 Task: Select Fire TV from Amazon Fire TV. Add to cart Amazon Fire TV Recast 1TB-3. Place order for _x000D_
1100 E 2nd Ave #3_x000D_
Indianola, Iowa(IA), 50125, Cell Number (641) 942-6132
Action: Mouse moved to (166, 91)
Screenshot: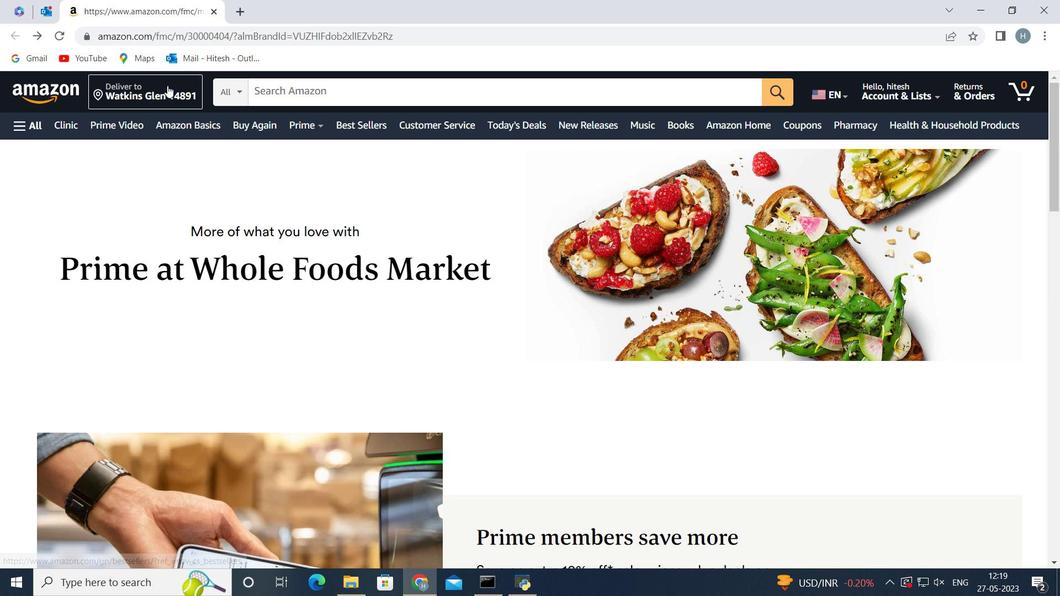 
Action: Mouse pressed left at (166, 91)
Screenshot: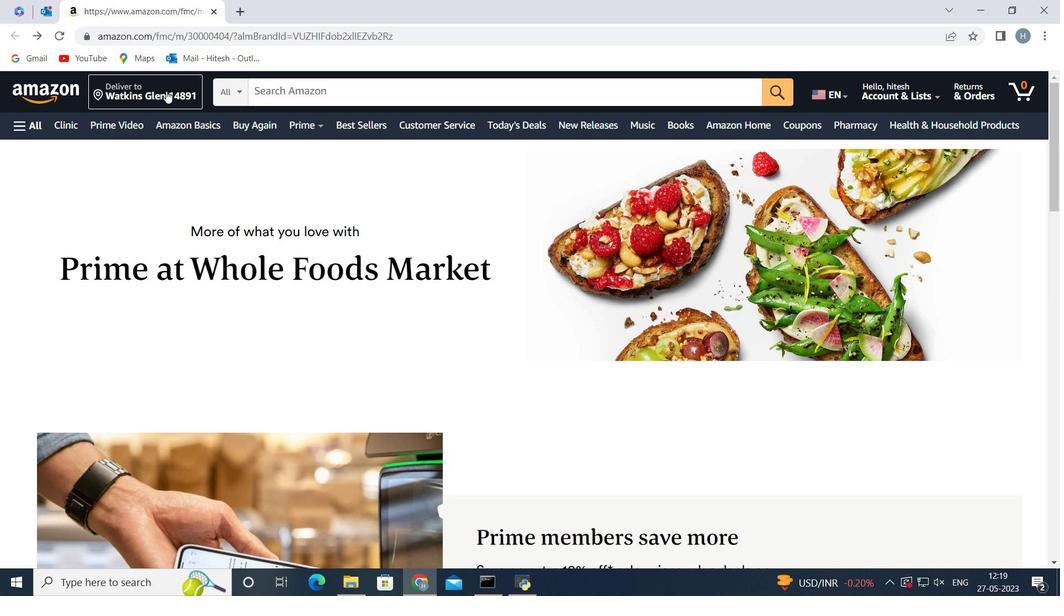 
Action: Mouse moved to (525, 416)
Screenshot: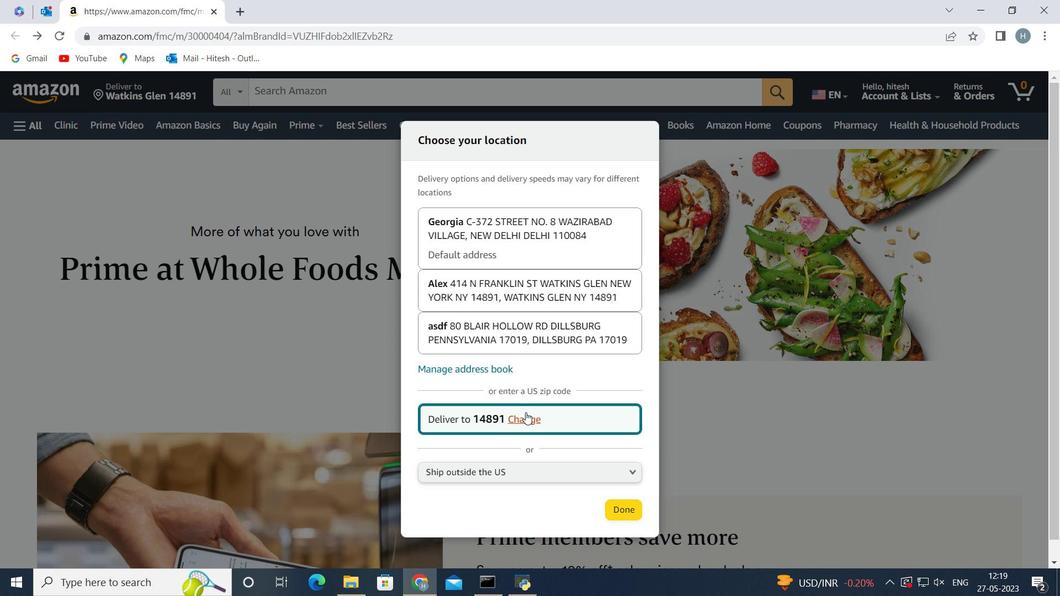 
Action: Mouse pressed left at (525, 416)
Screenshot: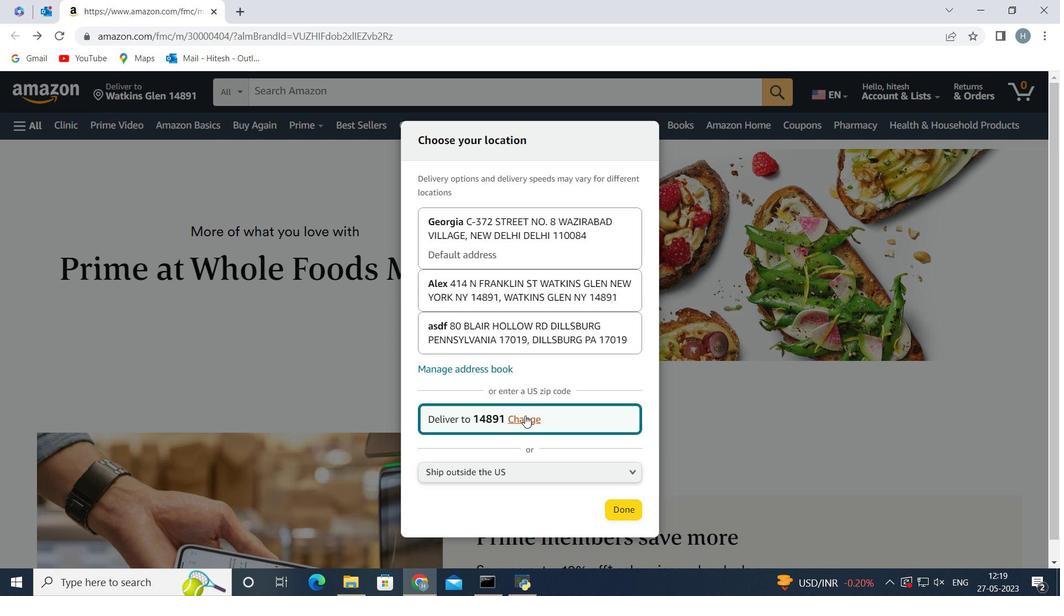 
Action: Mouse moved to (484, 413)
Screenshot: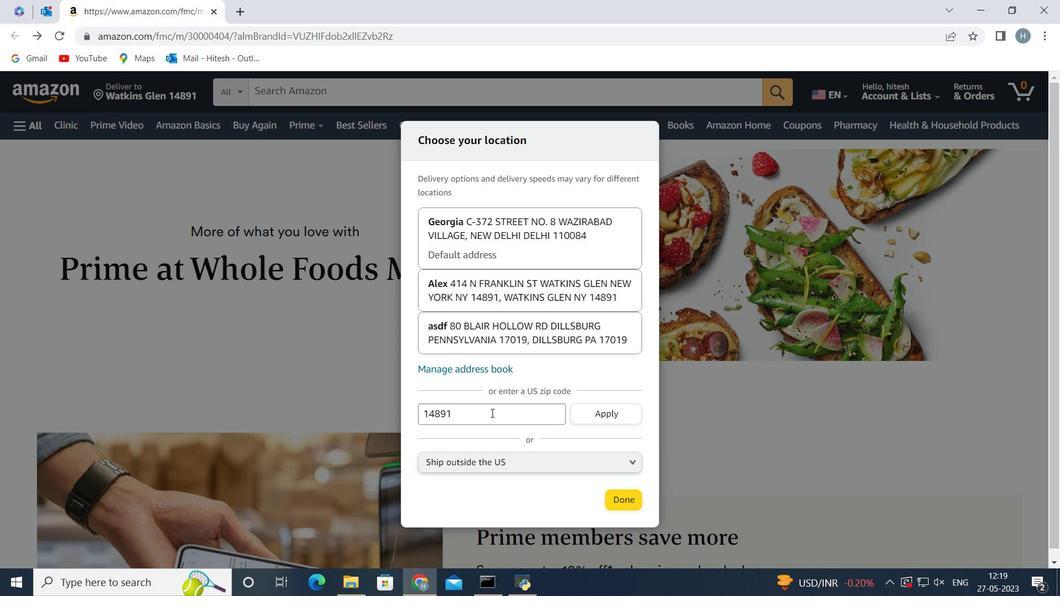 
Action: Mouse pressed left at (484, 413)
Screenshot: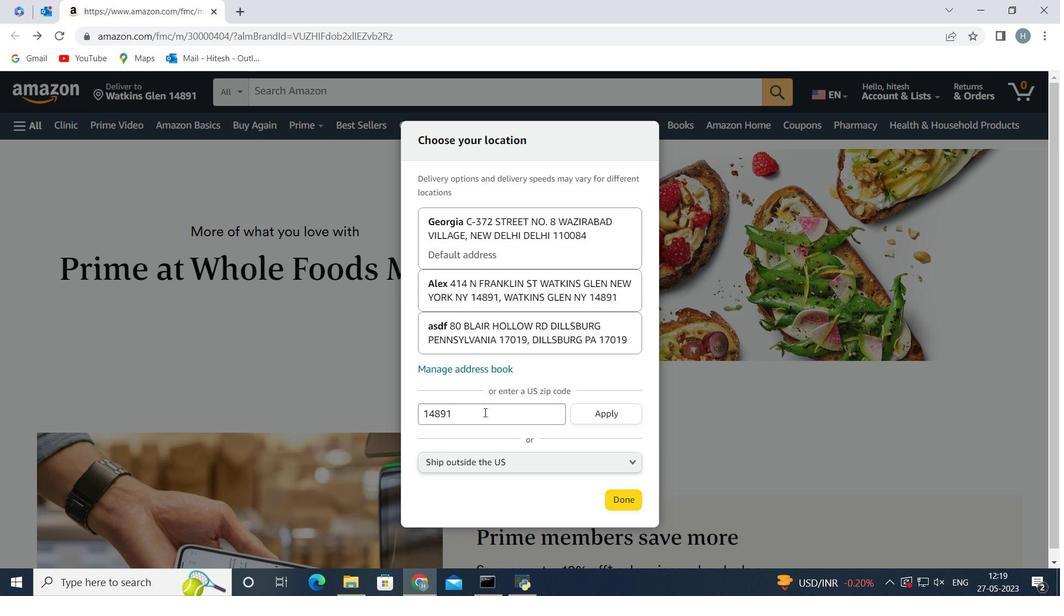 
Action: Key pressed <Key.backspace><Key.backspace><Key.backspace><Key.backspace><Key.backspace><Key.backspace><Key.backspace>50125
Screenshot: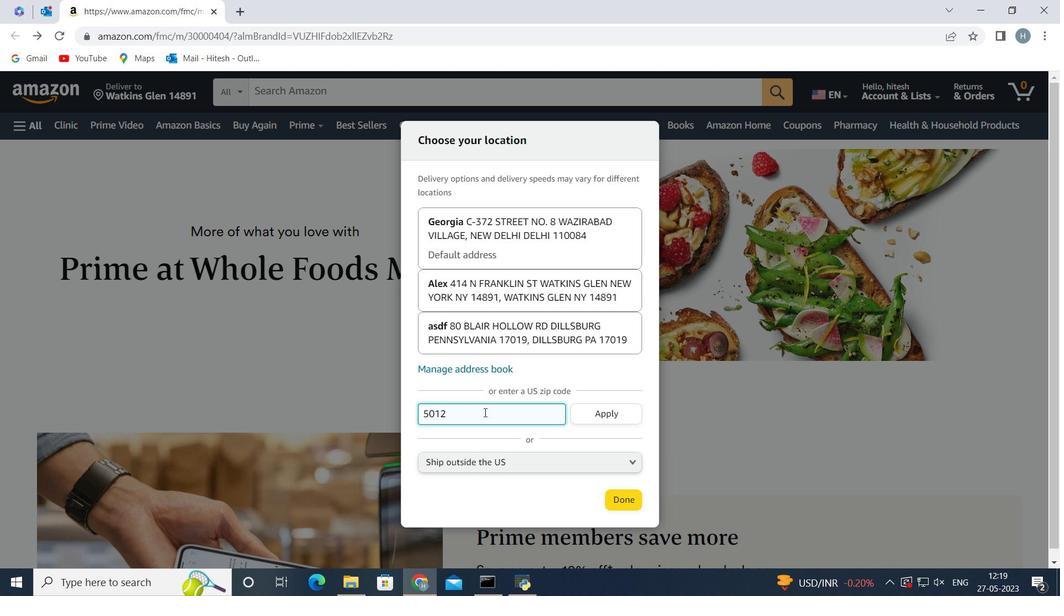 
Action: Mouse moved to (594, 415)
Screenshot: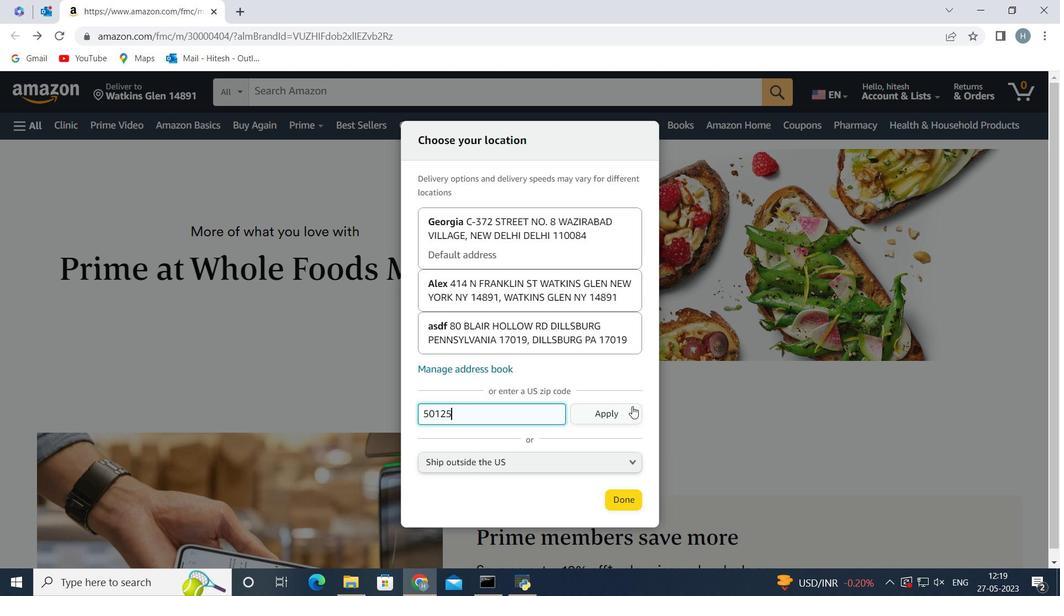 
Action: Mouse pressed left at (594, 415)
Screenshot: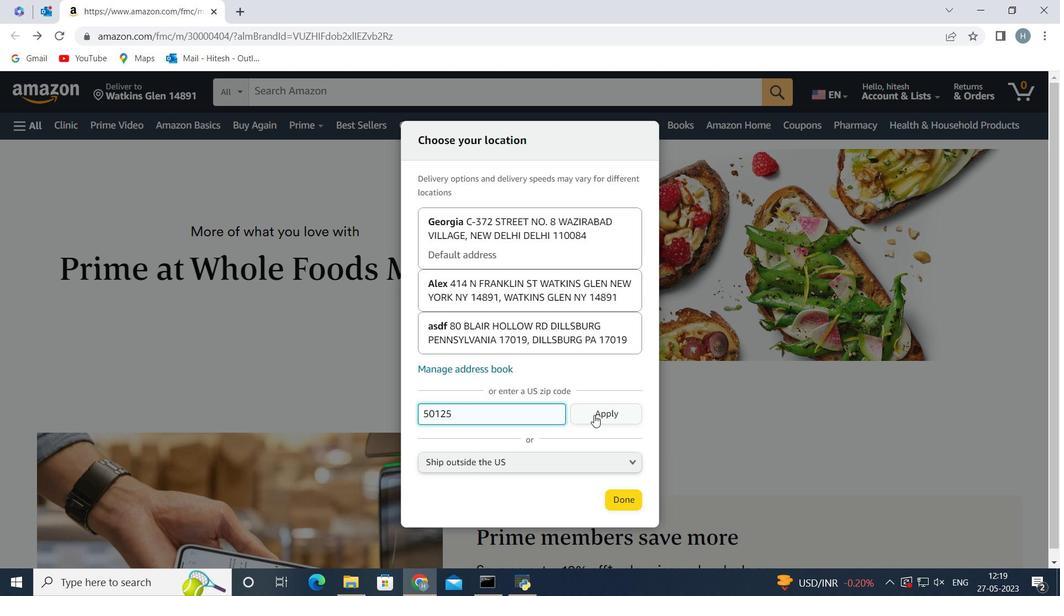 
Action: Mouse moved to (637, 508)
Screenshot: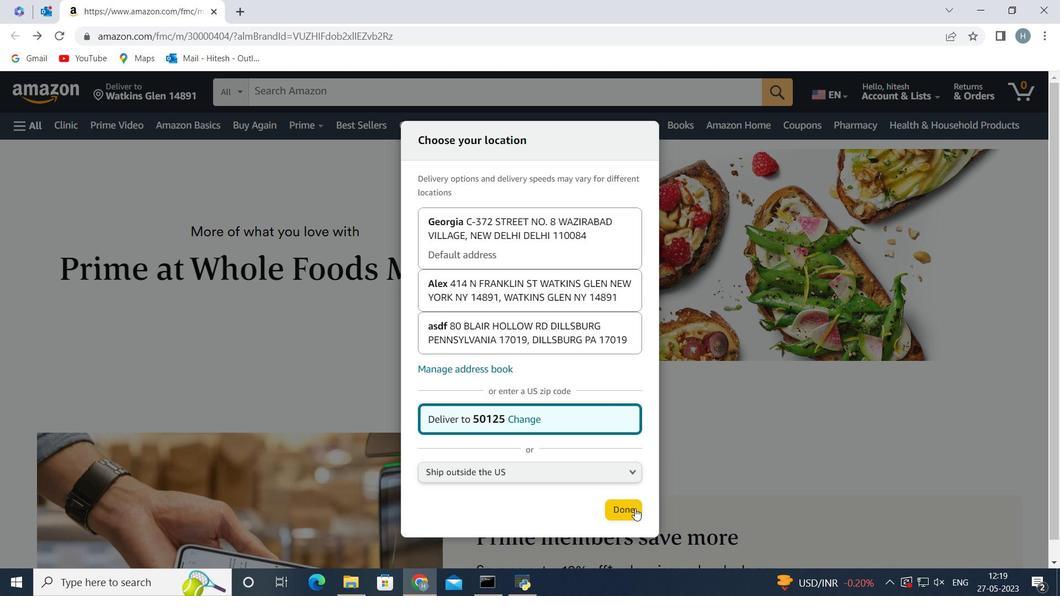 
Action: Mouse pressed left at (637, 508)
Screenshot: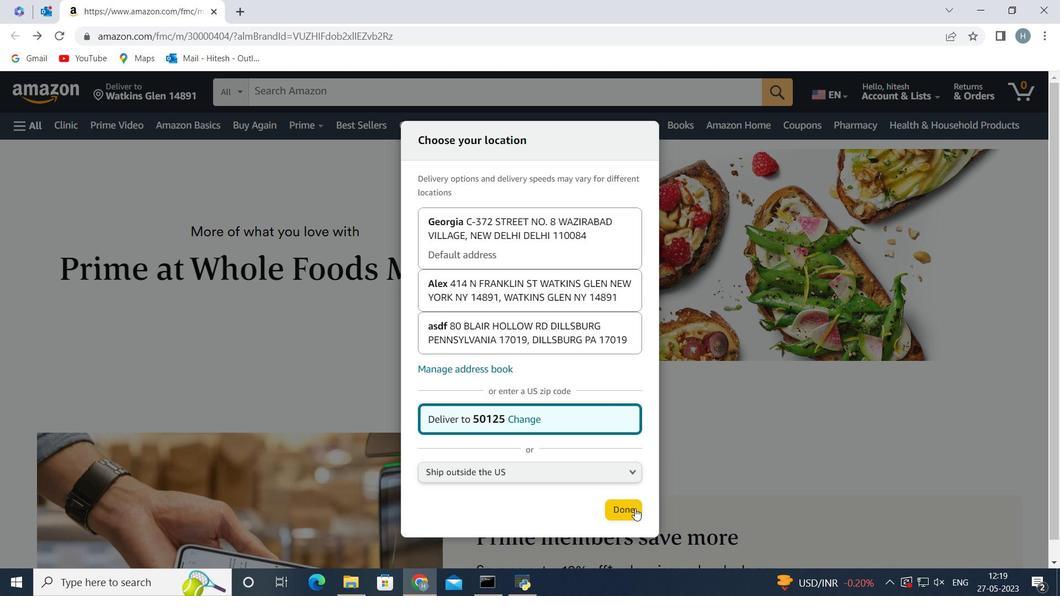 
Action: Mouse moved to (18, 125)
Screenshot: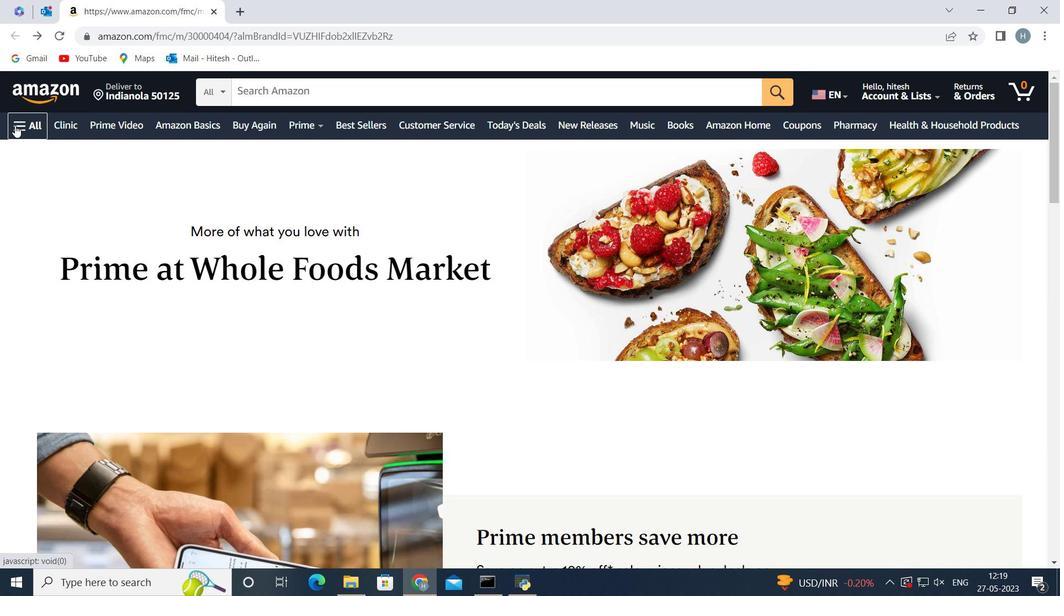 
Action: Mouse pressed left at (18, 125)
Screenshot: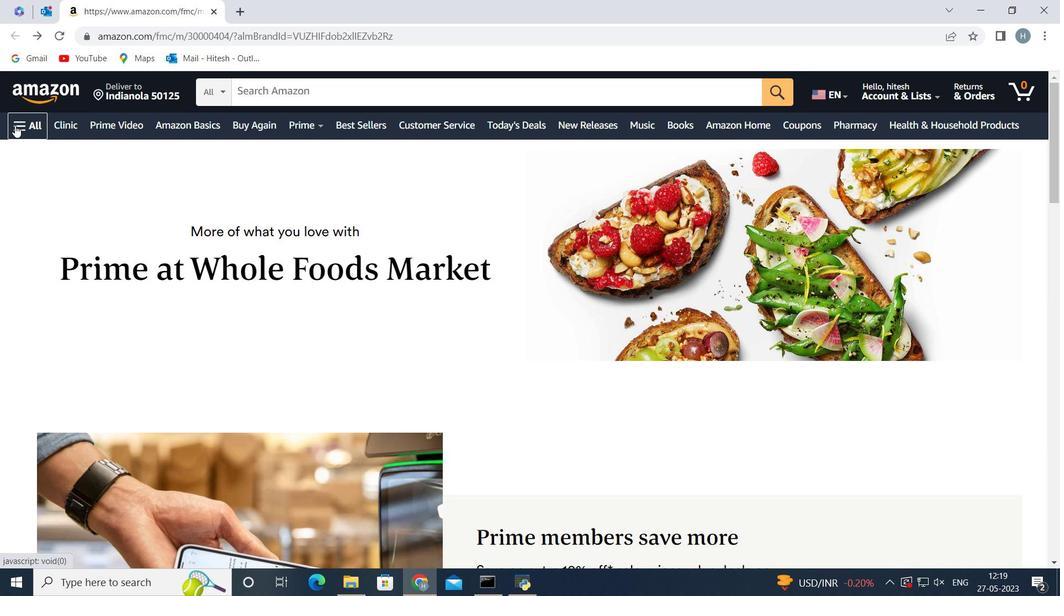 
Action: Mouse moved to (96, 399)
Screenshot: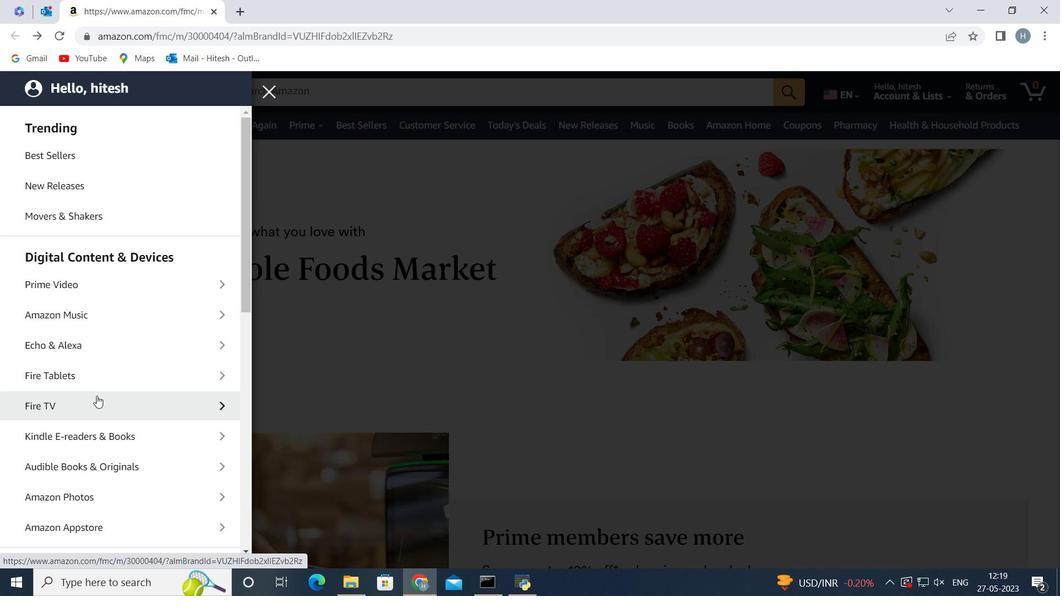 
Action: Mouse pressed left at (96, 399)
Screenshot: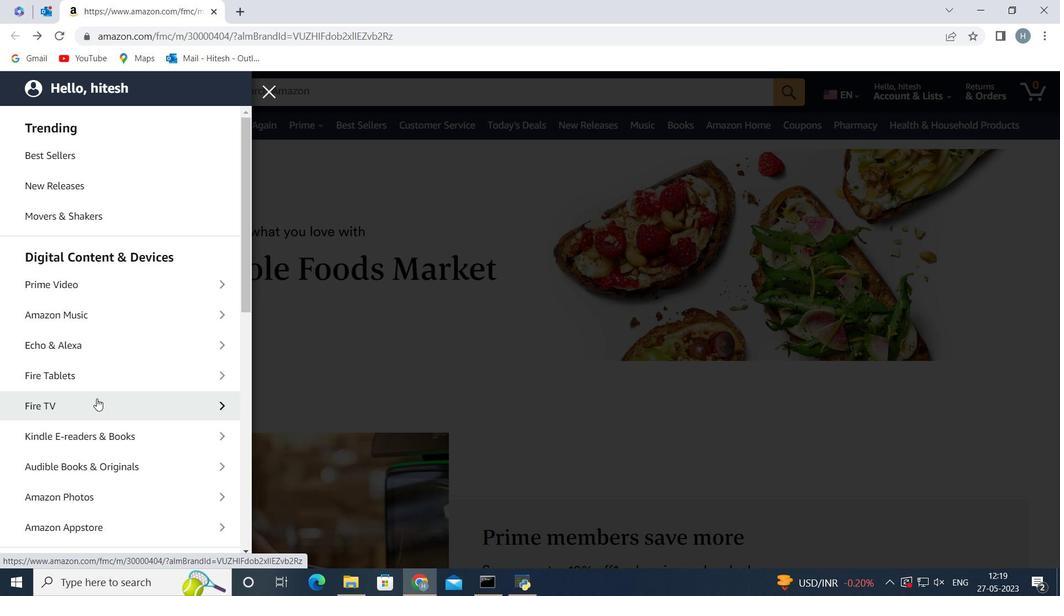 
Action: Mouse moved to (101, 184)
Screenshot: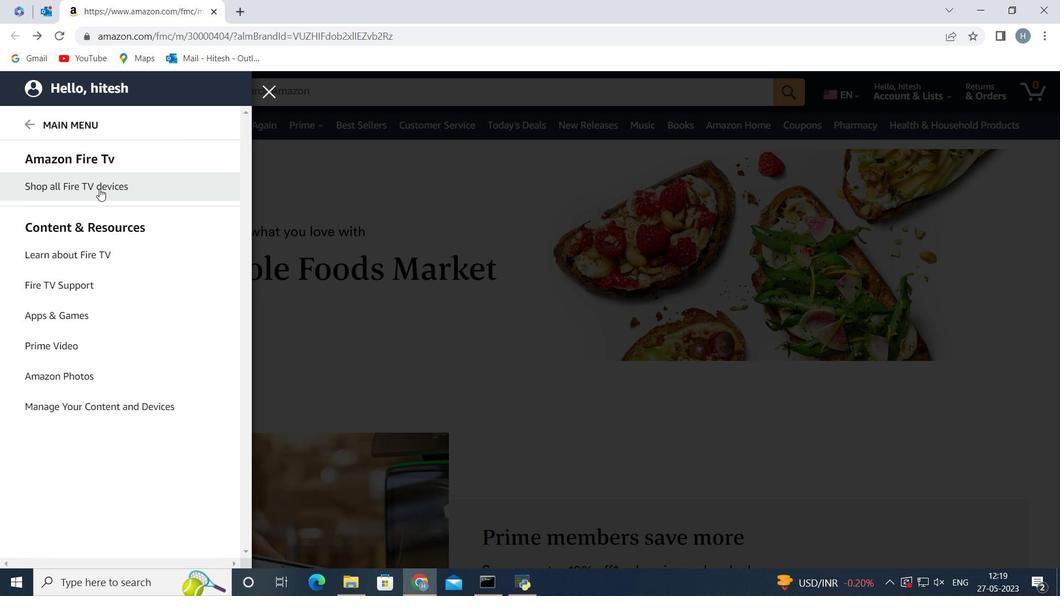 
Action: Mouse pressed left at (101, 184)
Screenshot: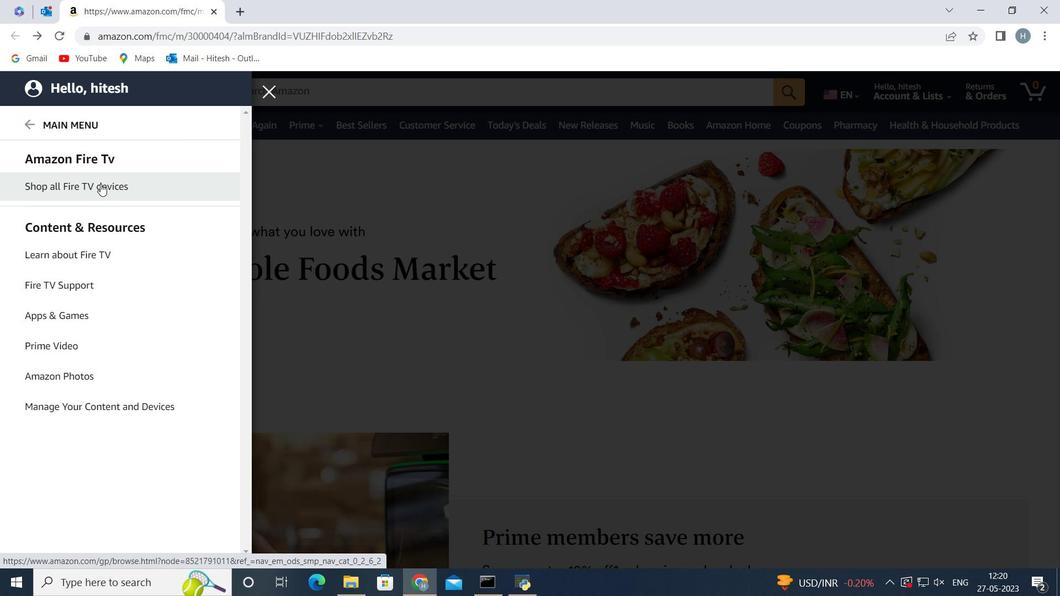 
Action: Mouse moved to (310, 87)
Screenshot: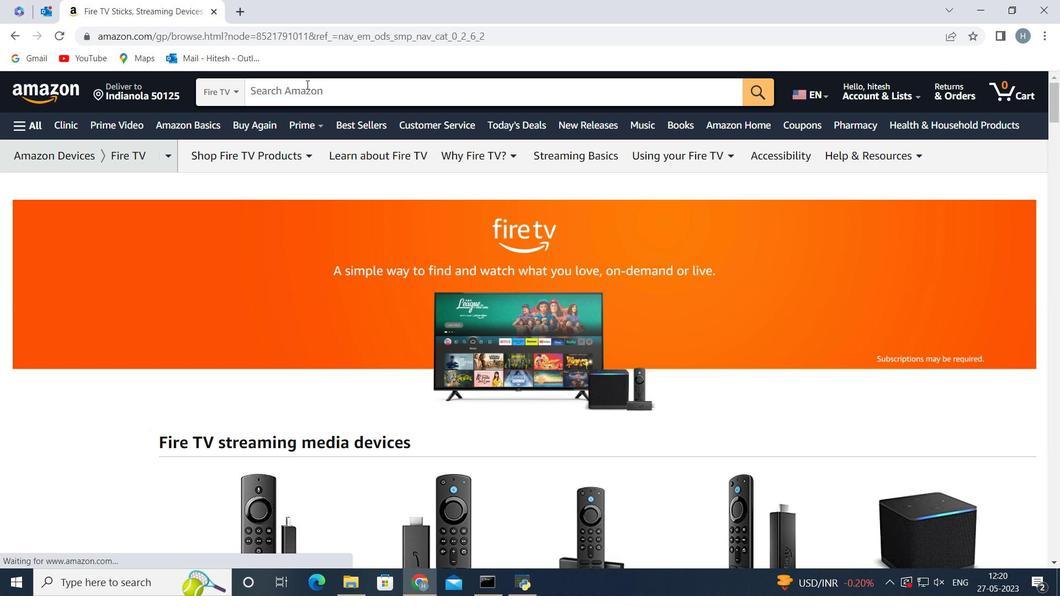 
Action: Mouse pressed left at (310, 87)
Screenshot: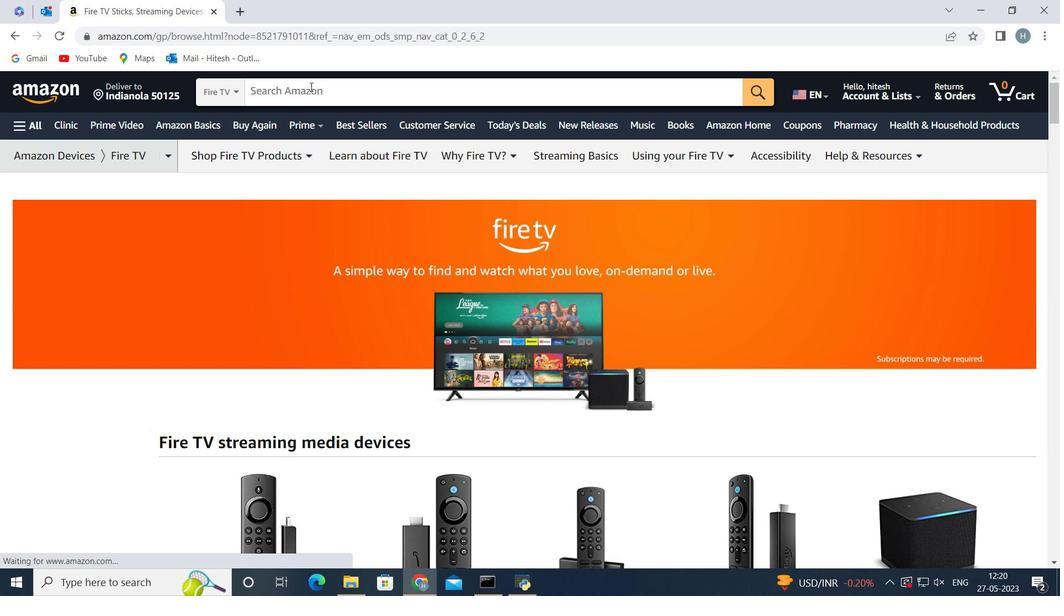 
Action: Key pressed <Key.shift>Amazon<Key.space><Key.shift>Fire<Key.space><Key.shift>TV<Key.space><Key.shift>REcast<Key.space>1<Key.shift>TB<Key.space><Key.enter>
Screenshot: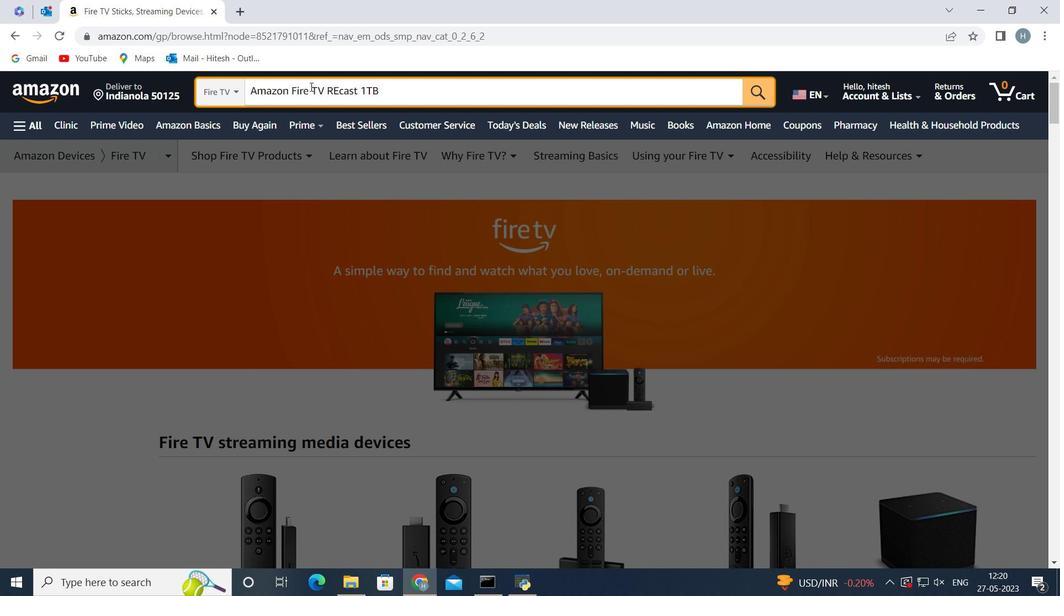 
Action: Mouse moved to (476, 248)
Screenshot: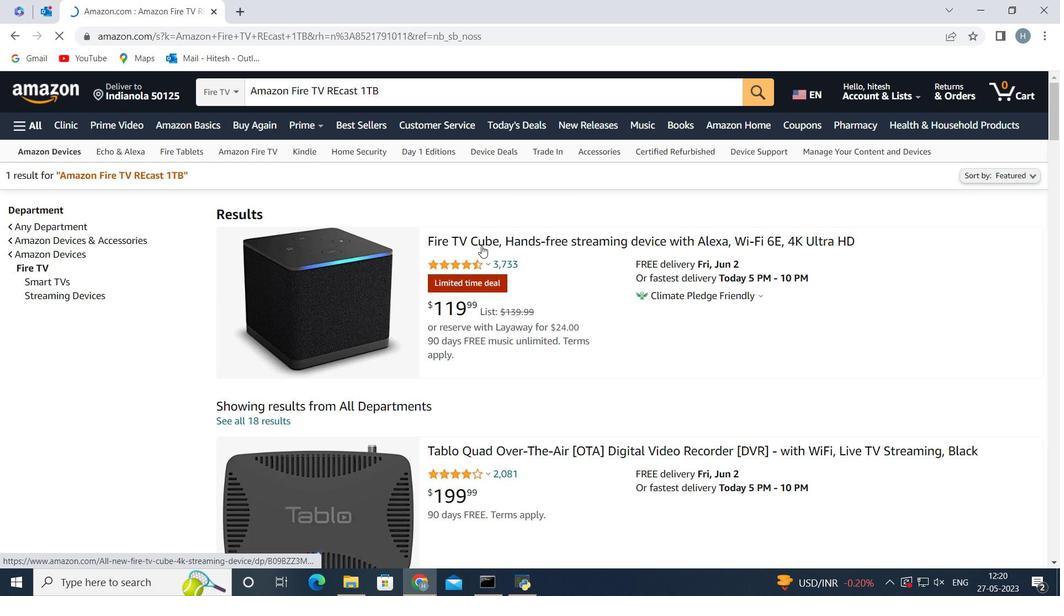 
Action: Mouse scrolled (476, 247) with delta (0, 0)
Screenshot: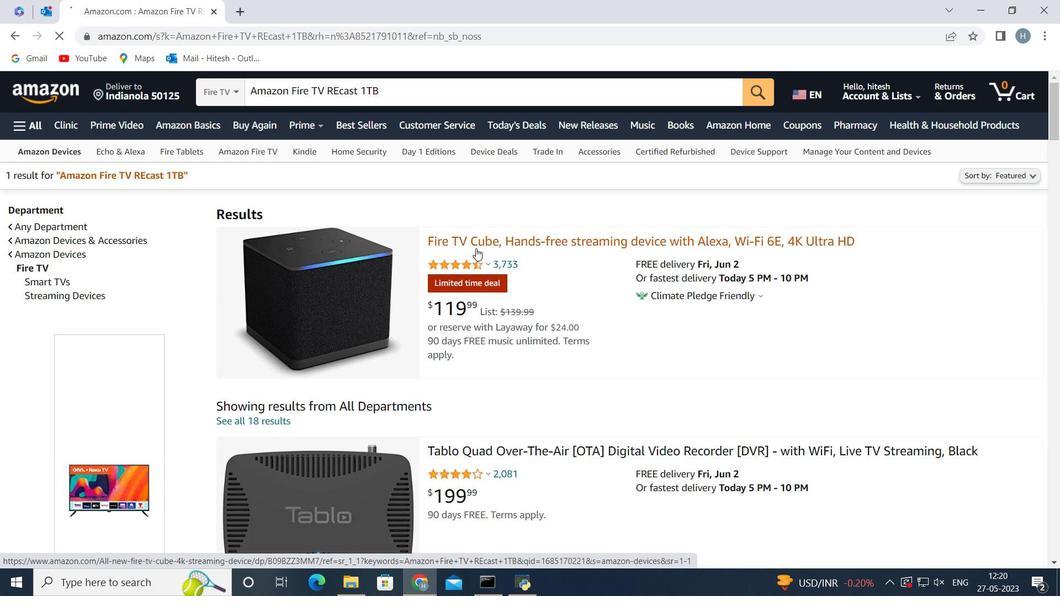 
Action: Mouse scrolled (476, 247) with delta (0, 0)
Screenshot: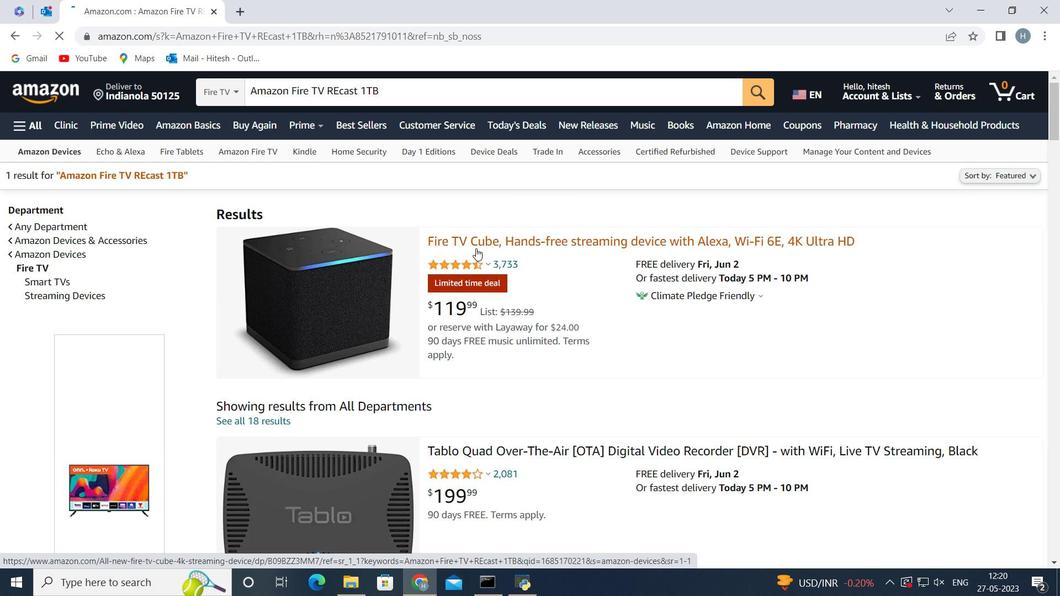 
Action: Mouse moved to (472, 249)
Screenshot: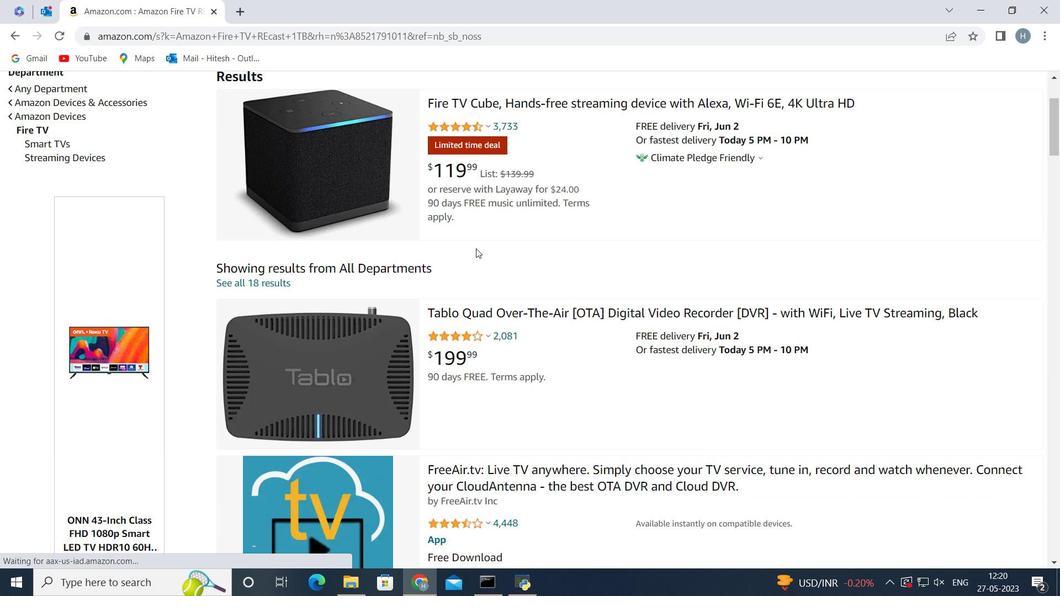 
Action: Mouse scrolled (472, 249) with delta (0, 0)
Screenshot: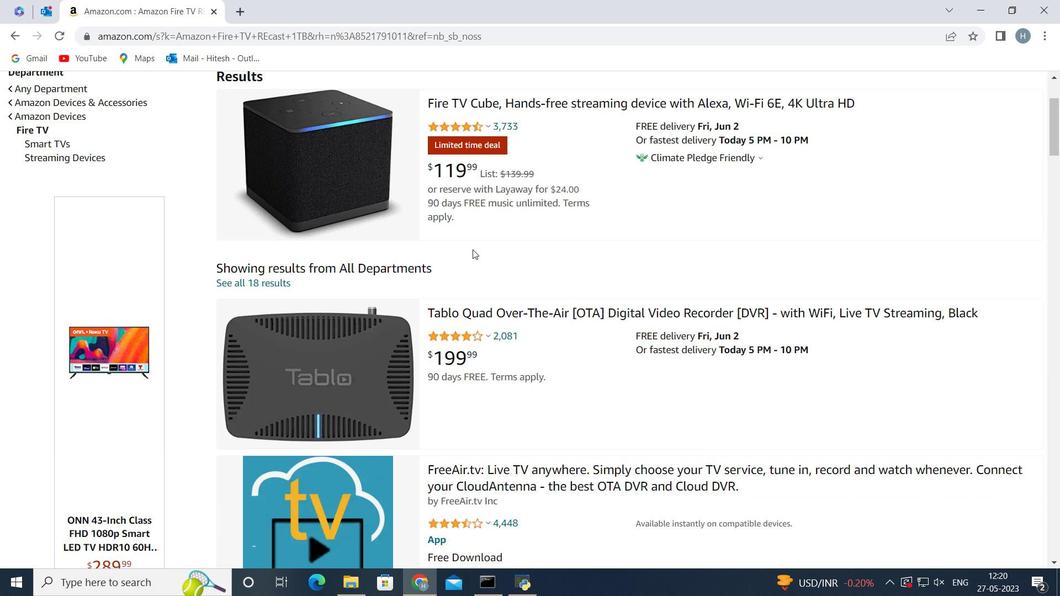 
Action: Mouse scrolled (472, 249) with delta (0, 0)
Screenshot: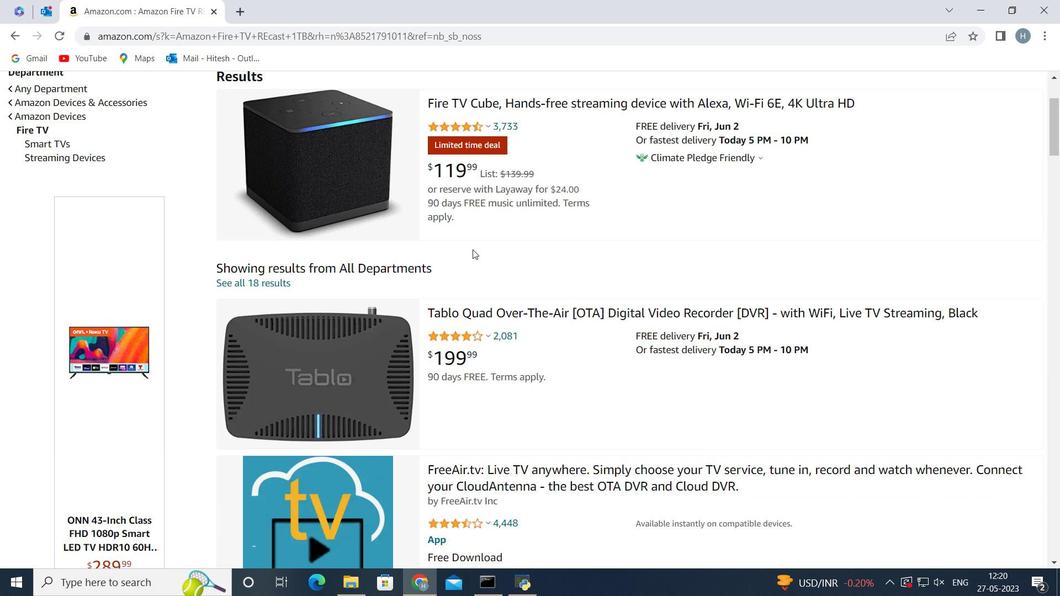 
Action: Mouse moved to (644, 187)
Screenshot: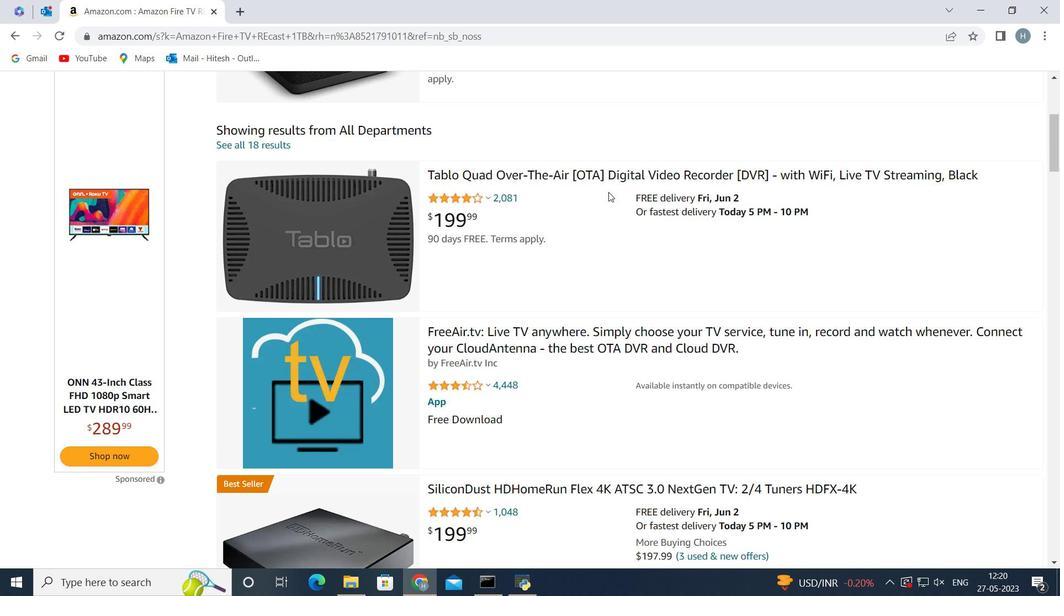 
Action: Mouse scrolled (644, 187) with delta (0, 0)
Screenshot: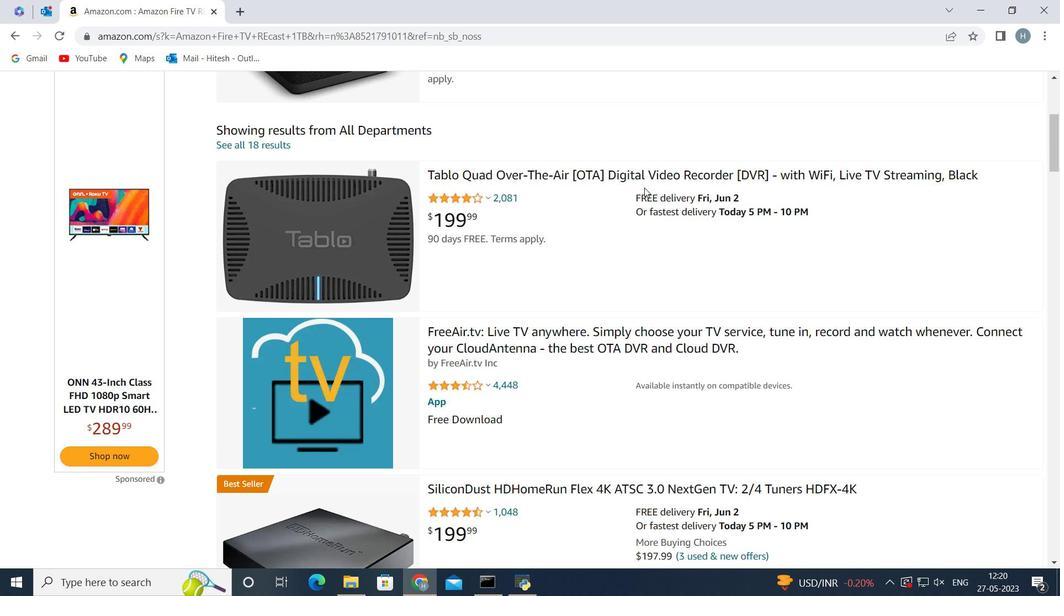 
Action: Mouse scrolled (644, 187) with delta (0, 0)
Screenshot: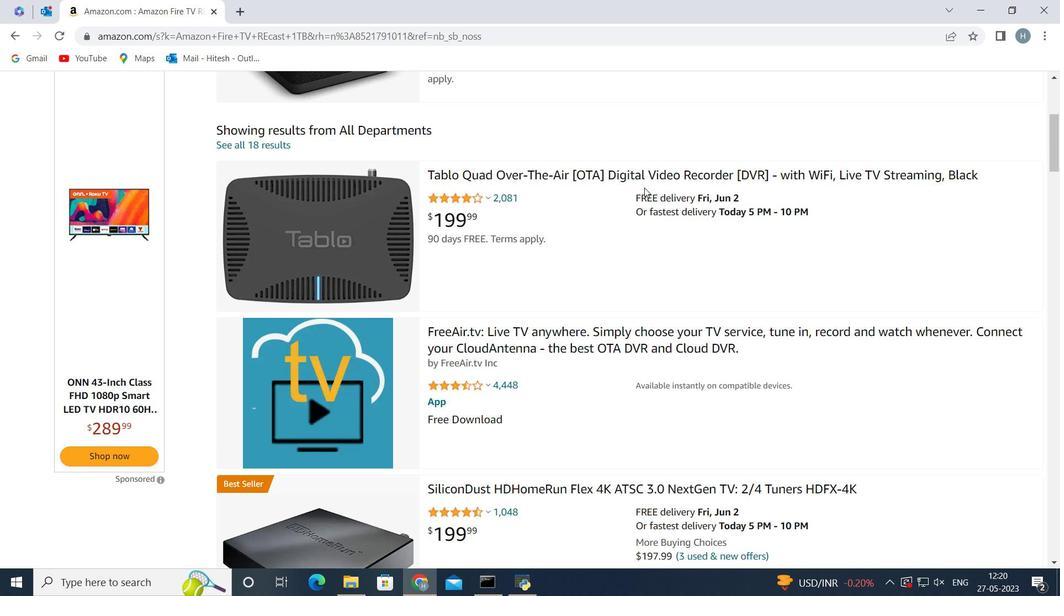 
Action: Mouse scrolled (644, 187) with delta (0, 0)
Screenshot: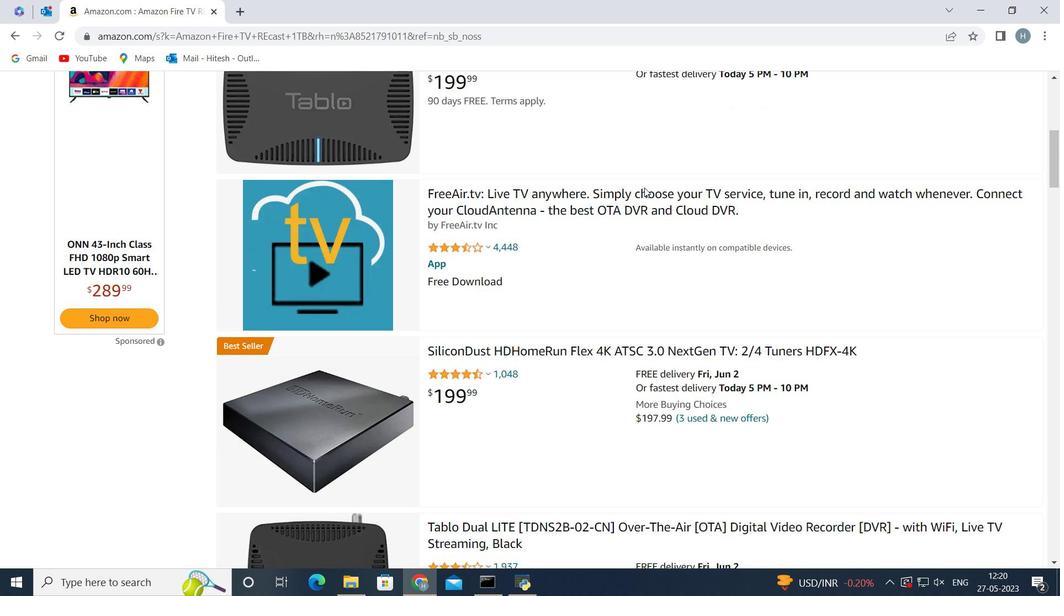 
Action: Mouse moved to (558, 215)
Screenshot: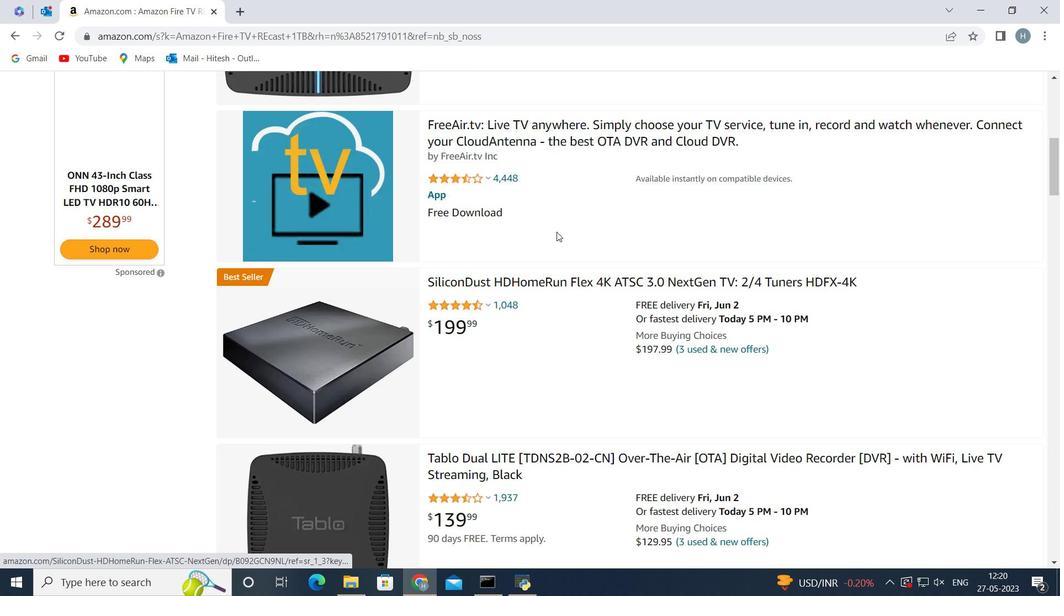 
Action: Mouse scrolled (558, 215) with delta (0, 0)
Screenshot: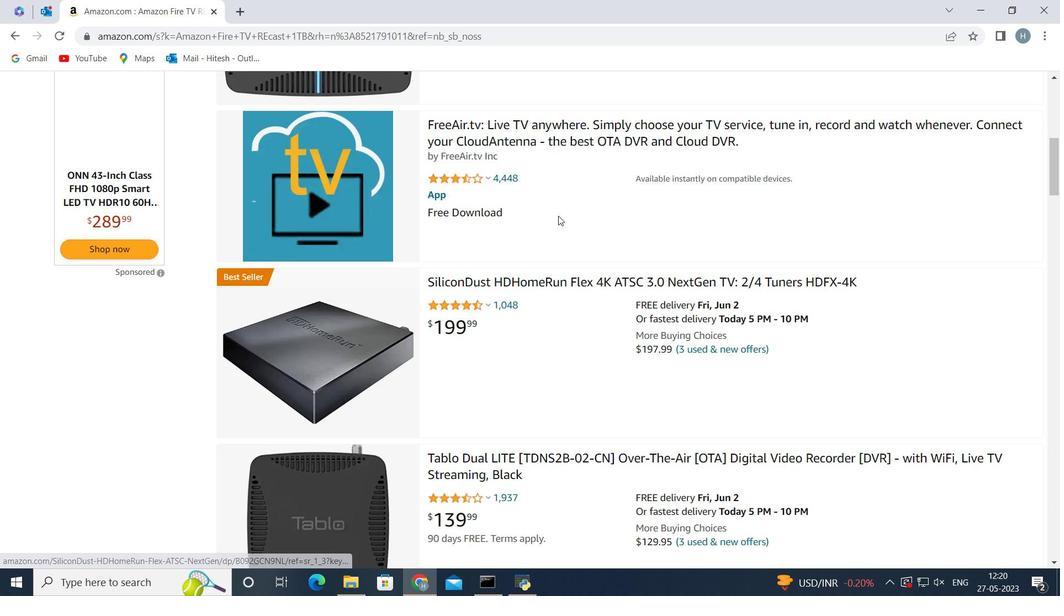 
Action: Mouse moved to (558, 215)
Screenshot: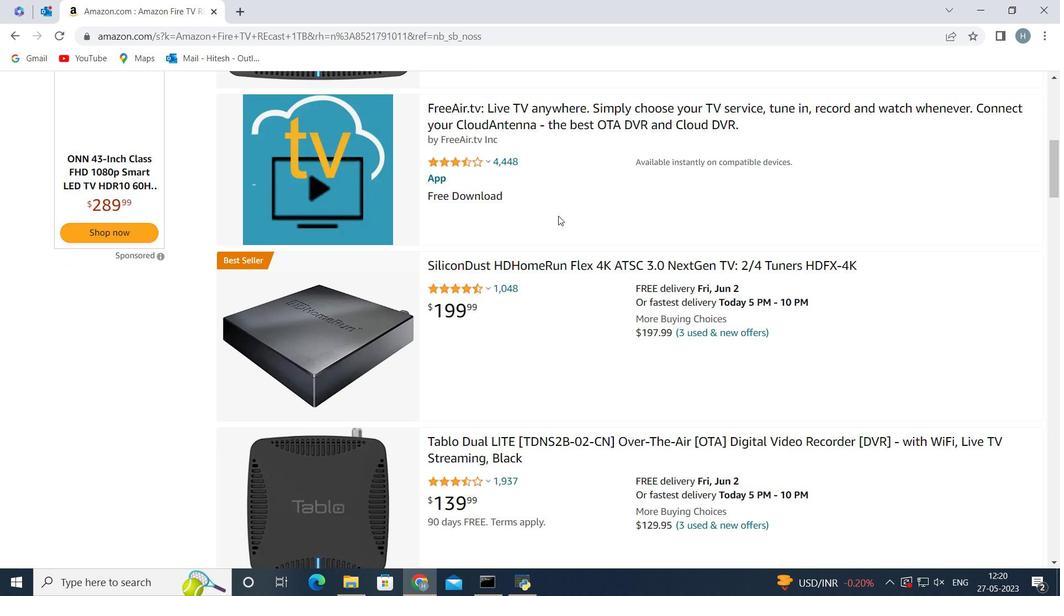 
Action: Mouse scrolled (558, 215) with delta (0, 0)
Screenshot: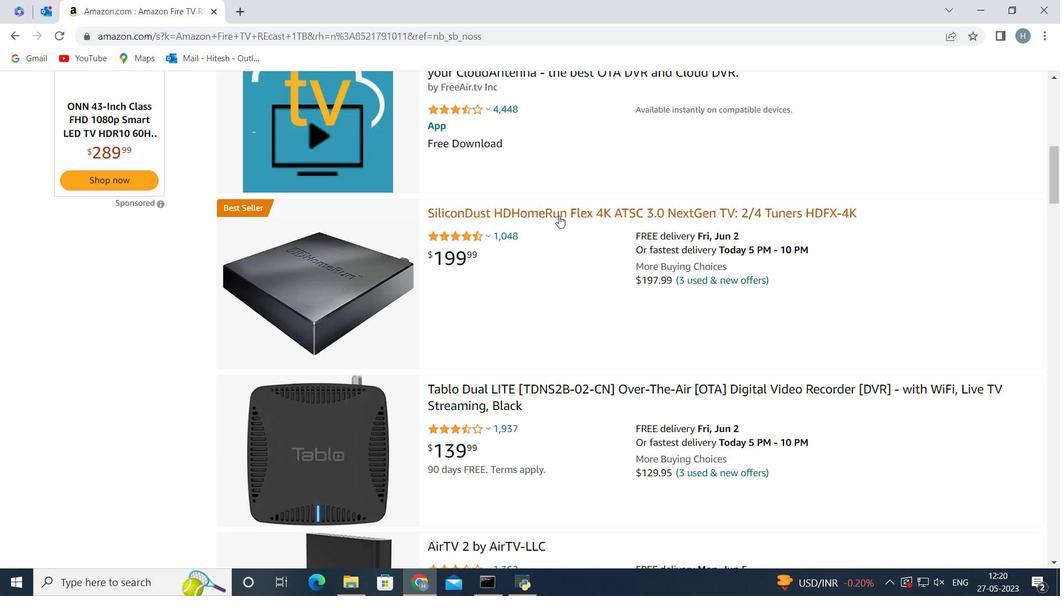 
Action: Mouse moved to (559, 215)
Screenshot: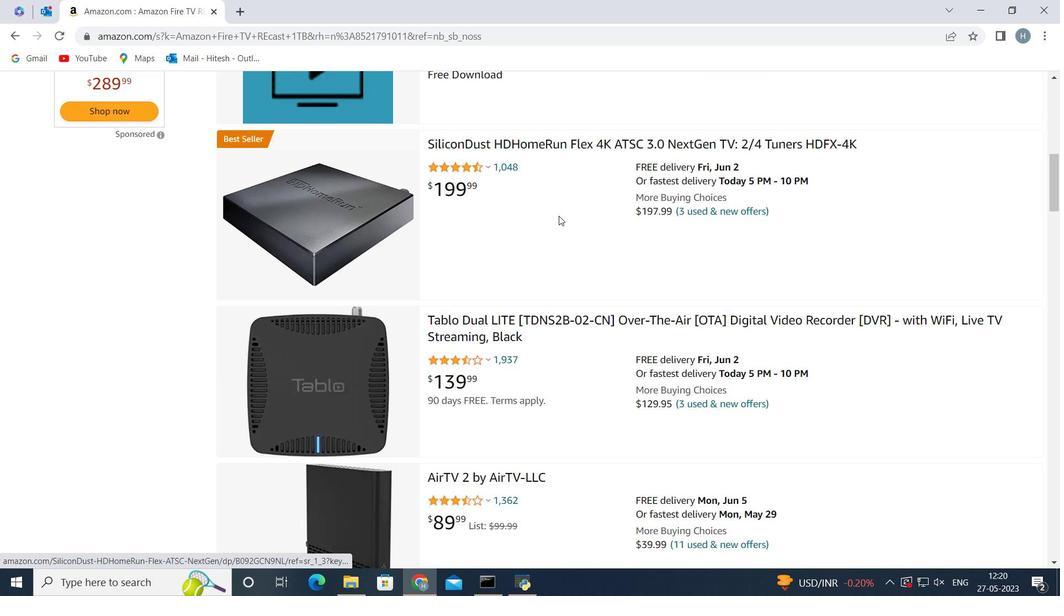 
Action: Mouse scrolled (559, 214) with delta (0, 0)
Screenshot: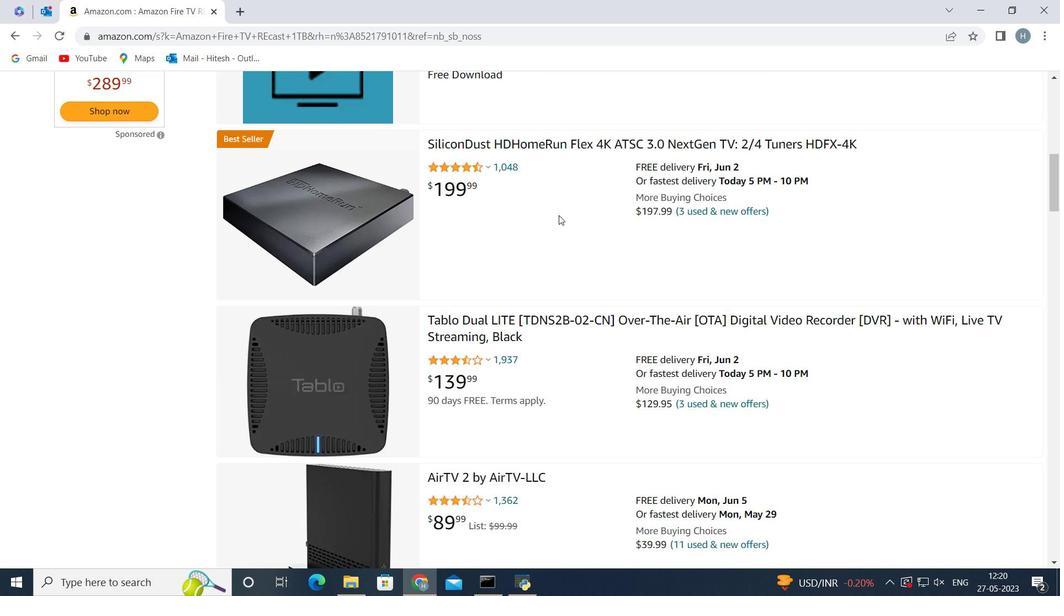 
Action: Mouse scrolled (559, 214) with delta (0, 0)
Screenshot: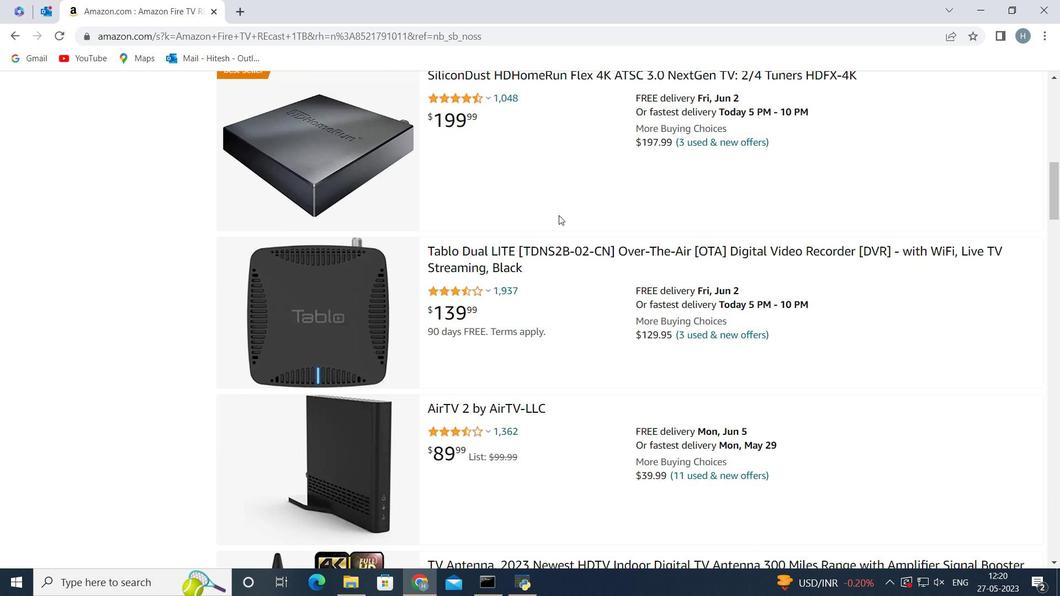 
Action: Mouse scrolled (559, 214) with delta (0, 0)
Screenshot: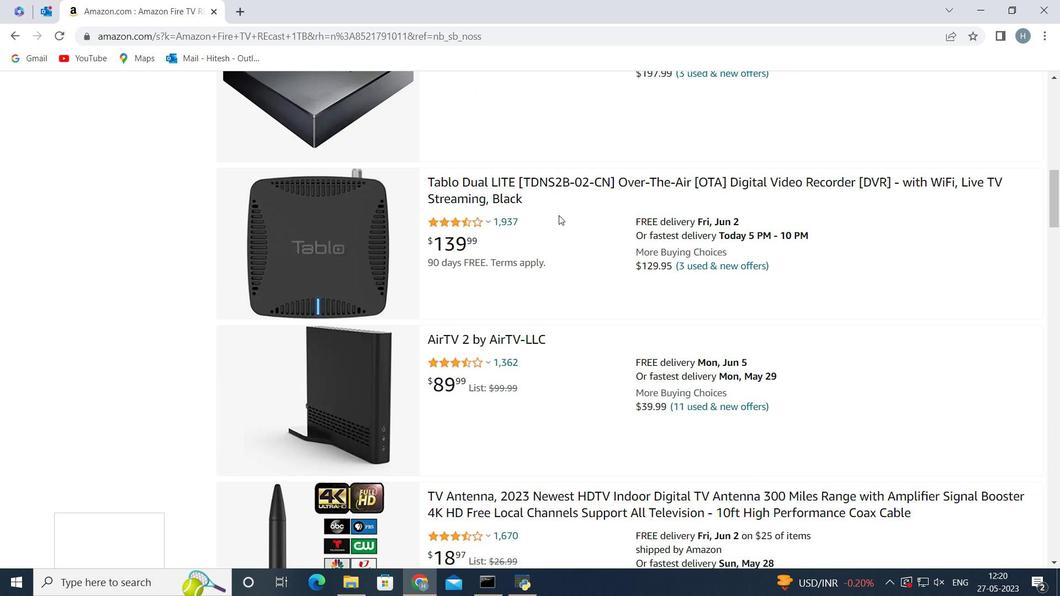 
Action: Mouse scrolled (559, 214) with delta (0, 0)
Screenshot: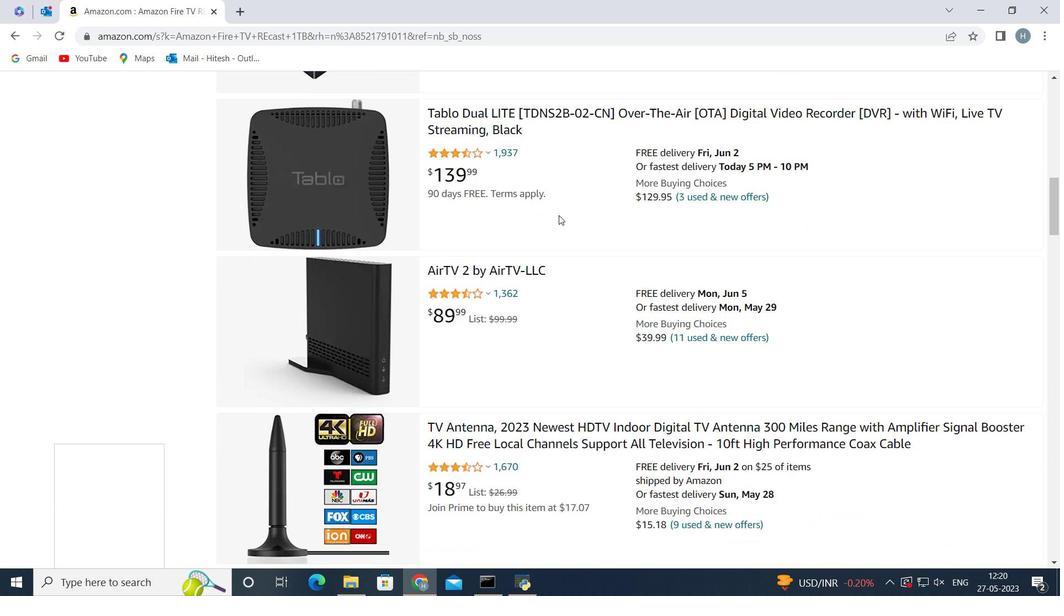 
Action: Mouse scrolled (559, 214) with delta (0, 0)
Screenshot: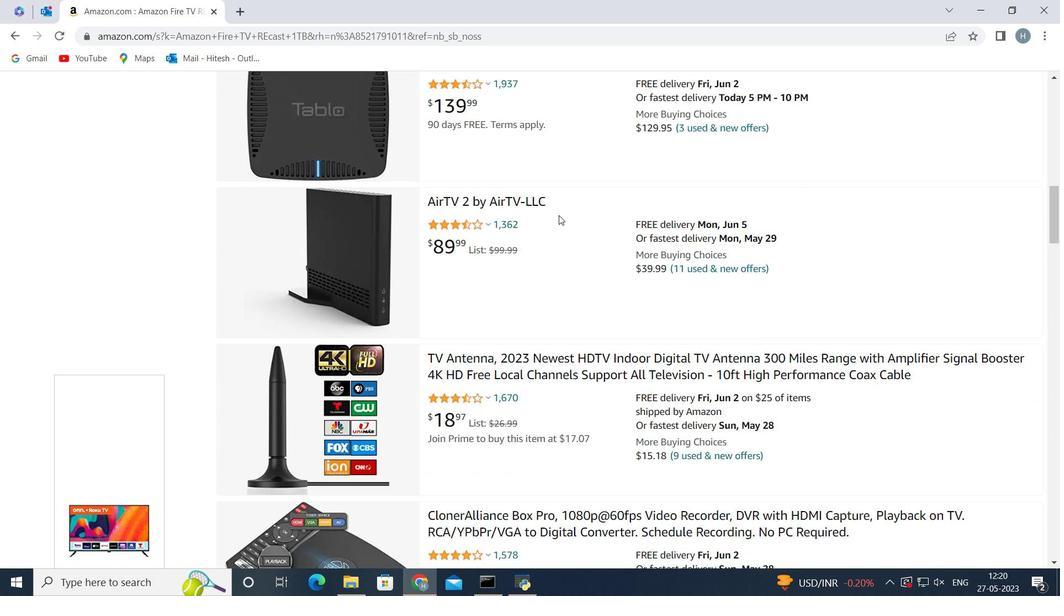 
Action: Mouse scrolled (559, 214) with delta (0, 0)
Screenshot: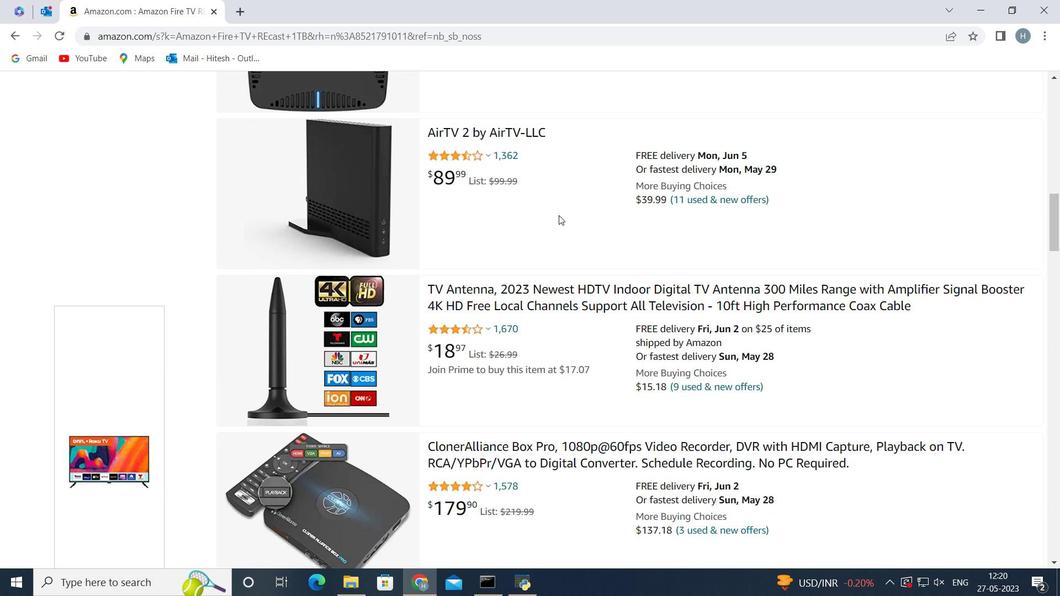 
Action: Mouse scrolled (559, 214) with delta (0, 0)
Screenshot: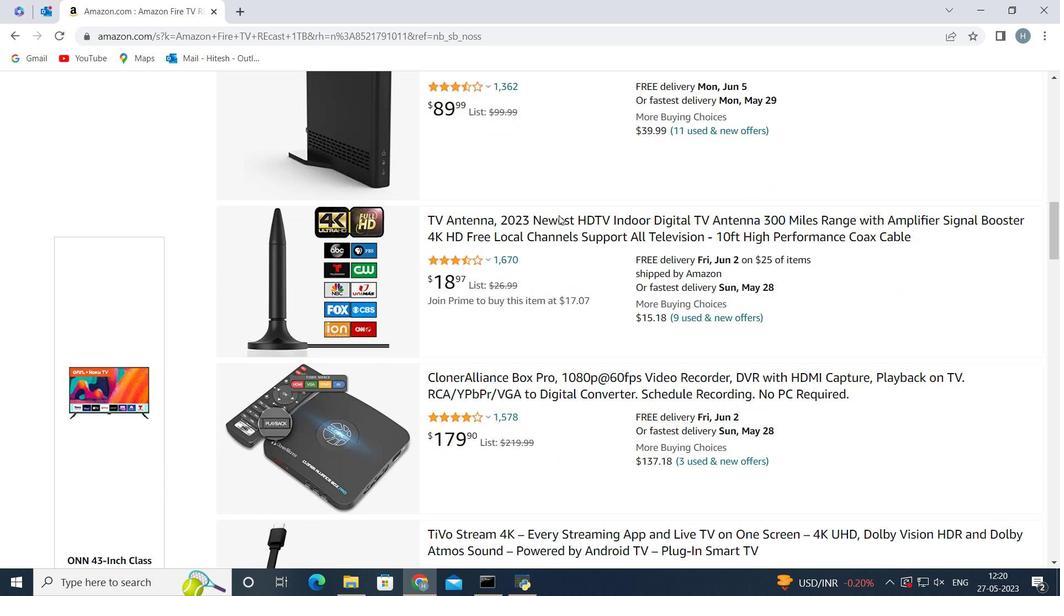 
Action: Mouse scrolled (559, 214) with delta (0, 0)
Screenshot: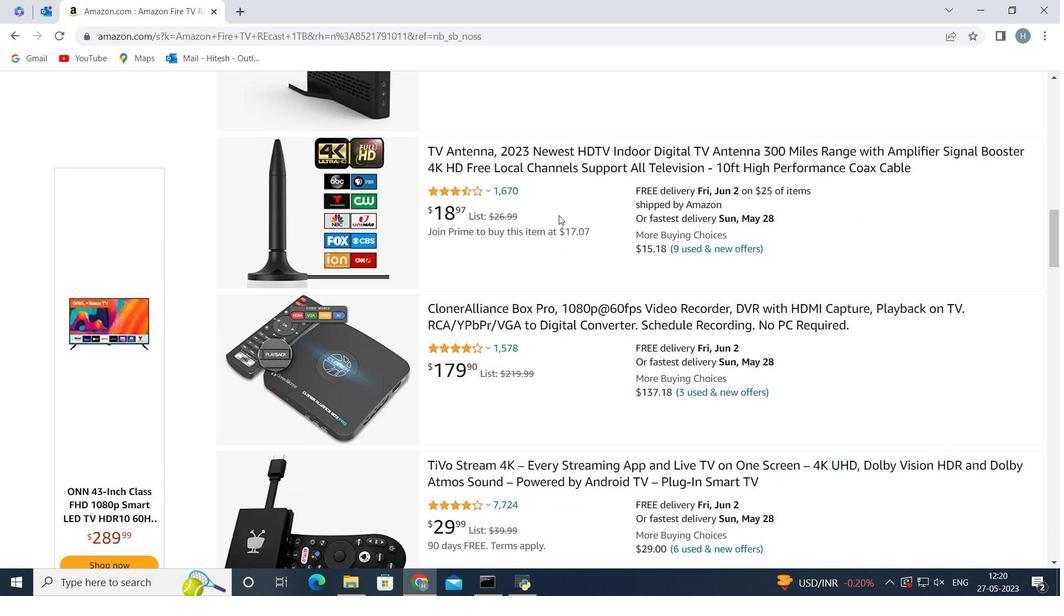 
Action: Mouse scrolled (559, 214) with delta (0, 0)
Screenshot: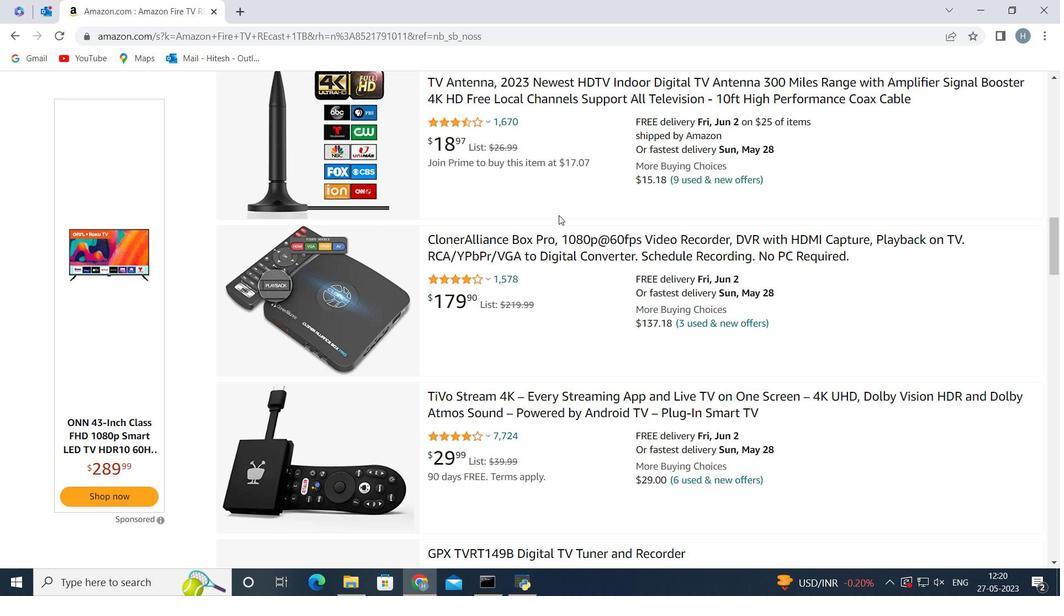 
Action: Mouse scrolled (559, 214) with delta (0, 0)
Screenshot: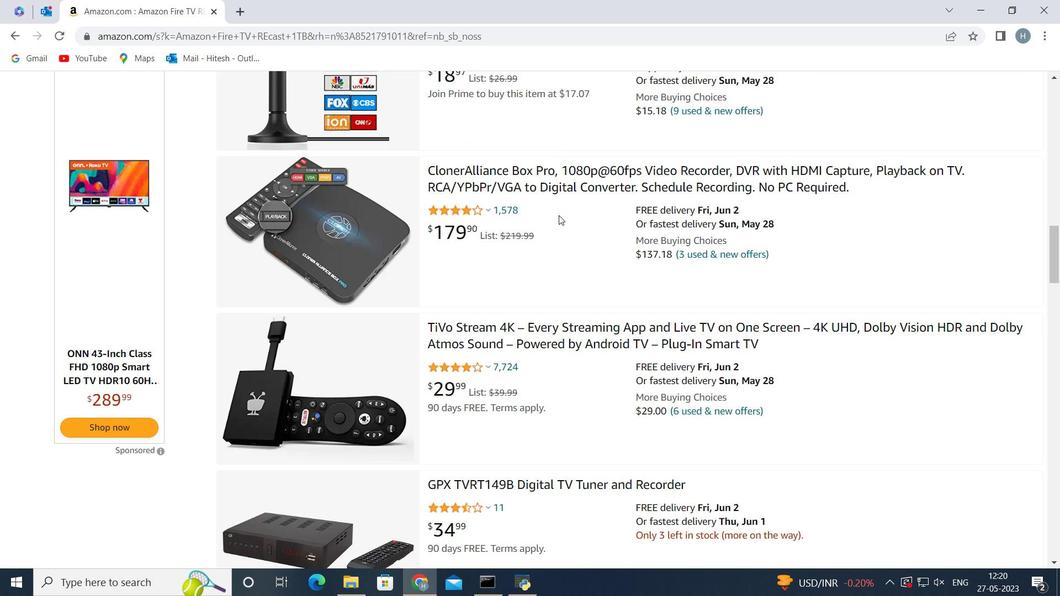 
Action: Mouse scrolled (559, 214) with delta (0, 0)
Screenshot: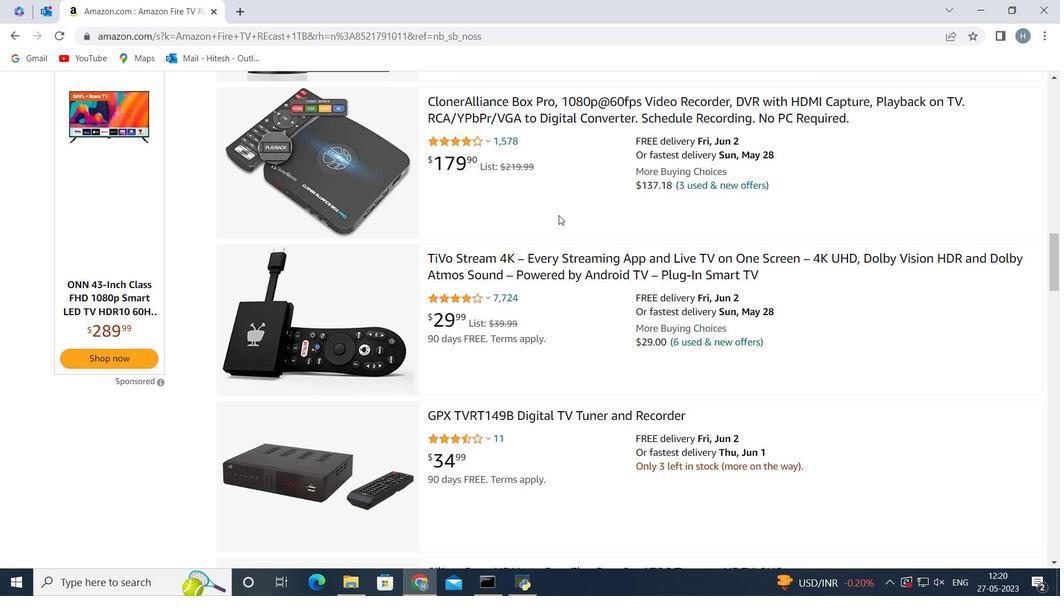 
Action: Mouse scrolled (559, 214) with delta (0, 0)
Screenshot: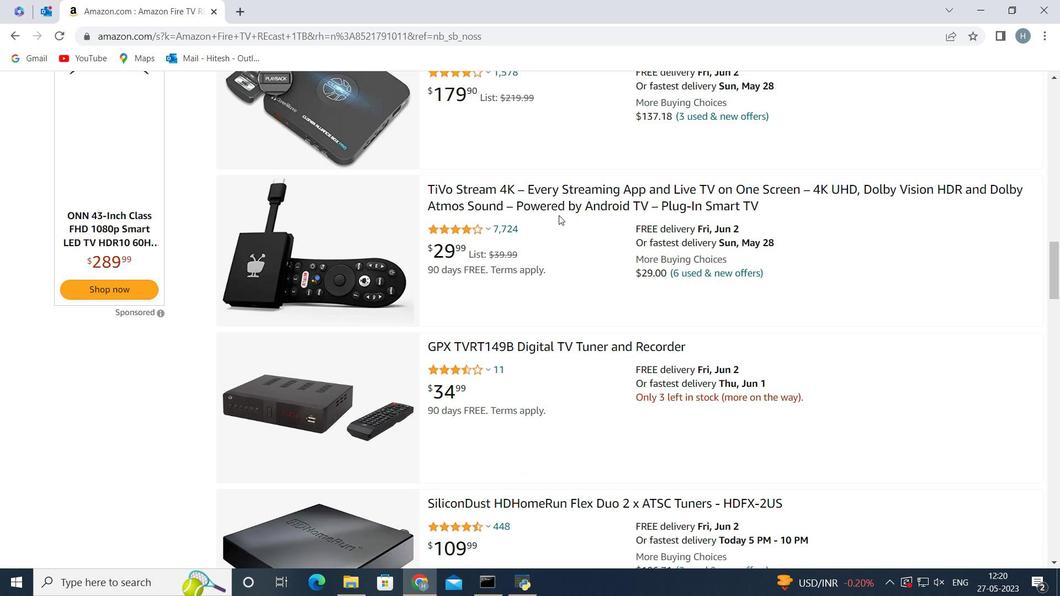 
Action: Mouse moved to (585, 274)
Screenshot: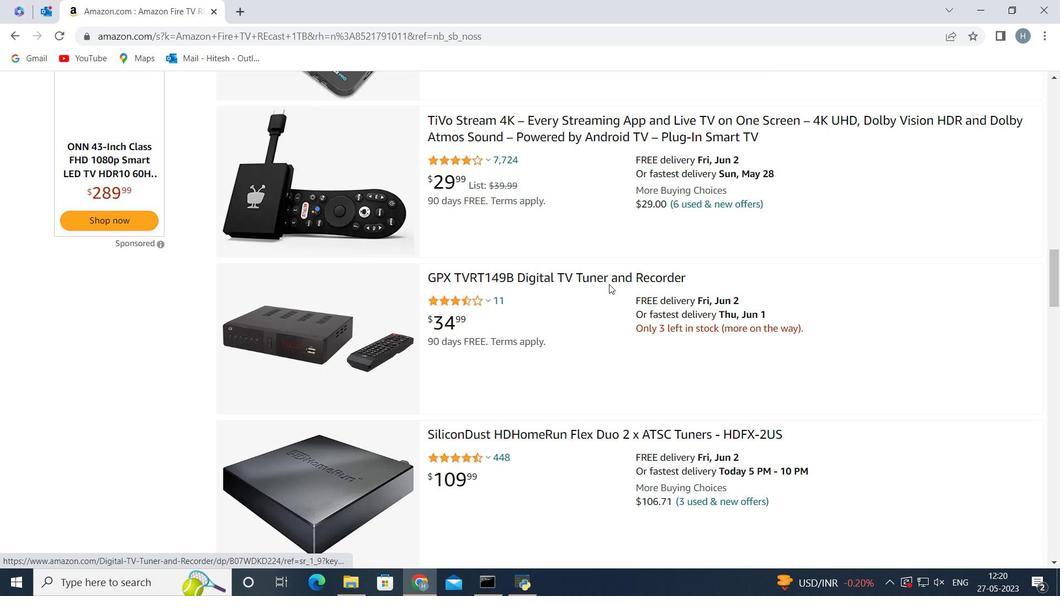 
Action: Mouse scrolled (585, 273) with delta (0, 0)
Screenshot: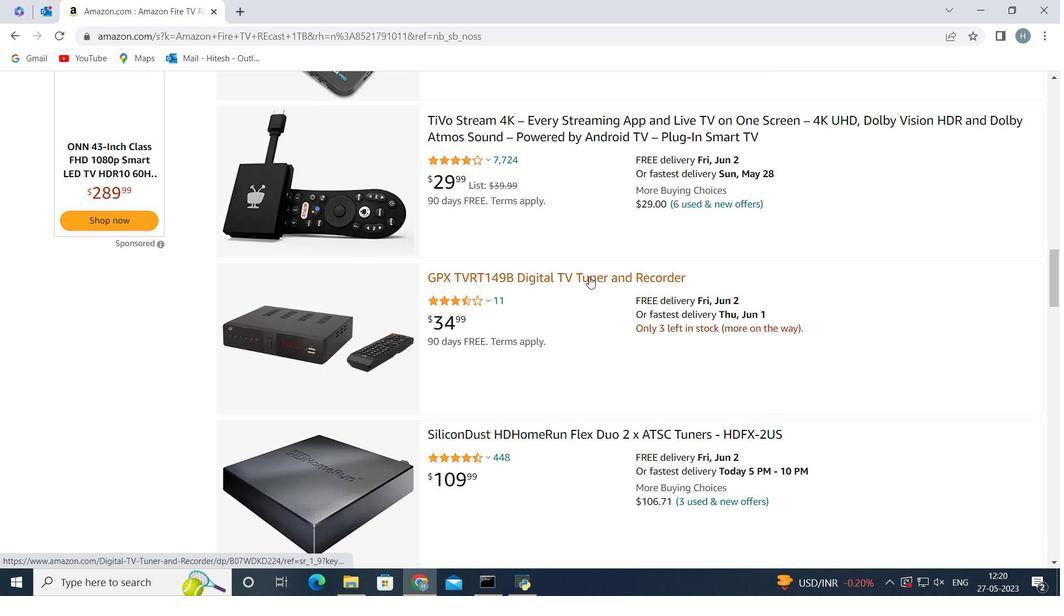 
Action: Mouse moved to (568, 288)
Screenshot: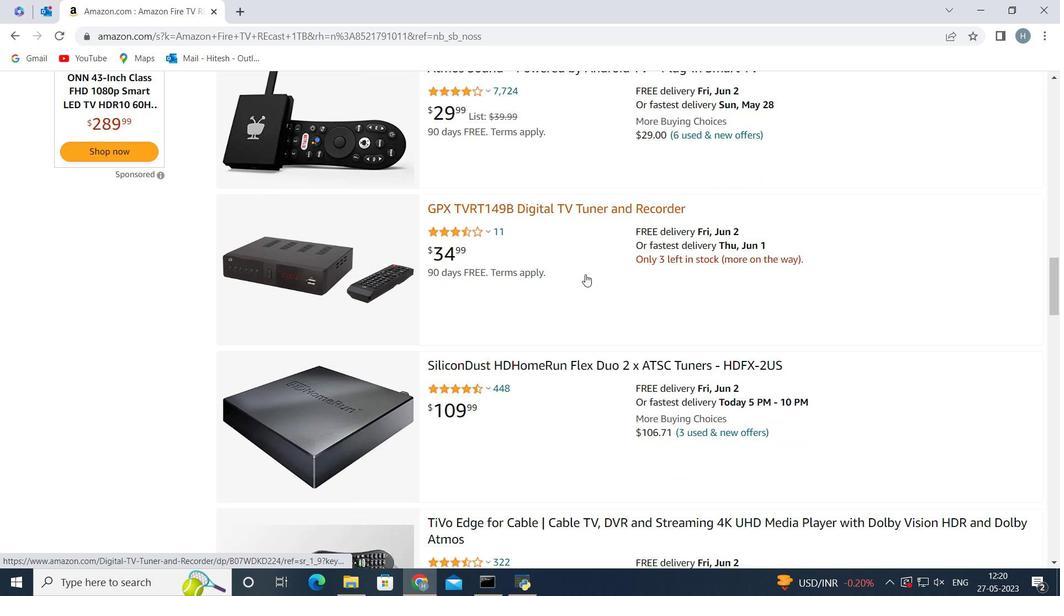 
Action: Mouse scrolled (568, 287) with delta (0, 0)
Screenshot: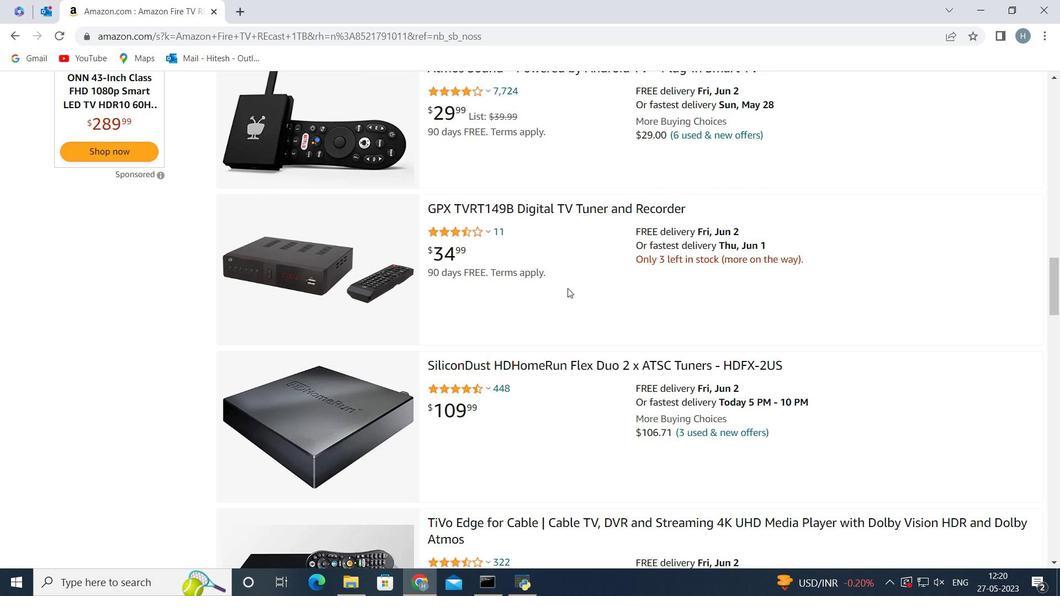 
Action: Mouse scrolled (568, 287) with delta (0, 0)
Screenshot: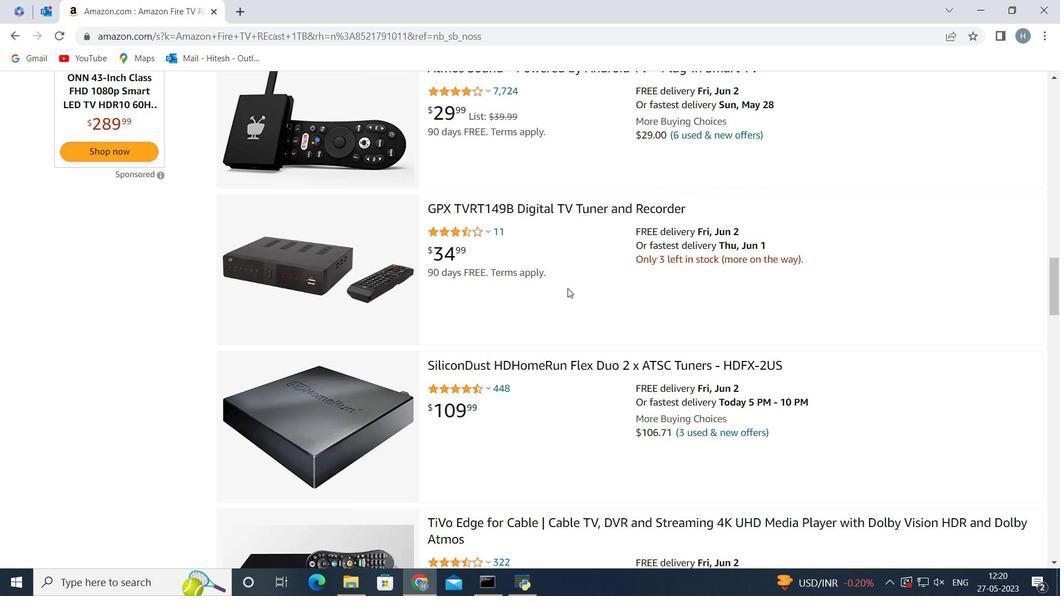 
Action: Mouse scrolled (568, 287) with delta (0, 0)
Screenshot: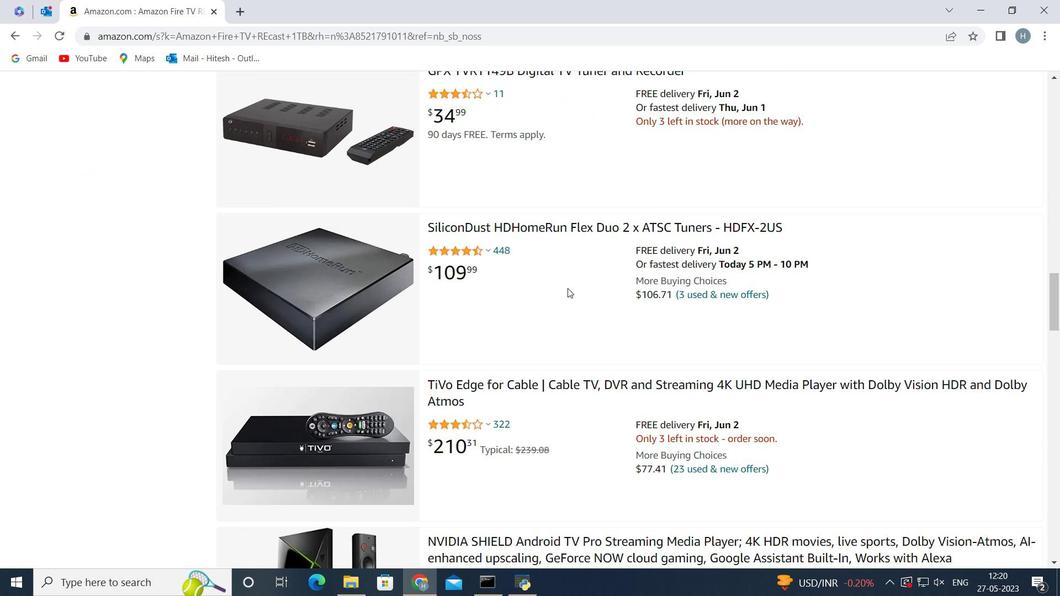 
Action: Mouse scrolled (568, 287) with delta (0, 0)
Screenshot: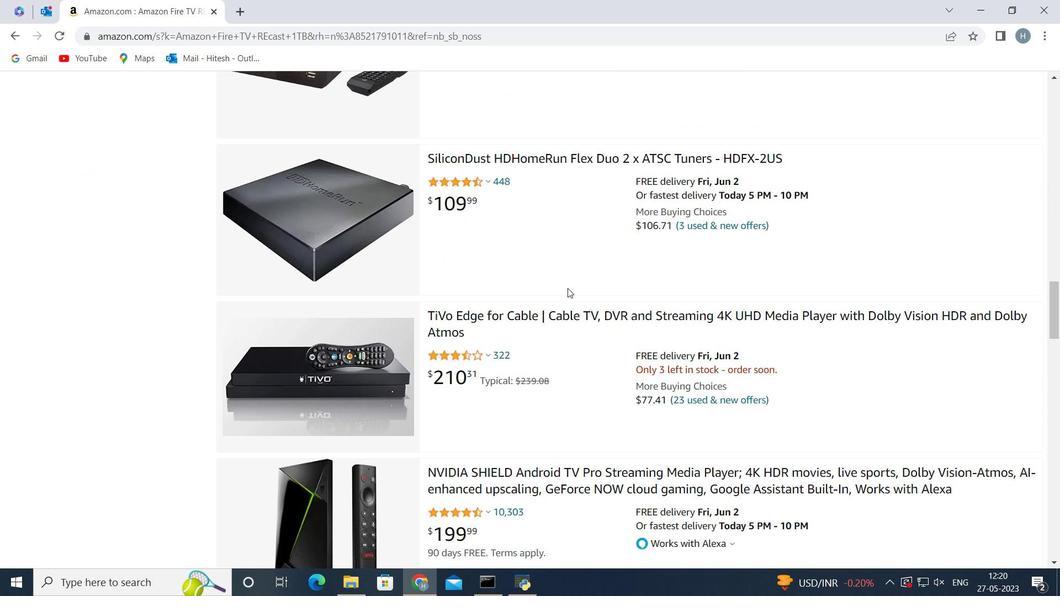 
Action: Mouse scrolled (568, 287) with delta (0, 0)
Screenshot: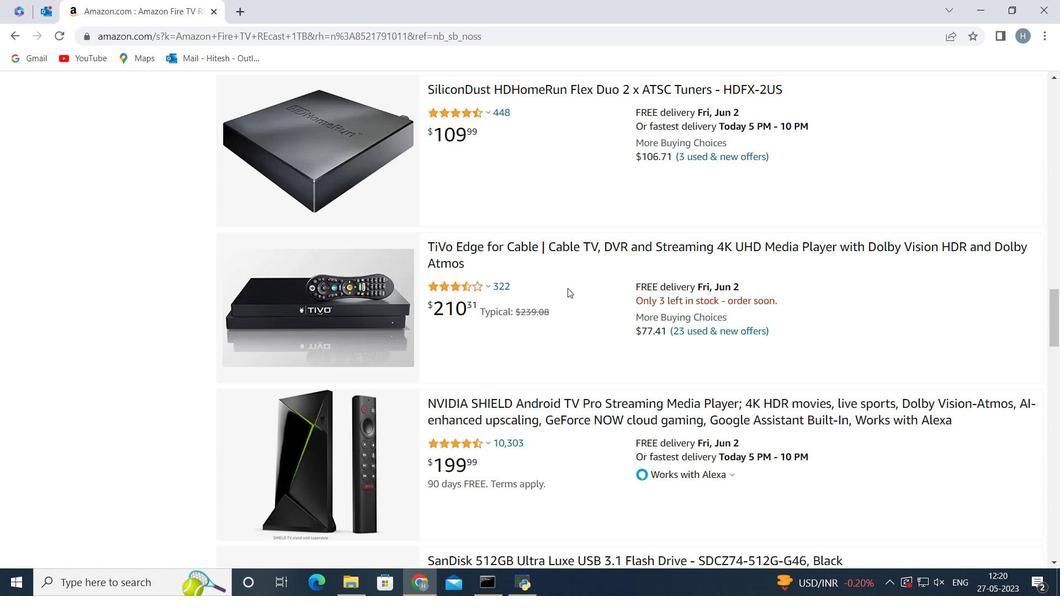 
Action: Mouse scrolled (568, 287) with delta (0, 0)
Screenshot: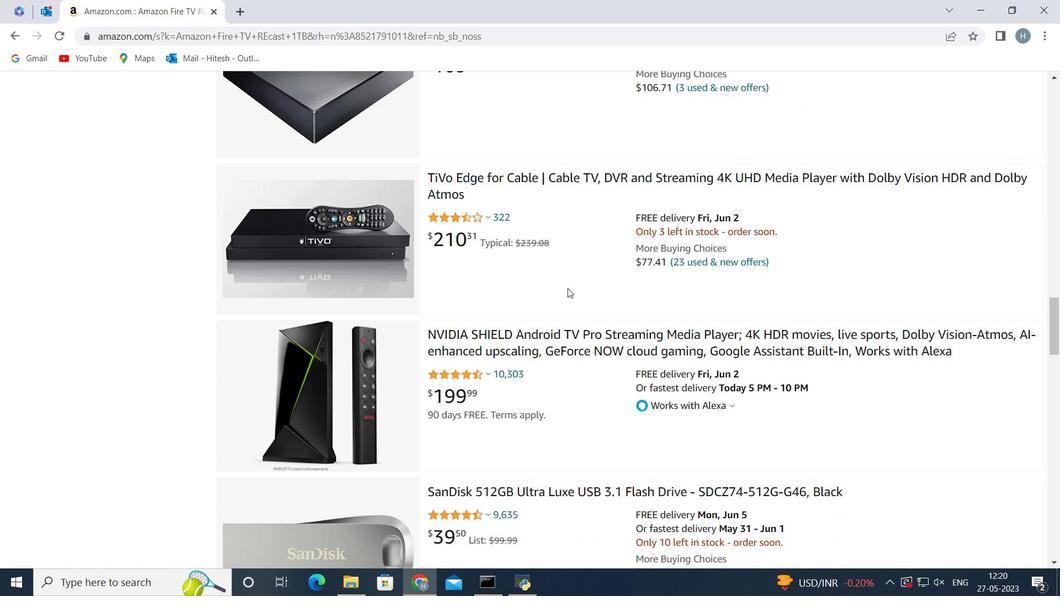 
Action: Mouse scrolled (568, 287) with delta (0, 0)
Screenshot: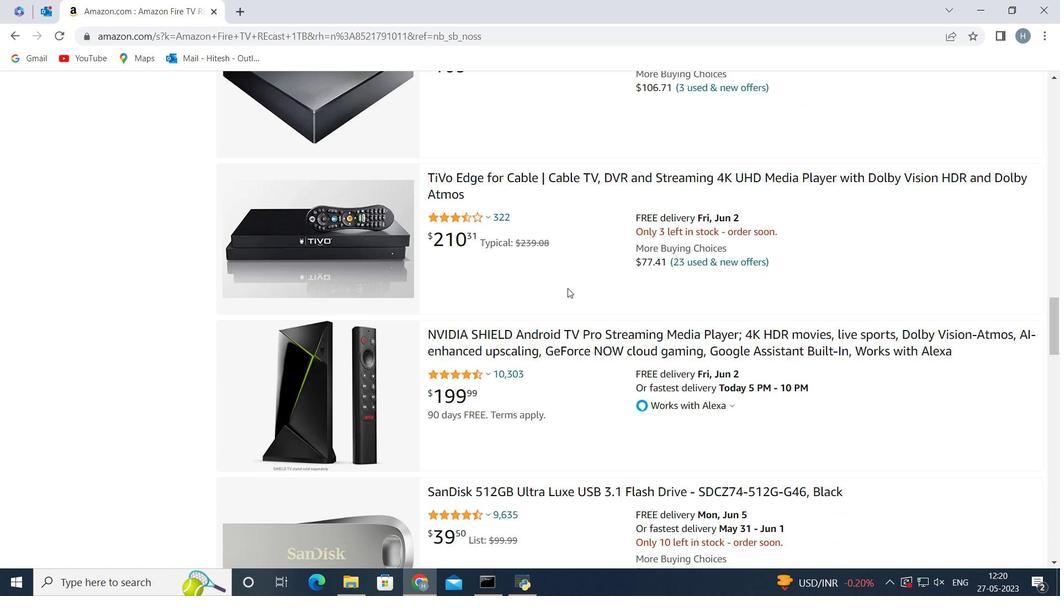 
Action: Mouse scrolled (568, 287) with delta (0, 0)
Screenshot: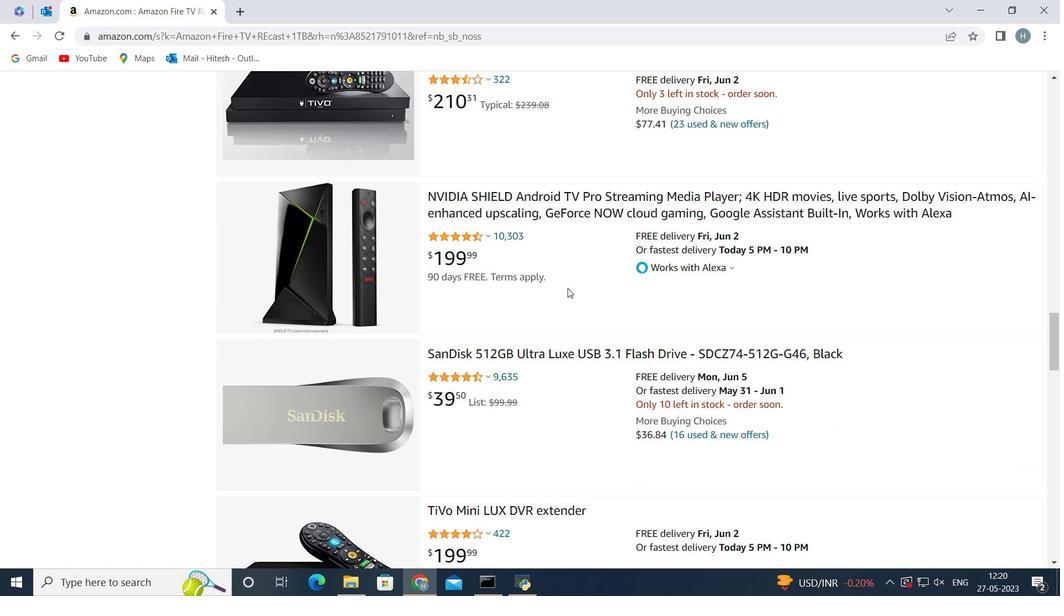 
Action: Mouse scrolled (568, 287) with delta (0, 0)
Screenshot: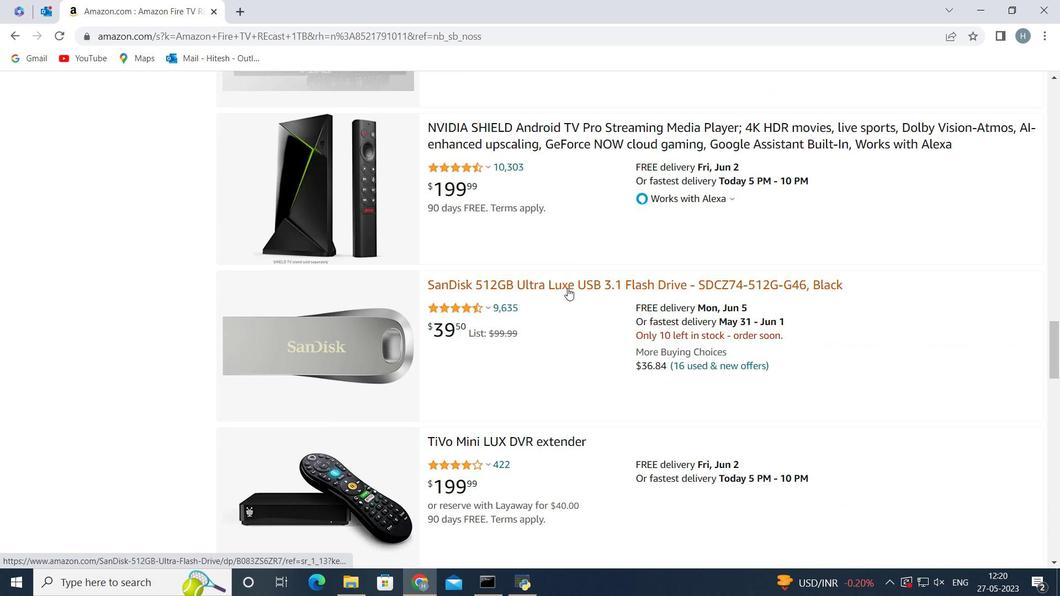 
Action: Mouse scrolled (568, 287) with delta (0, 0)
Screenshot: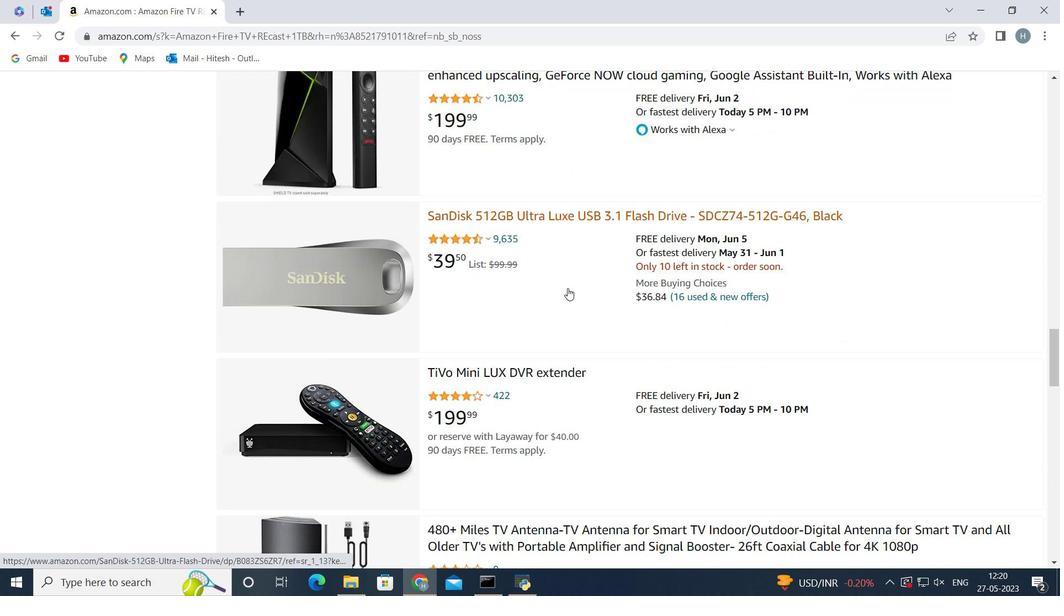 
Action: Mouse scrolled (568, 287) with delta (0, 0)
Screenshot: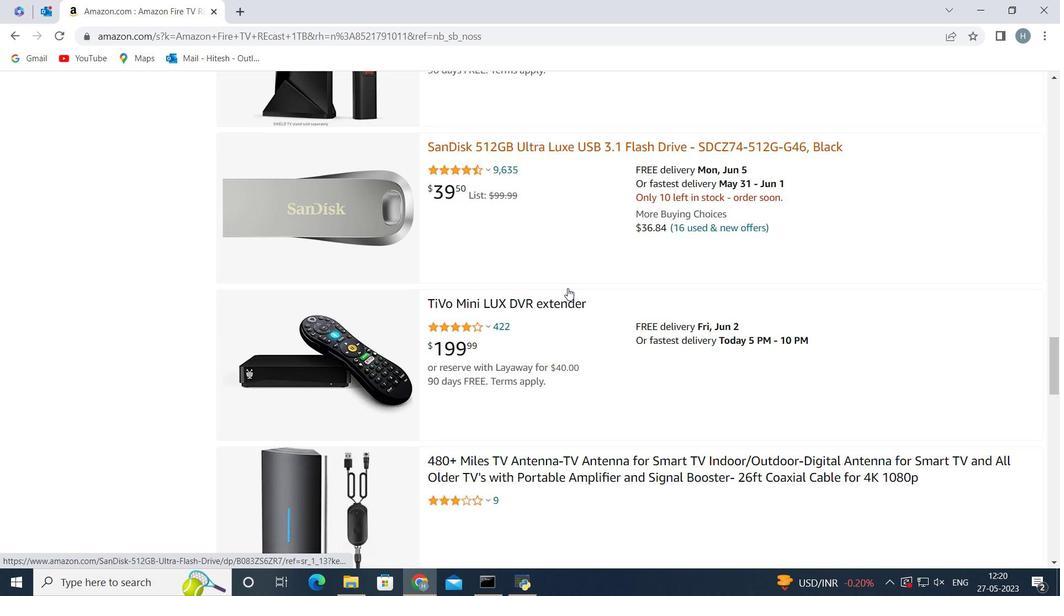 
Action: Mouse scrolled (568, 287) with delta (0, 0)
Screenshot: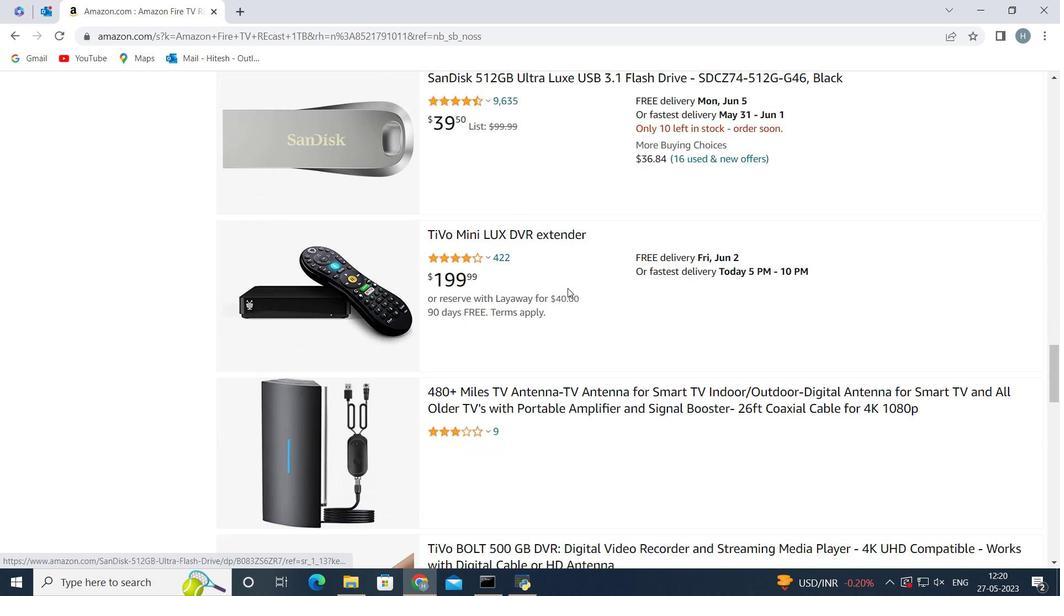 
Action: Mouse scrolled (568, 287) with delta (0, 0)
Screenshot: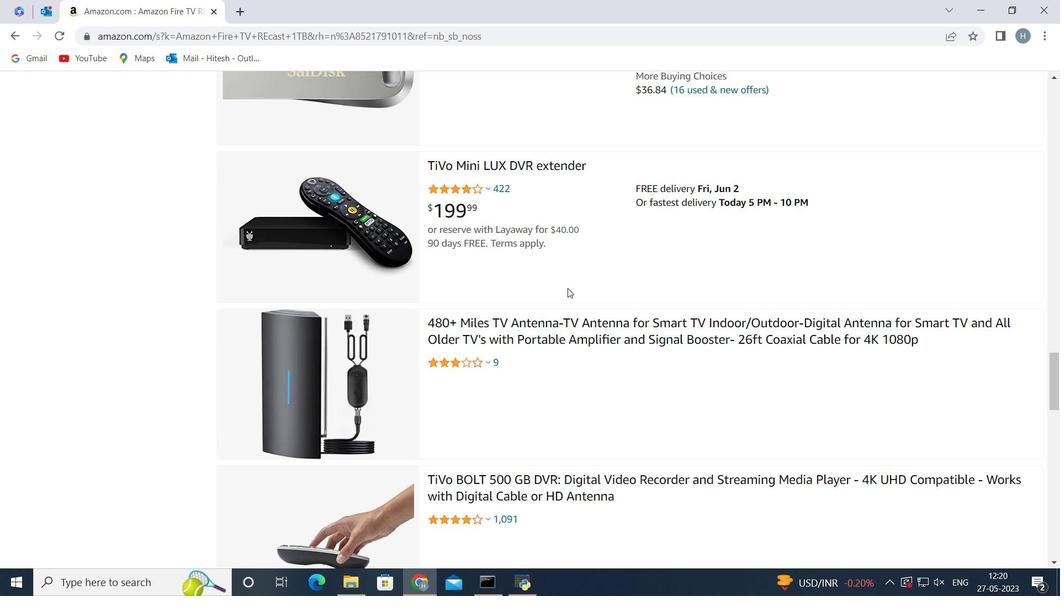 
Action: Mouse scrolled (568, 287) with delta (0, 0)
Screenshot: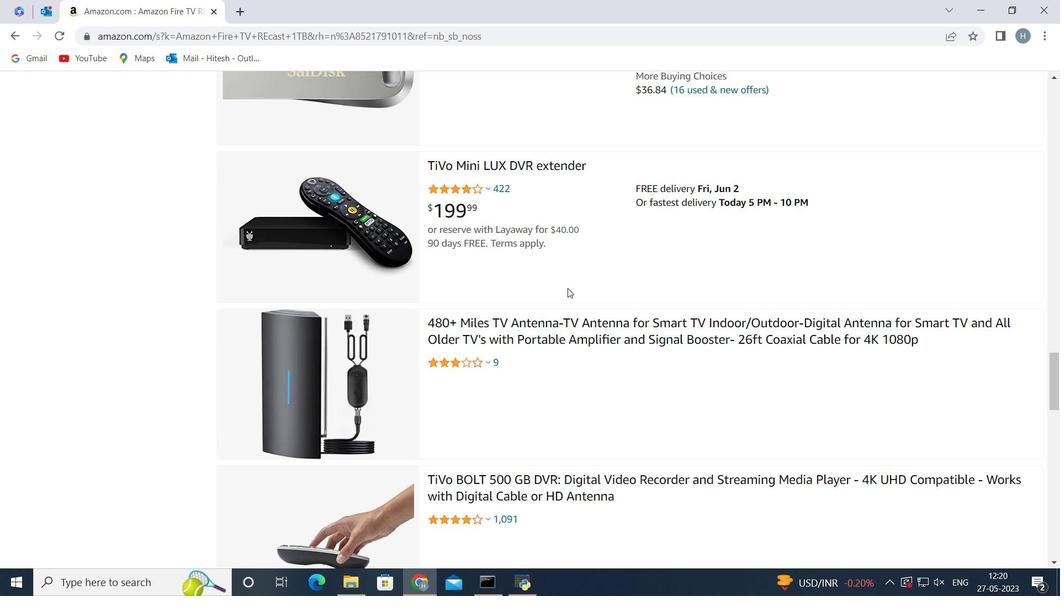 
Action: Mouse moved to (568, 288)
Screenshot: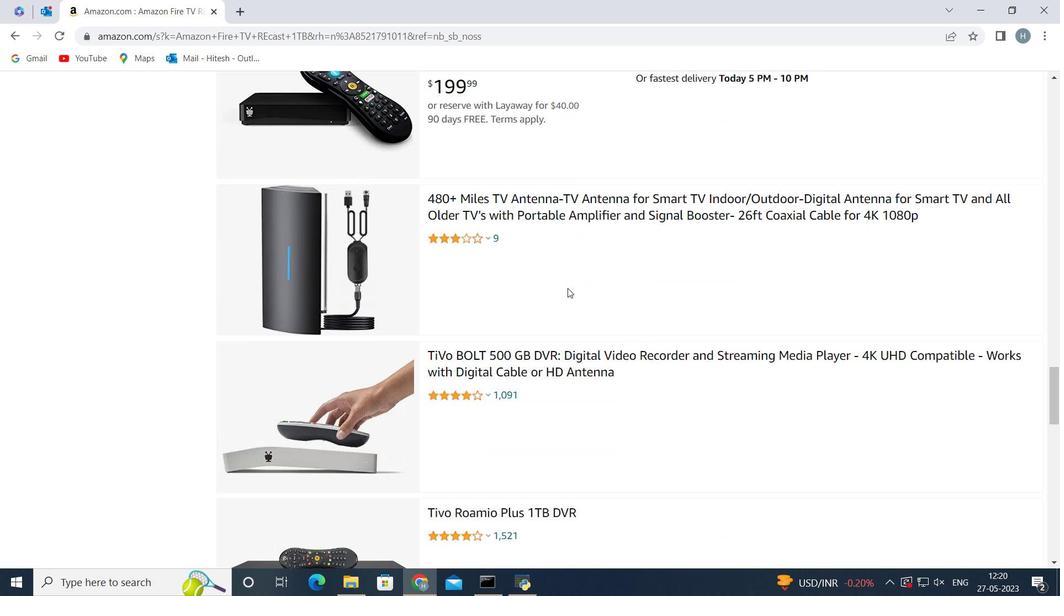 
Action: Mouse scrolled (568, 287) with delta (0, 0)
Screenshot: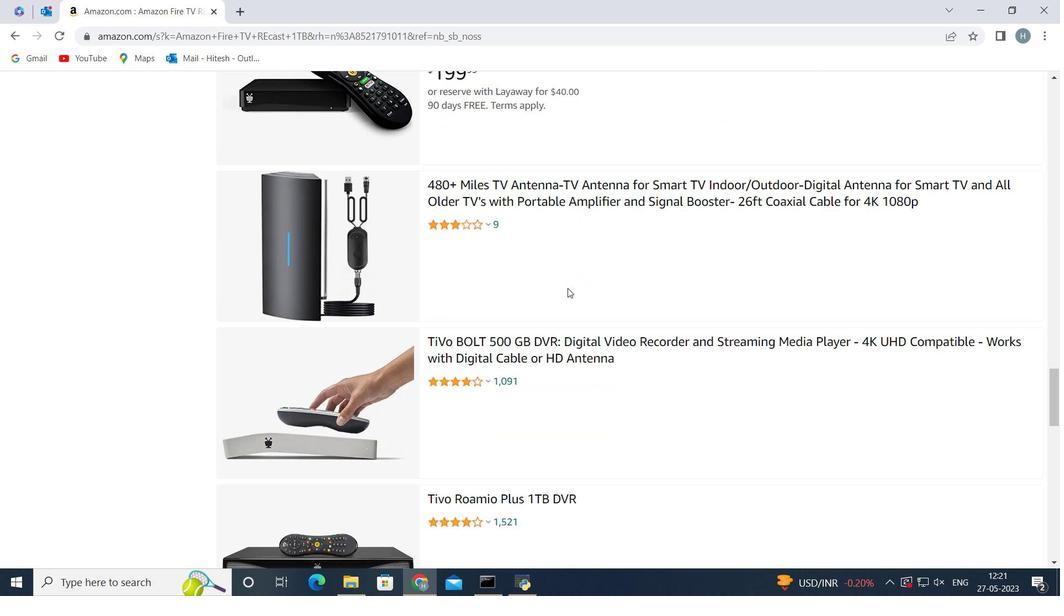 
Action: Mouse moved to (568, 283)
Screenshot: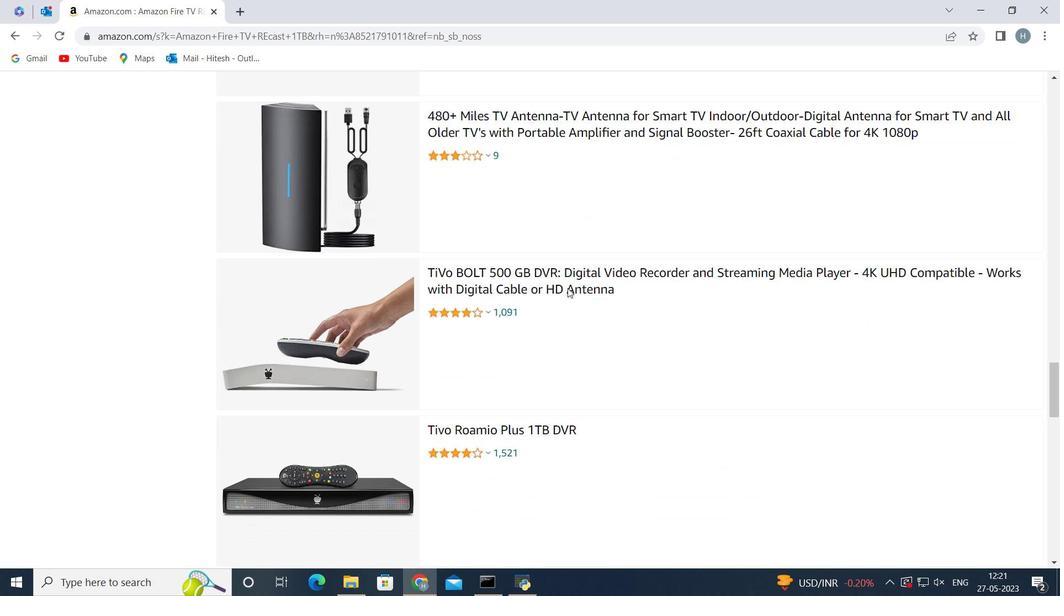 
Action: Mouse scrolled (568, 282) with delta (0, 0)
Screenshot: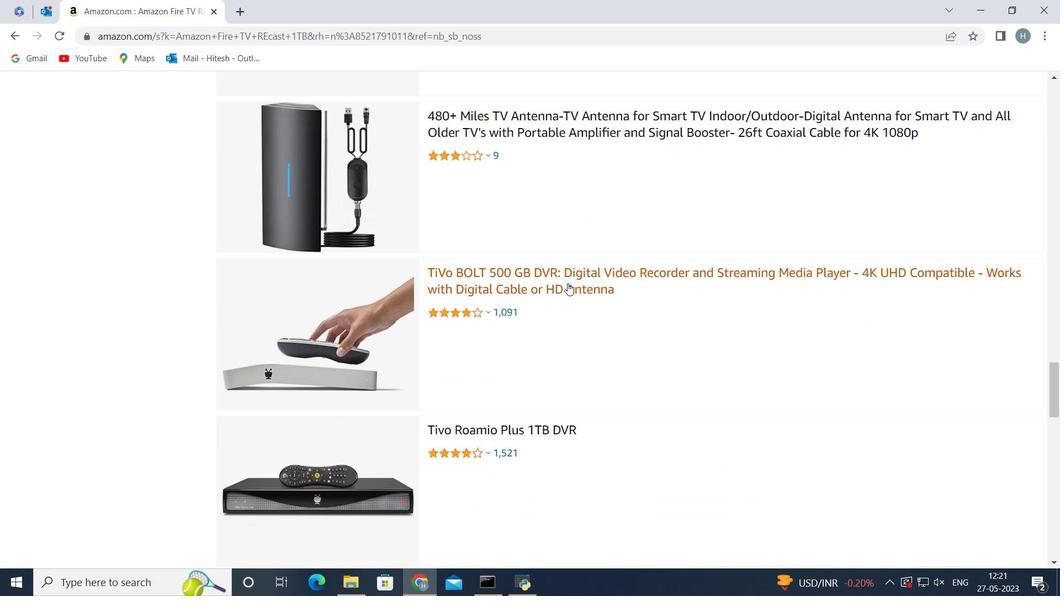 
Action: Mouse moved to (572, 250)
Screenshot: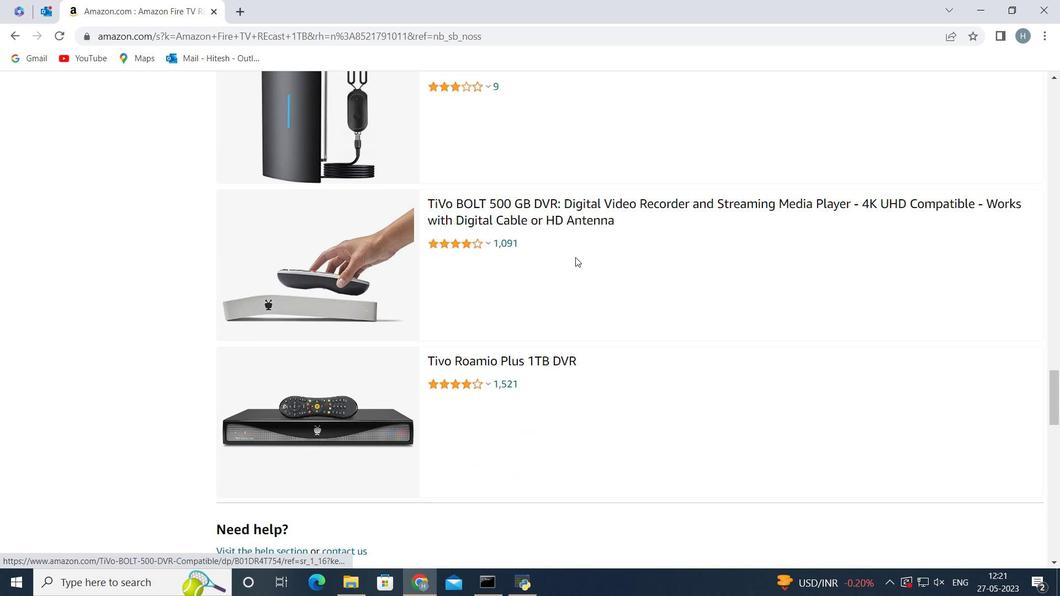 
Action: Mouse scrolled (572, 249) with delta (0, 0)
Screenshot: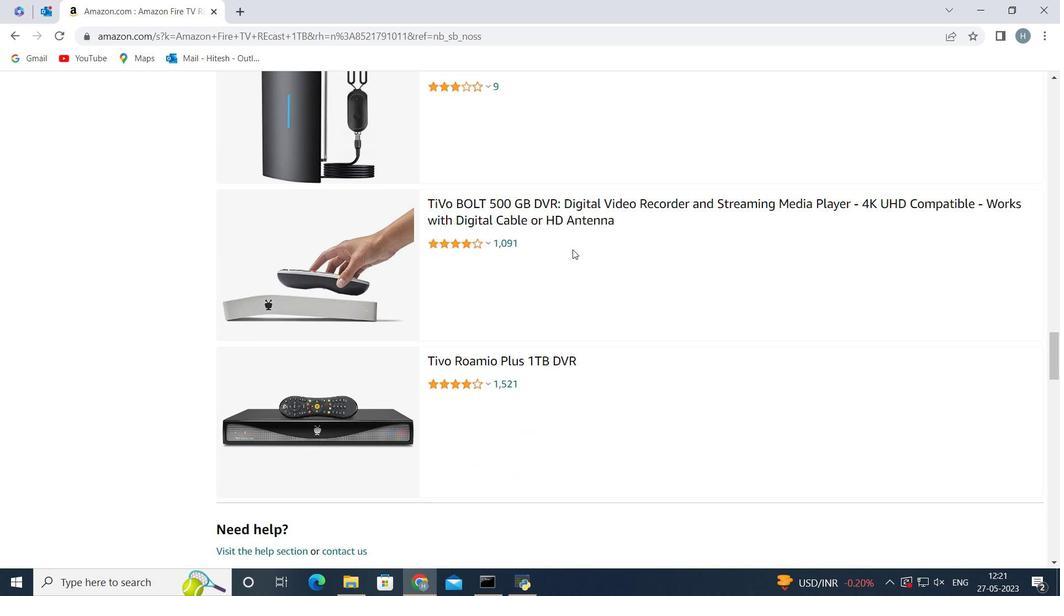 
Action: Mouse moved to (571, 248)
Screenshot: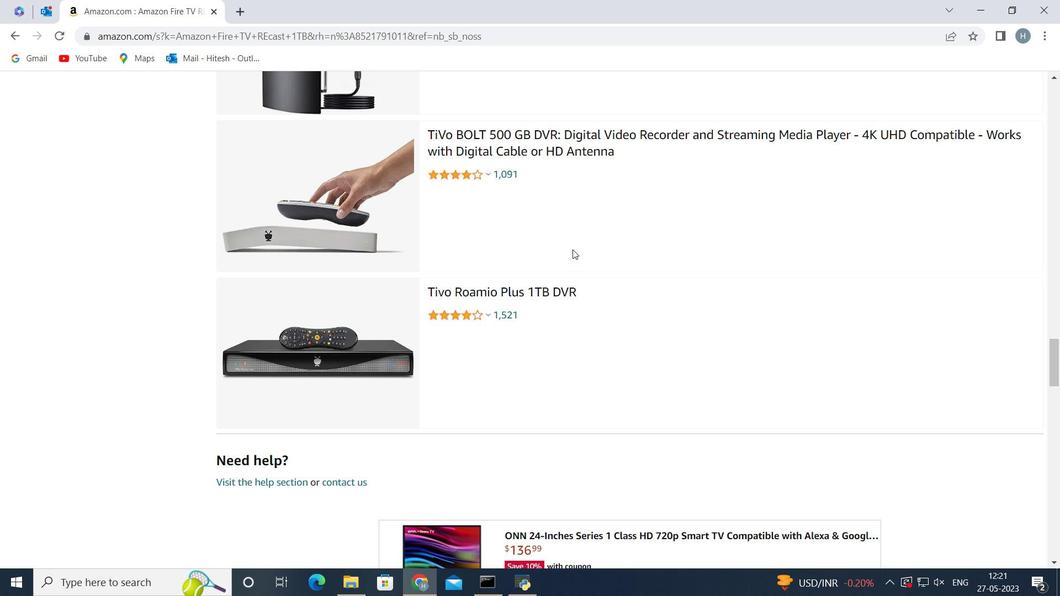 
Action: Mouse scrolled (571, 247) with delta (0, 0)
Screenshot: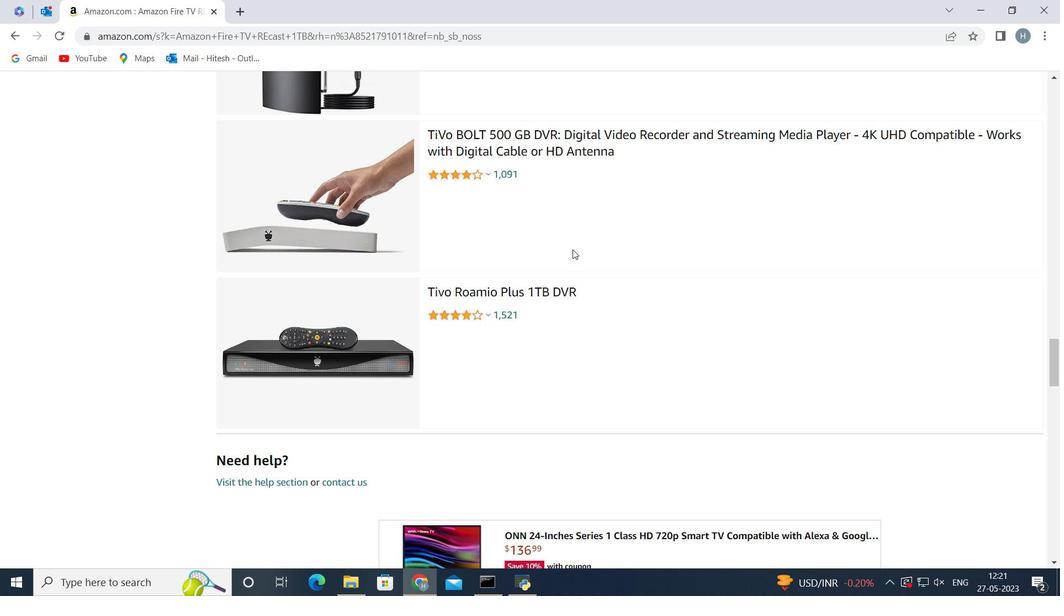 
Action: Mouse scrolled (571, 247) with delta (0, 0)
Screenshot: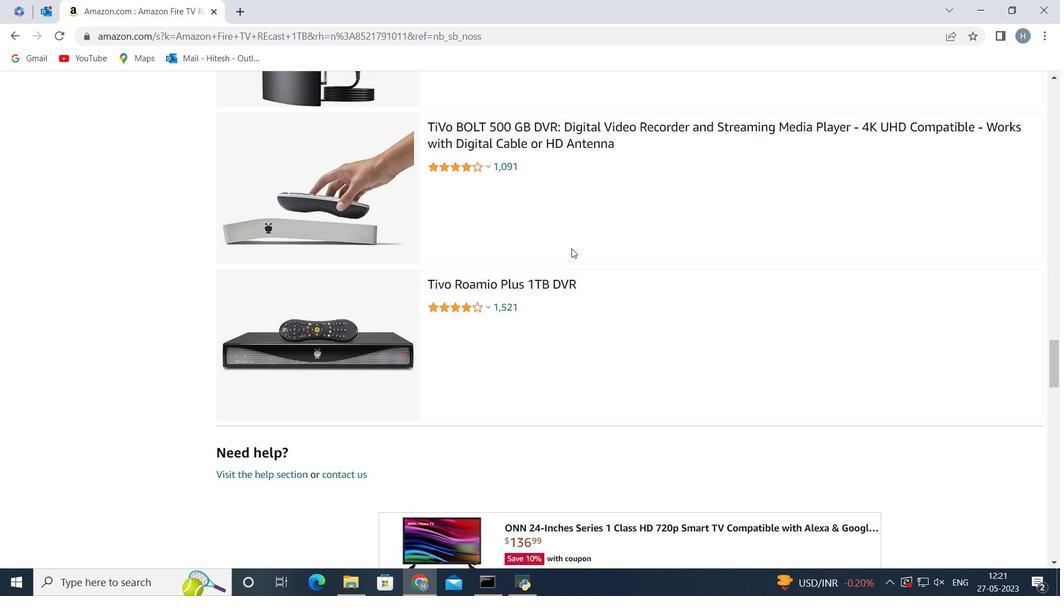 
Action: Mouse scrolled (571, 247) with delta (0, 0)
Screenshot: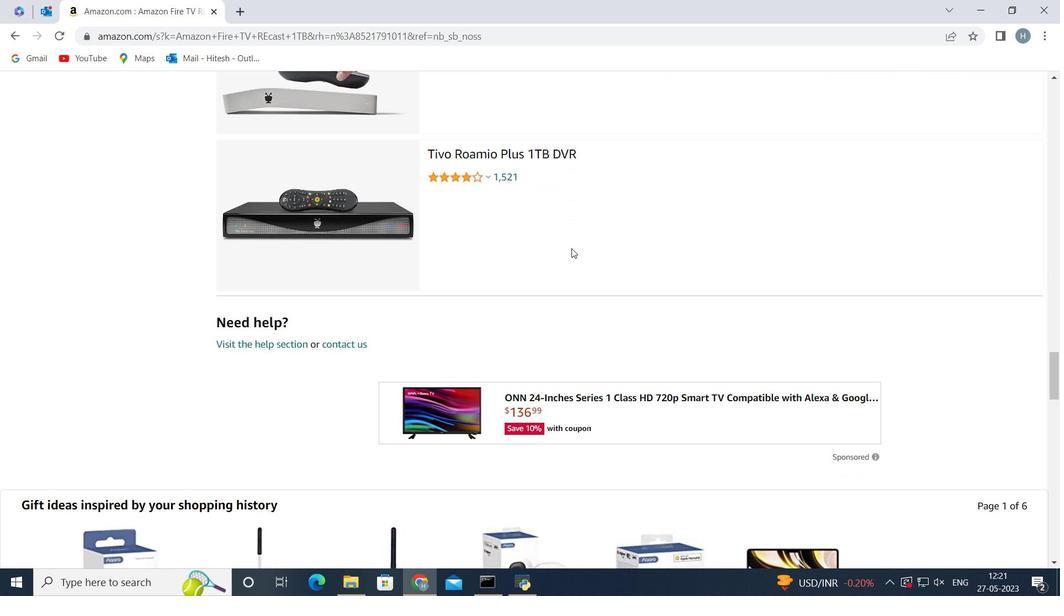
Action: Mouse scrolled (571, 247) with delta (0, 0)
Screenshot: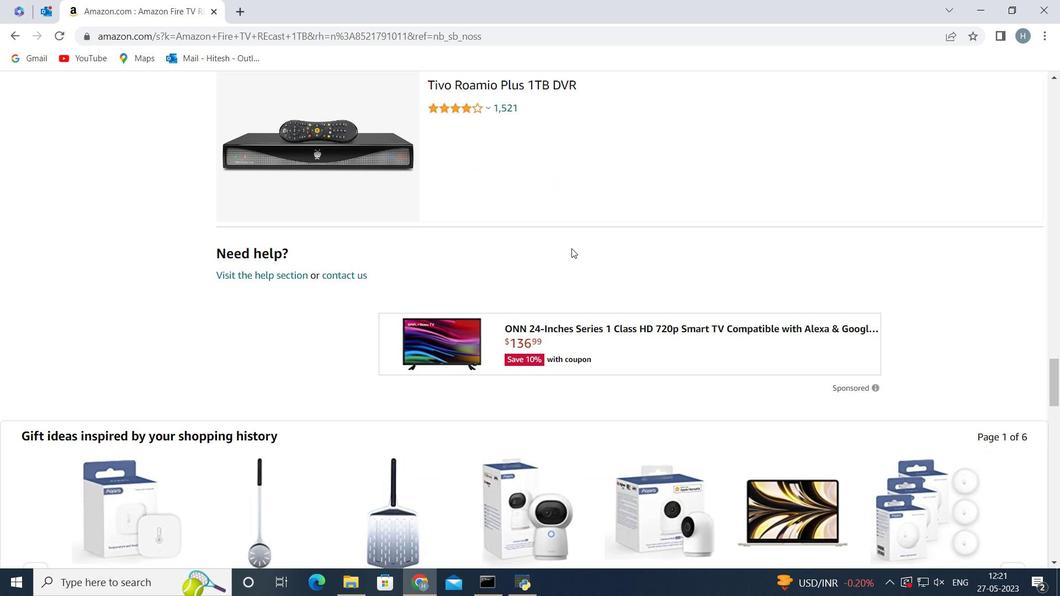 
Action: Mouse scrolled (571, 247) with delta (0, 0)
Screenshot: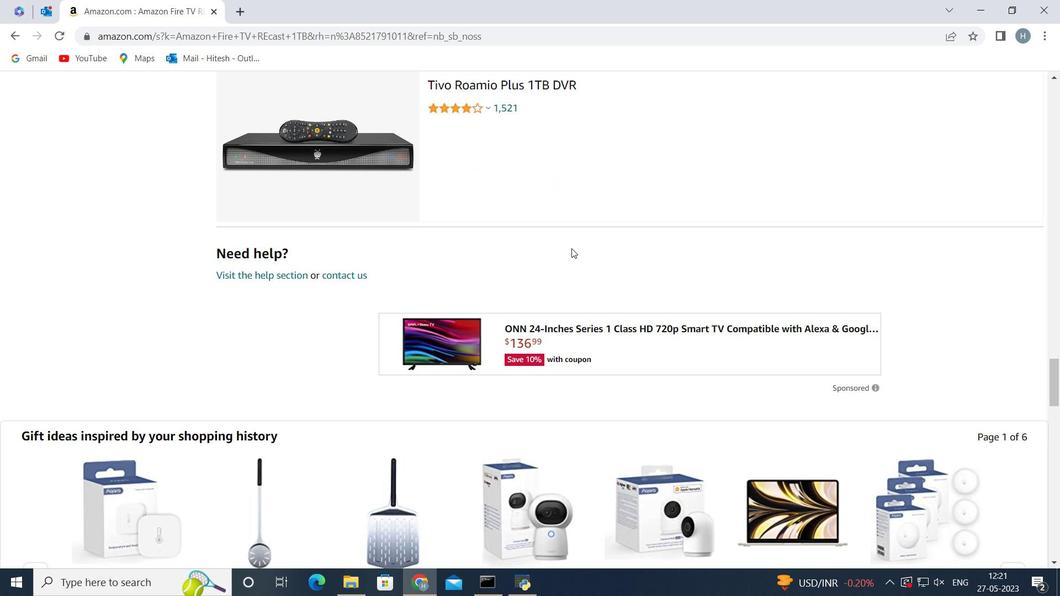 
Action: Mouse scrolled (571, 247) with delta (0, 0)
Screenshot: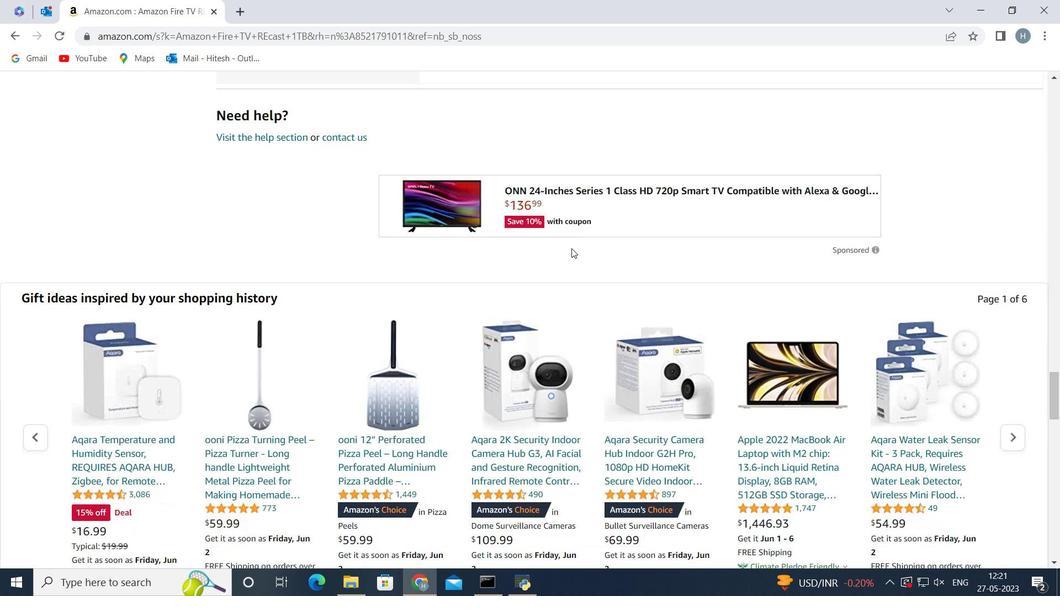 
Action: Mouse moved to (570, 246)
Screenshot: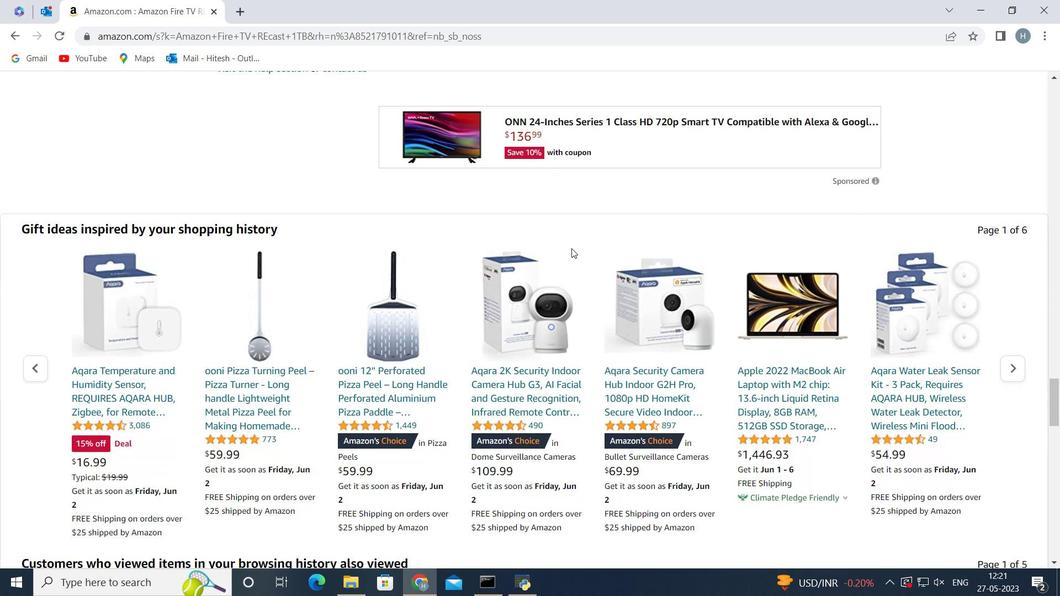 
Action: Mouse scrolled (570, 246) with delta (0, 0)
Screenshot: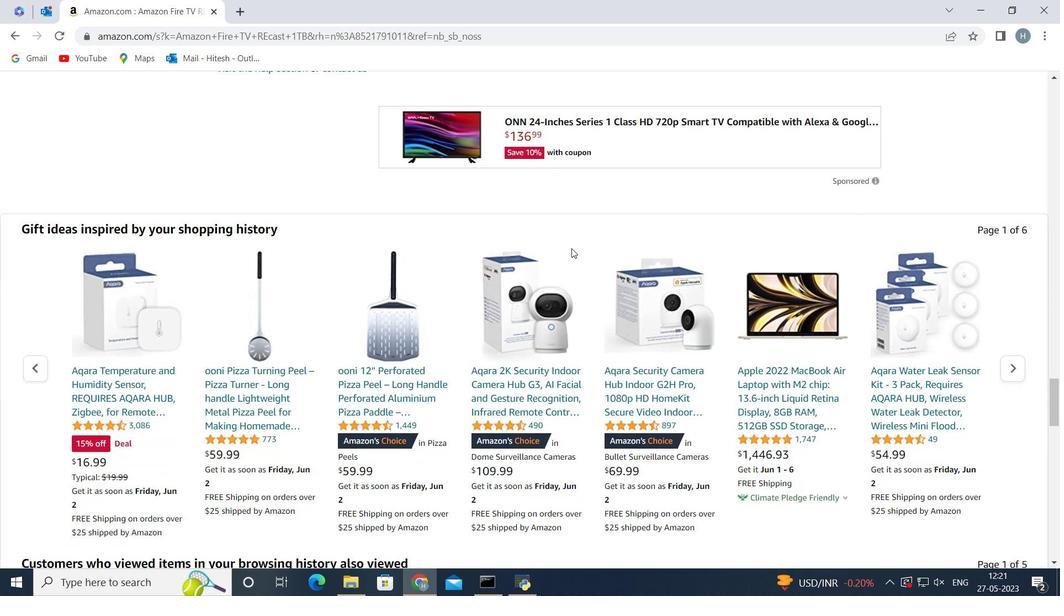 
Action: Mouse scrolled (570, 246) with delta (0, 0)
Screenshot: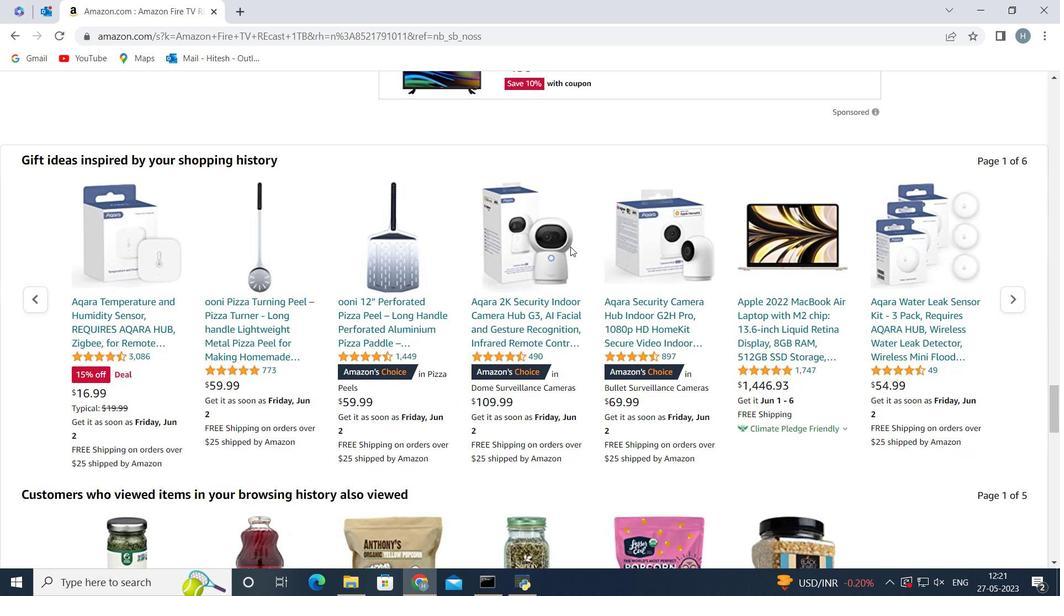
Action: Mouse scrolled (570, 246) with delta (0, 0)
Screenshot: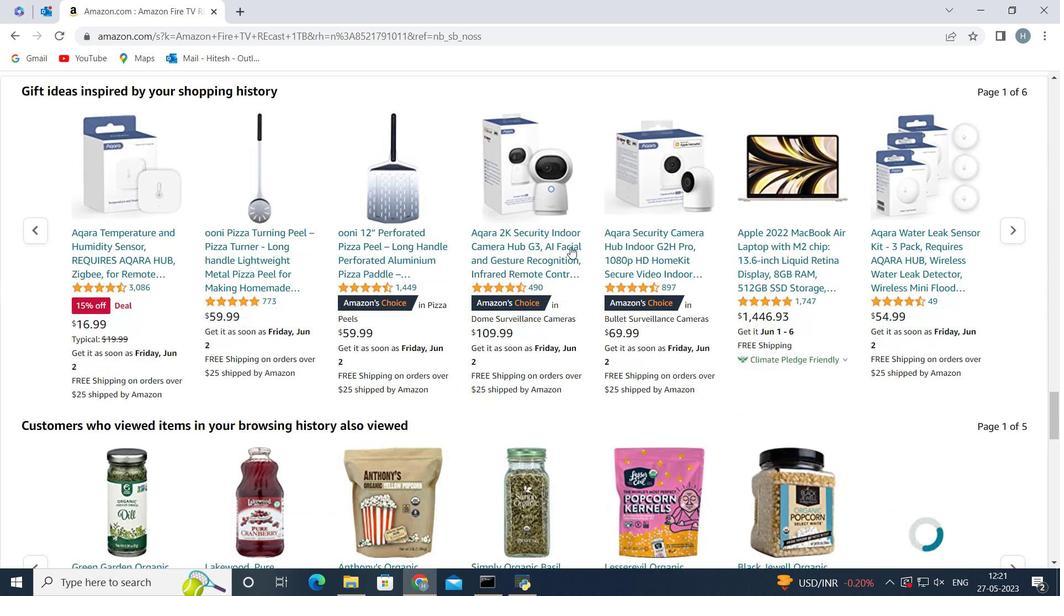 
Action: Mouse scrolled (570, 246) with delta (0, 0)
Screenshot: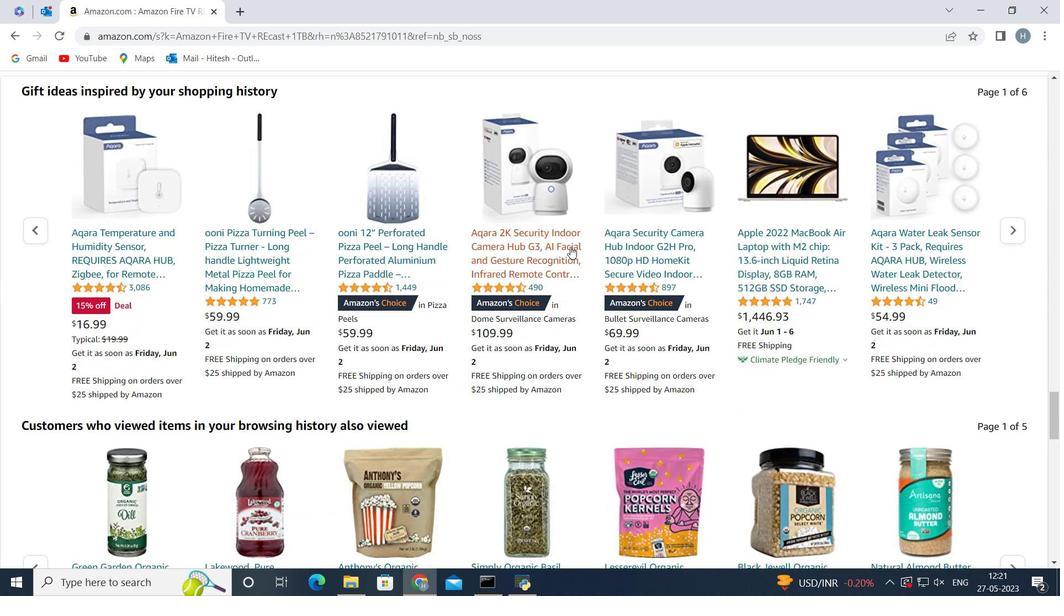 
Action: Mouse scrolled (570, 246) with delta (0, 0)
Screenshot: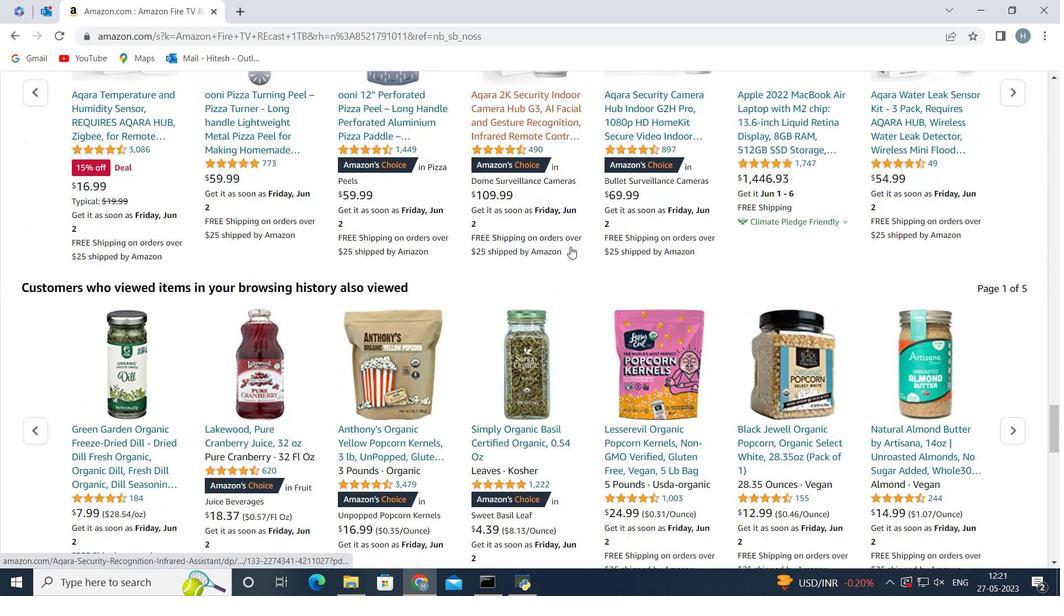 
Action: Mouse scrolled (570, 246) with delta (0, 0)
Screenshot: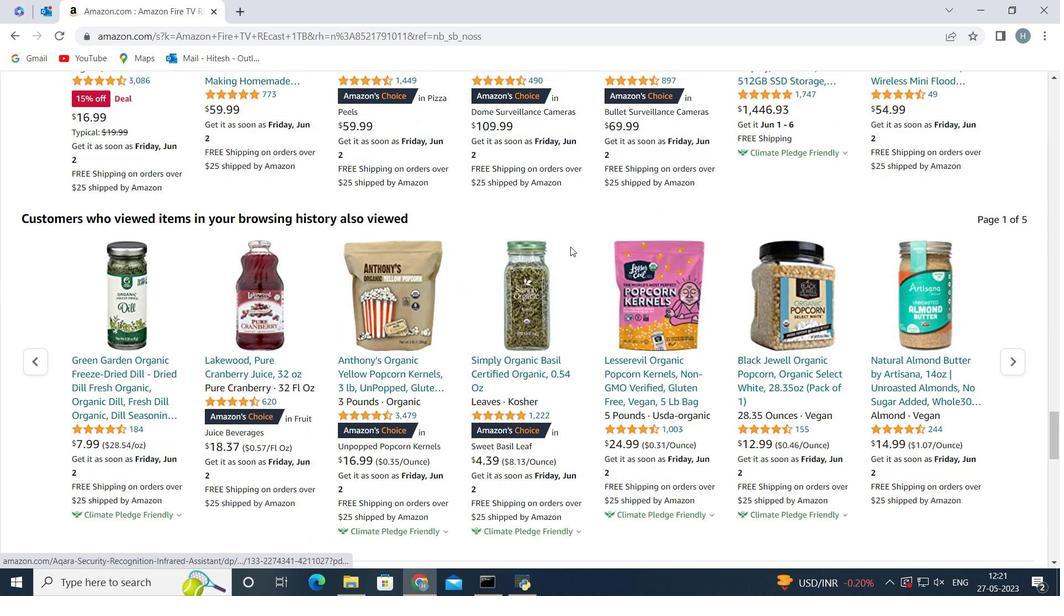 
Action: Mouse scrolled (570, 246) with delta (0, 0)
Screenshot: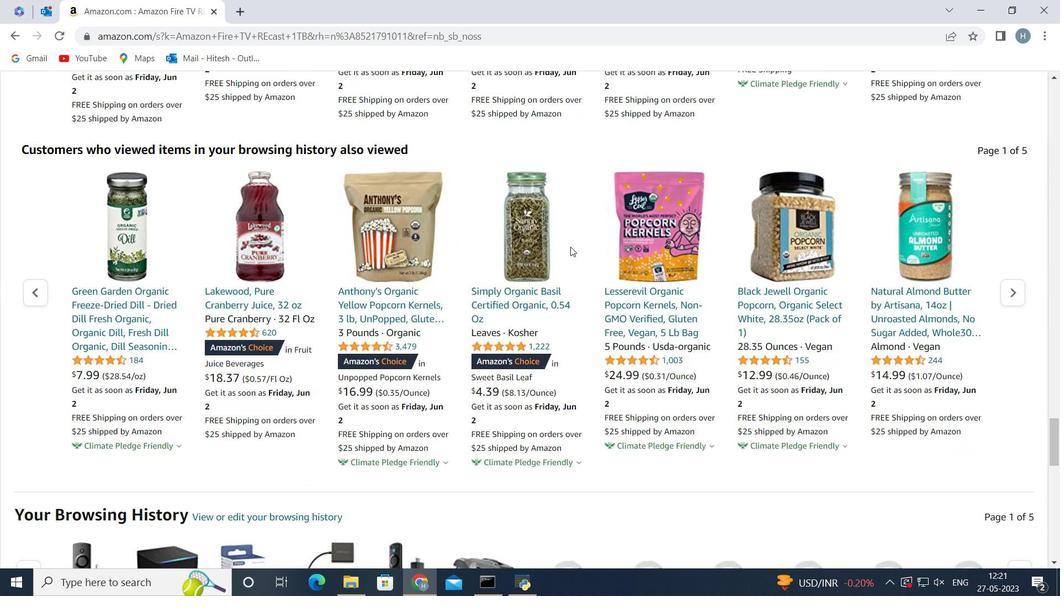 
Action: Mouse scrolled (570, 246) with delta (0, 0)
Screenshot: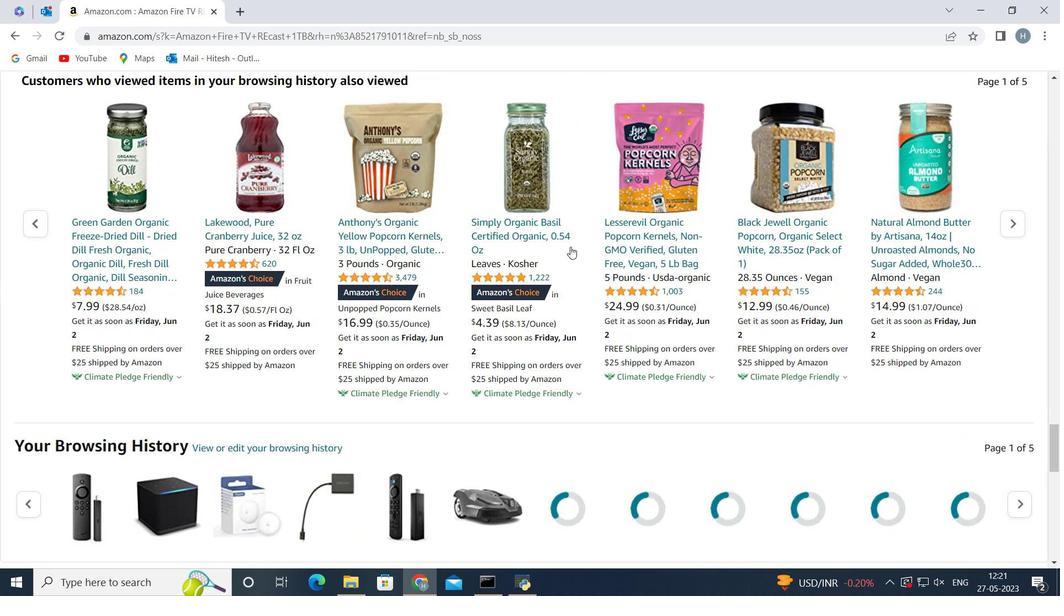 
Action: Mouse scrolled (570, 246) with delta (0, 0)
Screenshot: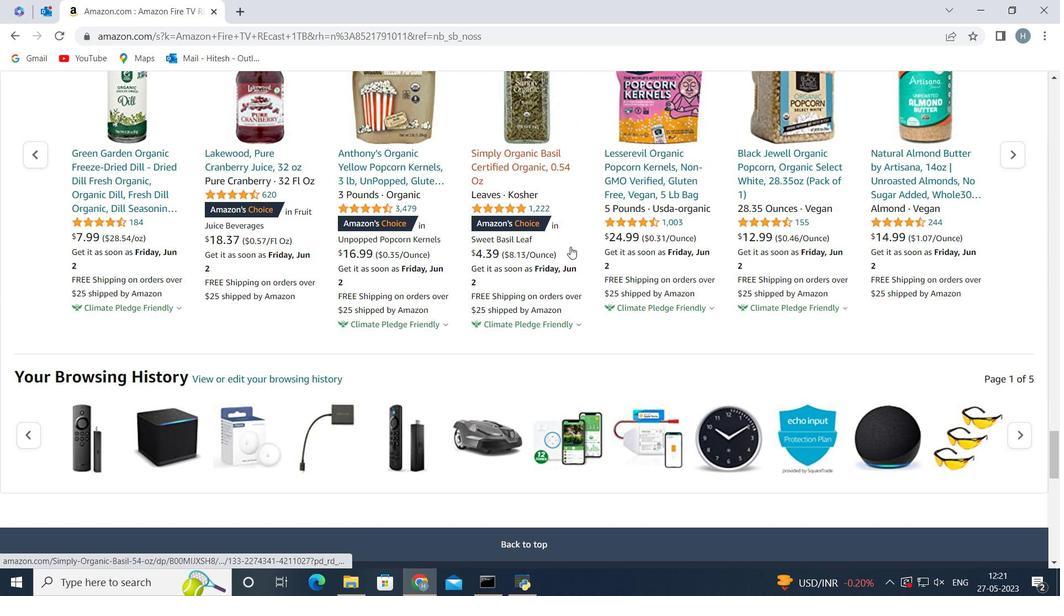 
Action: Mouse scrolled (570, 246) with delta (0, 0)
Screenshot: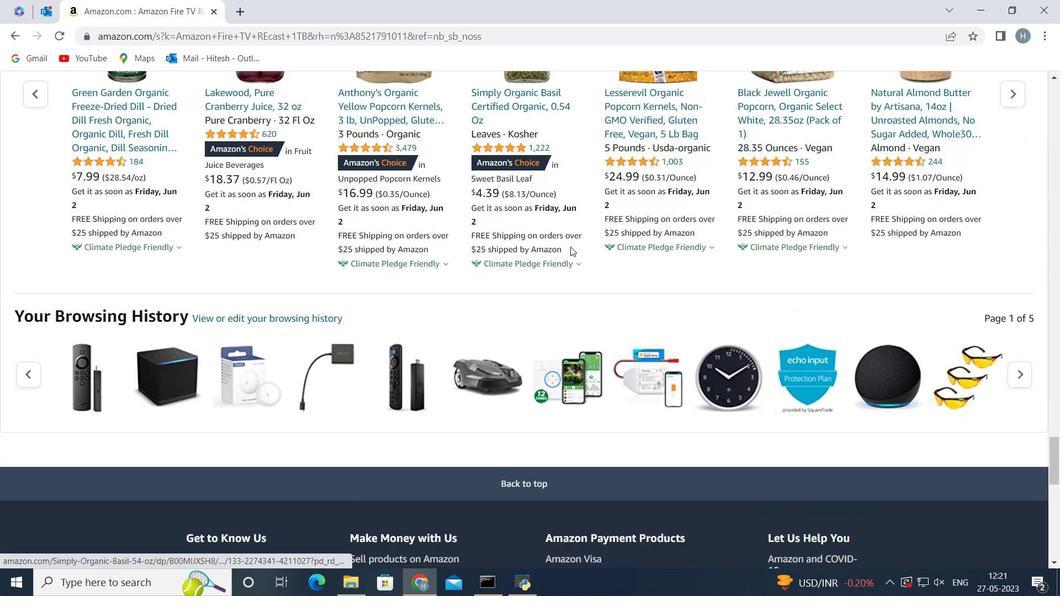 
Action: Mouse scrolled (570, 246) with delta (0, 0)
Screenshot: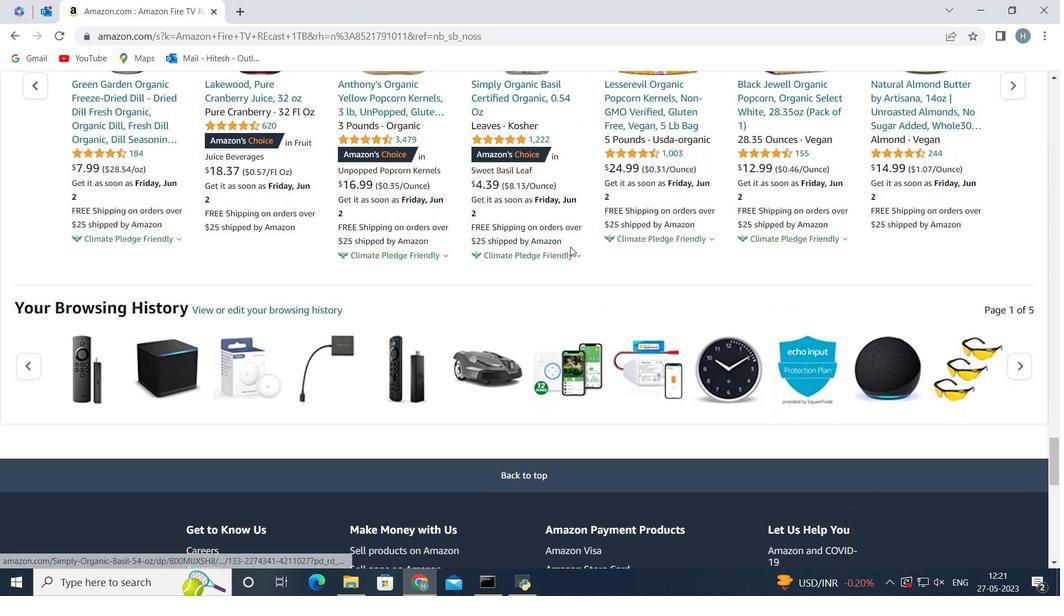 
Action: Mouse moved to (581, 292)
Screenshot: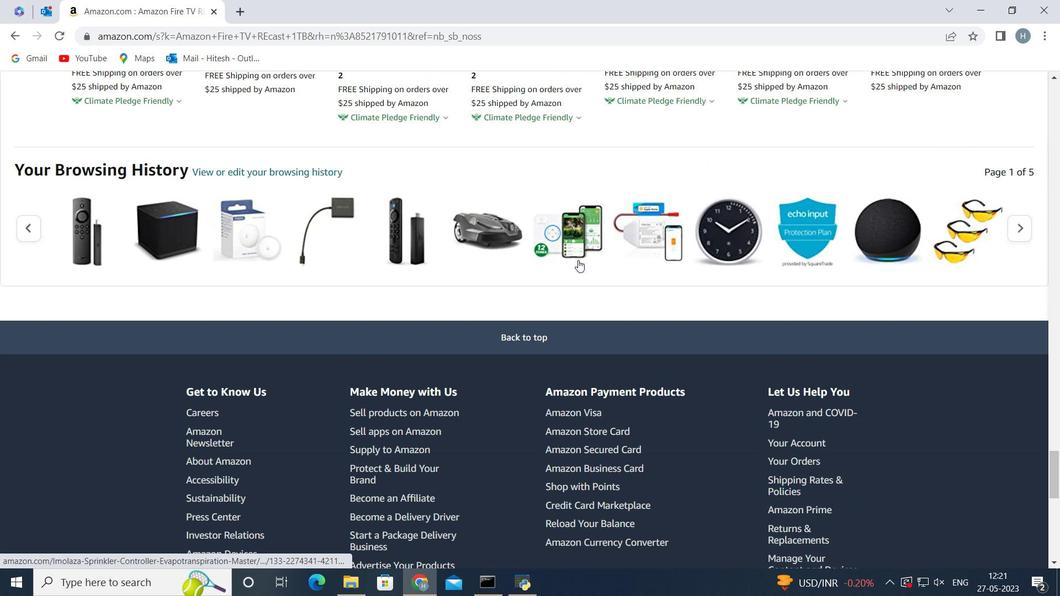 
Action: Mouse scrolled (581, 293) with delta (0, 0)
Screenshot: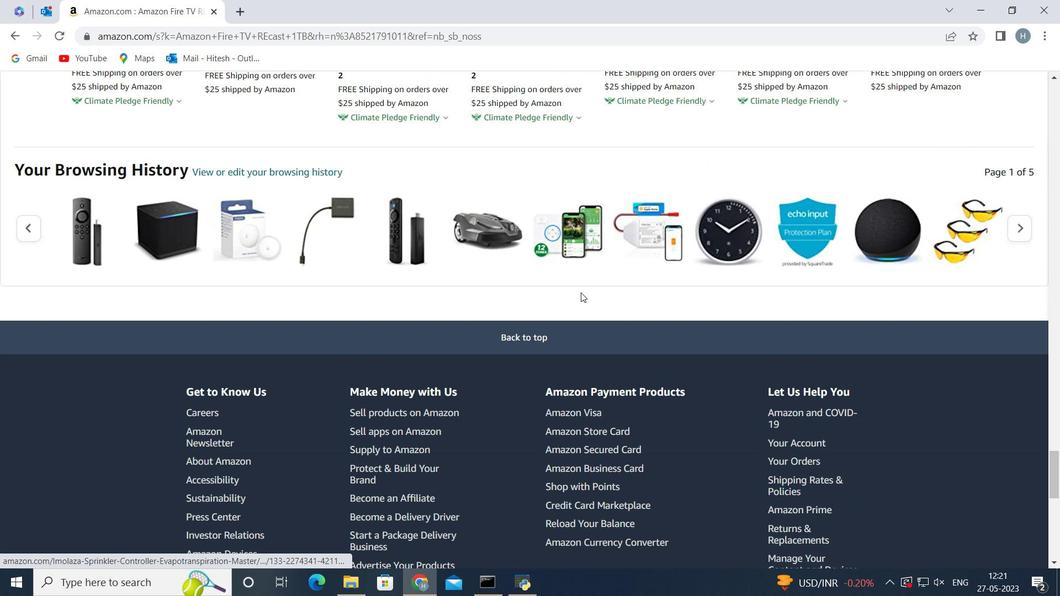
Action: Mouse moved to (581, 293)
Screenshot: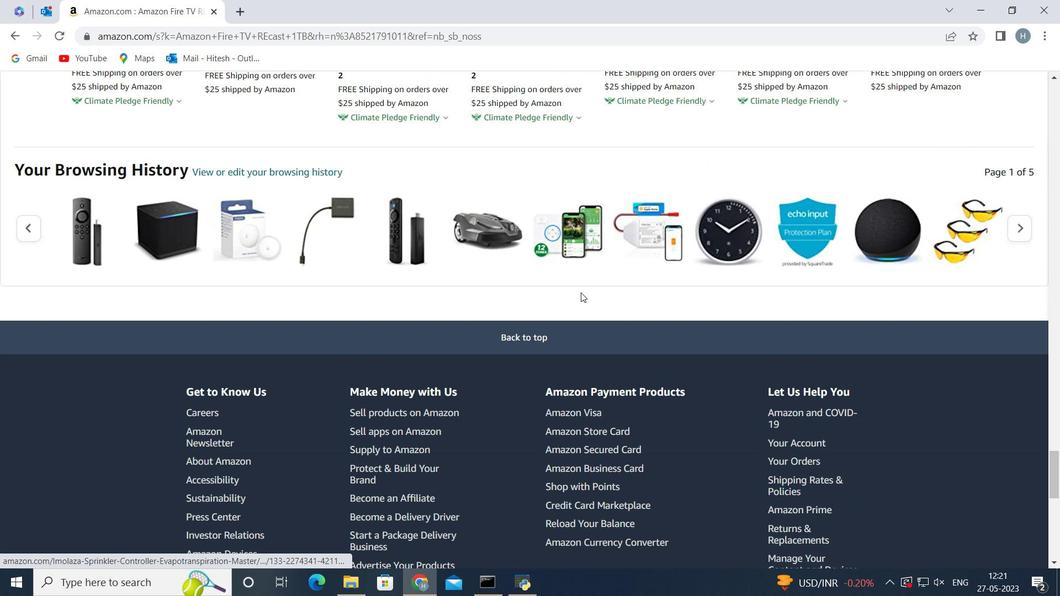 
Action: Mouse scrolled (581, 293) with delta (0, 0)
Screenshot: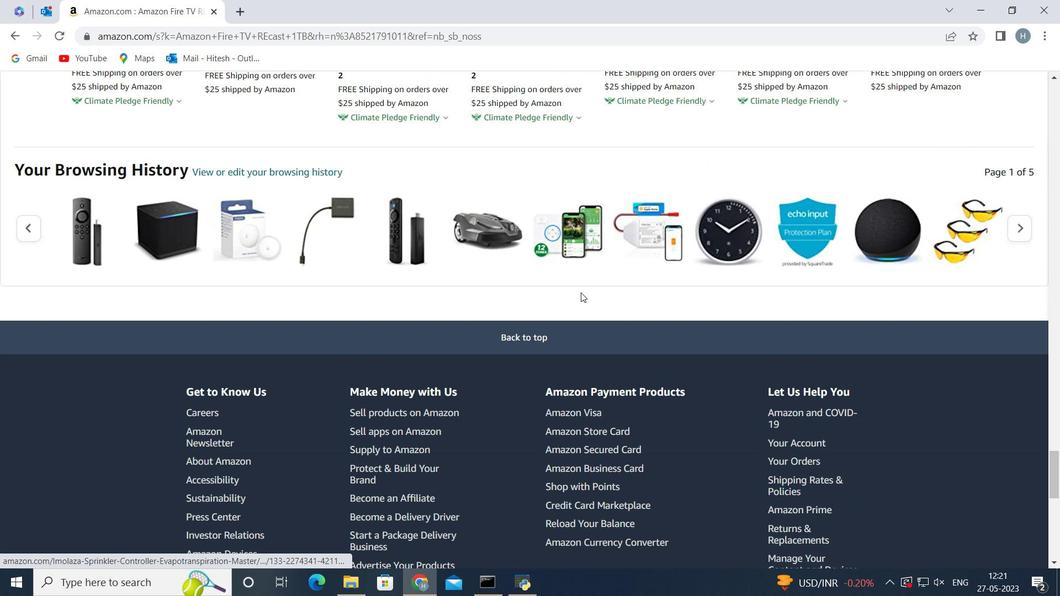 
Action: Mouse moved to (575, 293)
Screenshot: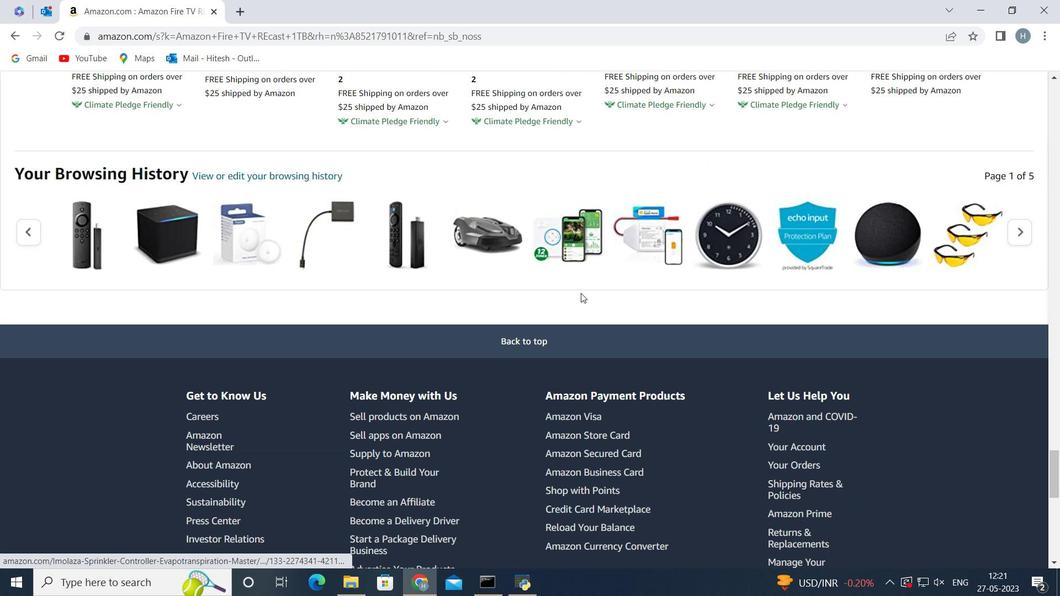 
Action: Mouse scrolled (575, 294) with delta (0, 0)
Screenshot: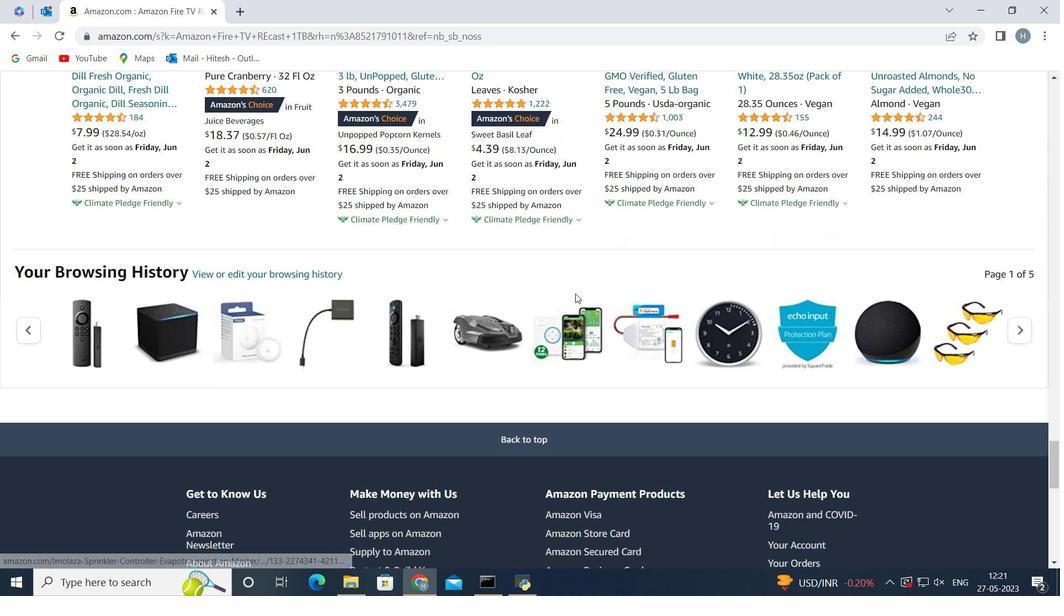 
Action: Mouse scrolled (575, 294) with delta (0, 0)
Screenshot: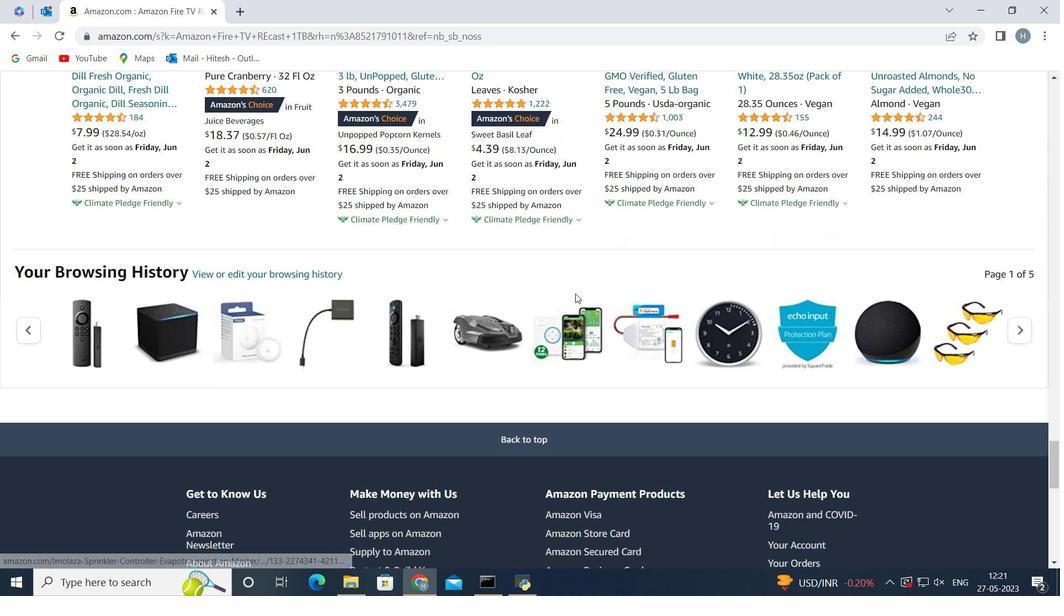 
Action: Mouse scrolled (575, 294) with delta (0, 0)
Screenshot: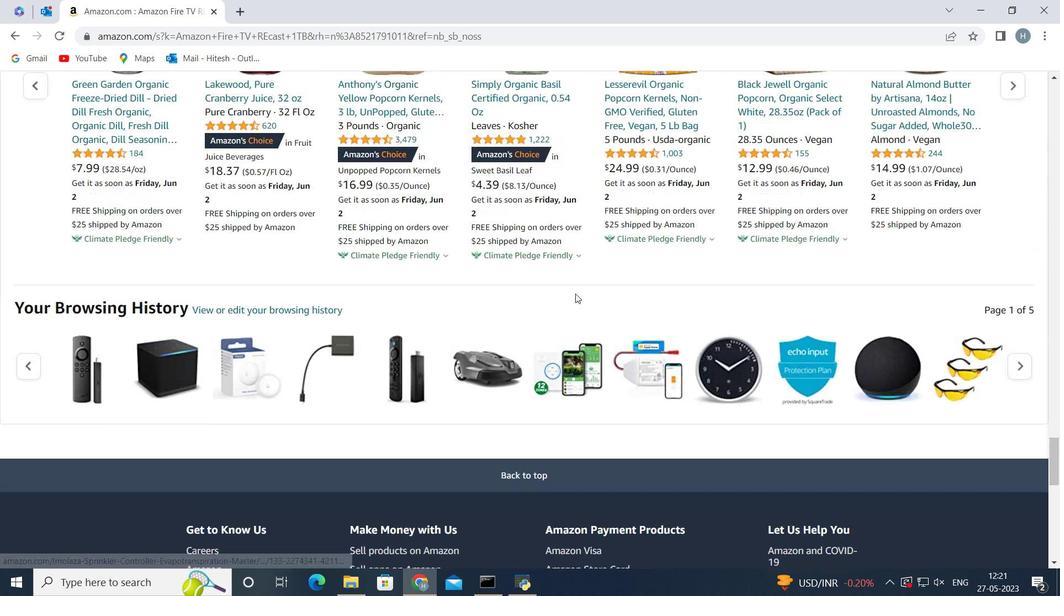 
Action: Mouse scrolled (575, 294) with delta (0, 0)
Screenshot: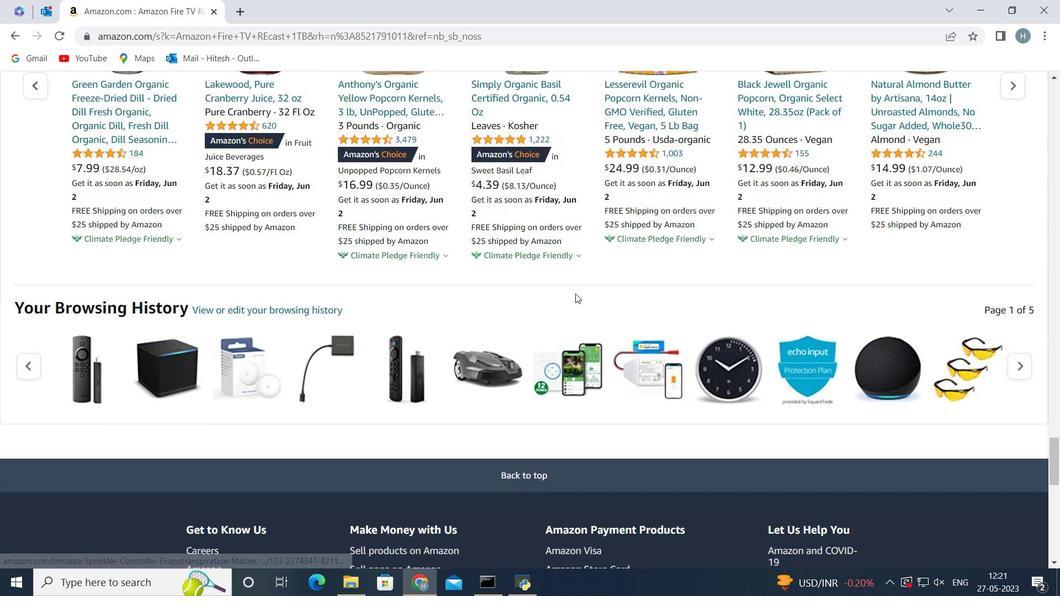 
Action: Mouse scrolled (575, 294) with delta (0, 0)
Screenshot: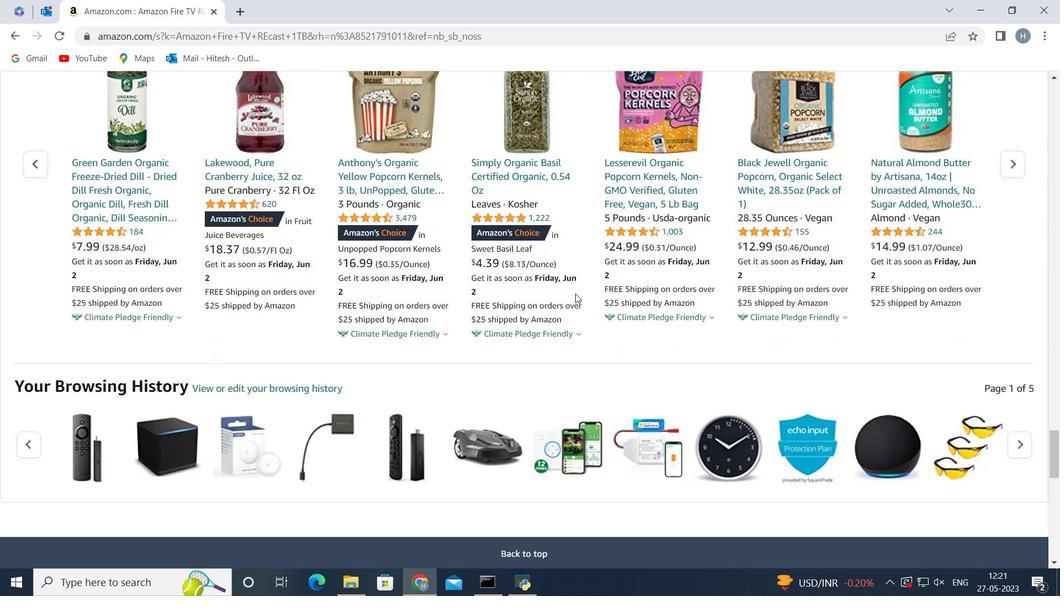 
Action: Mouse scrolled (575, 294) with delta (0, 0)
Screenshot: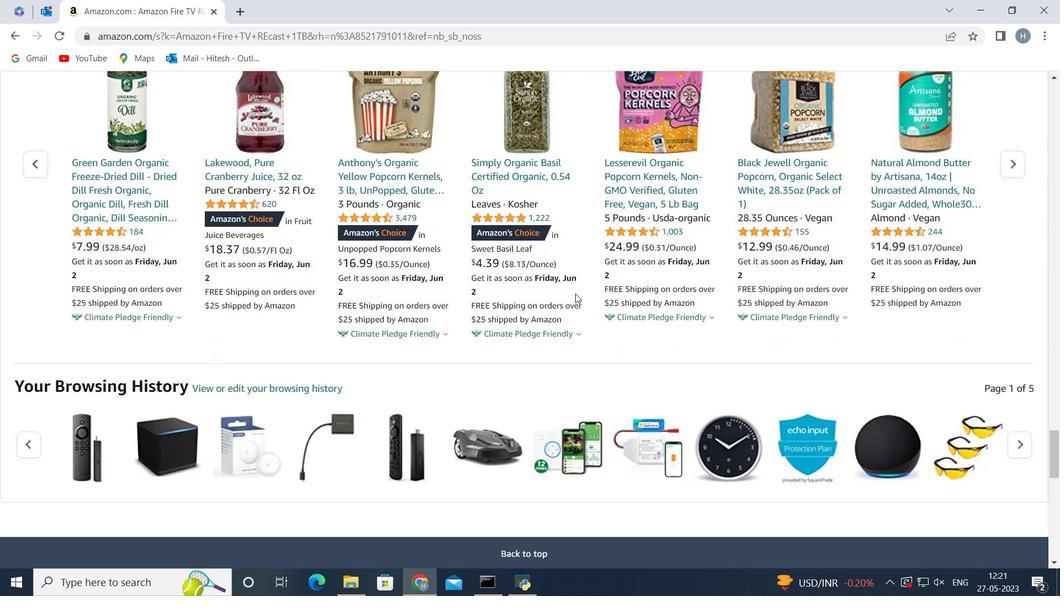 
Action: Mouse scrolled (575, 294) with delta (0, 0)
Screenshot: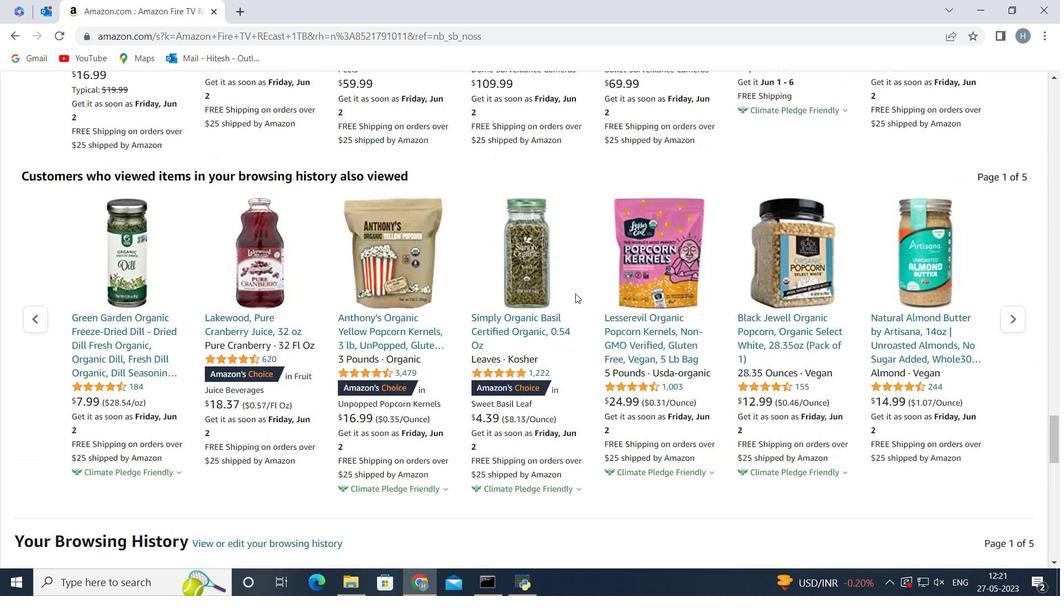 
Action: Mouse scrolled (575, 294) with delta (0, 0)
Screenshot: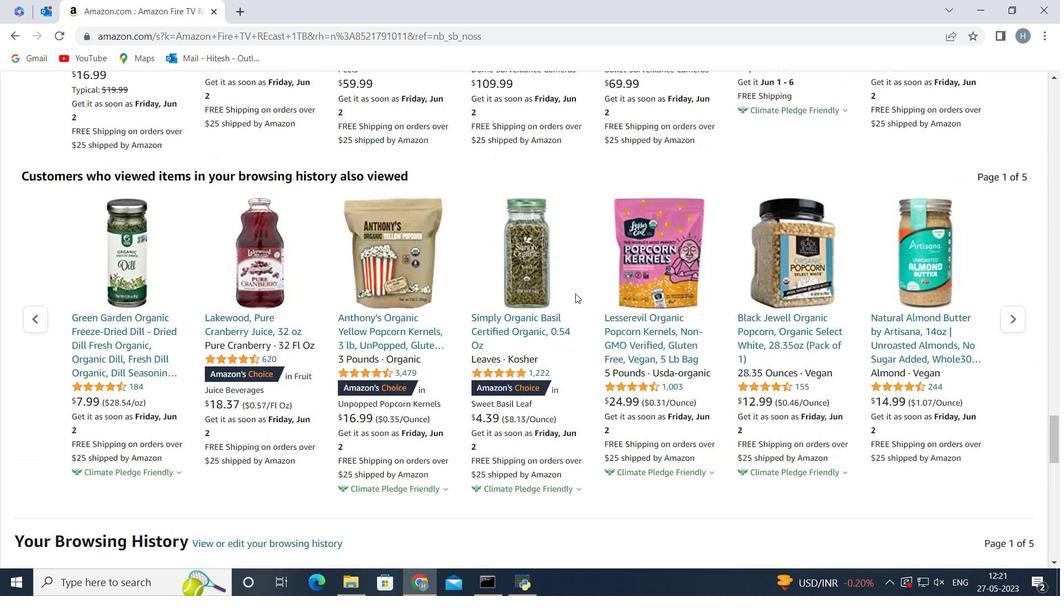 
Action: Mouse scrolled (575, 294) with delta (0, 0)
Screenshot: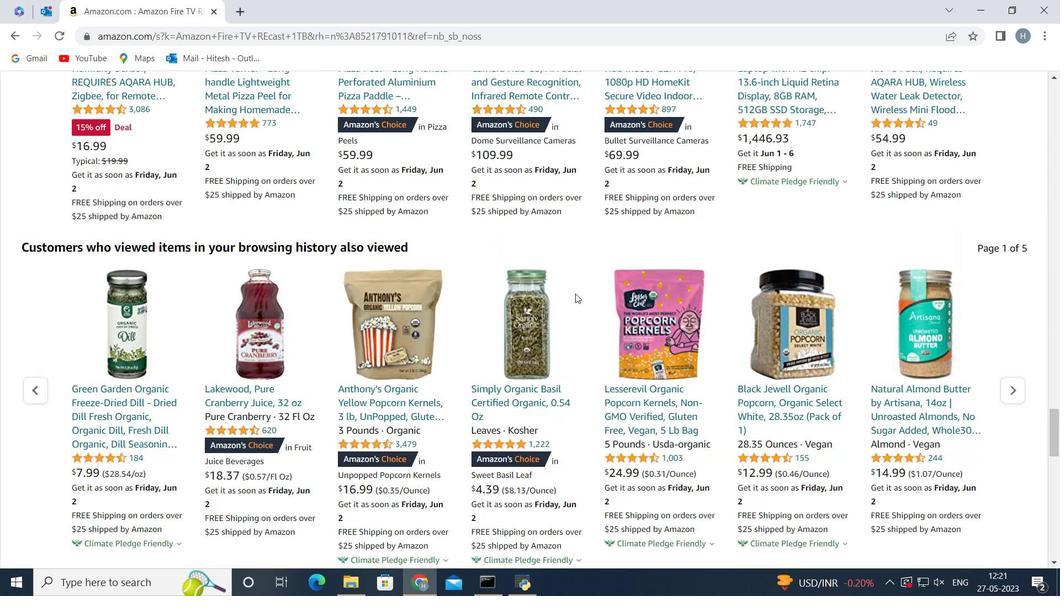 
Action: Mouse scrolled (575, 294) with delta (0, 0)
Screenshot: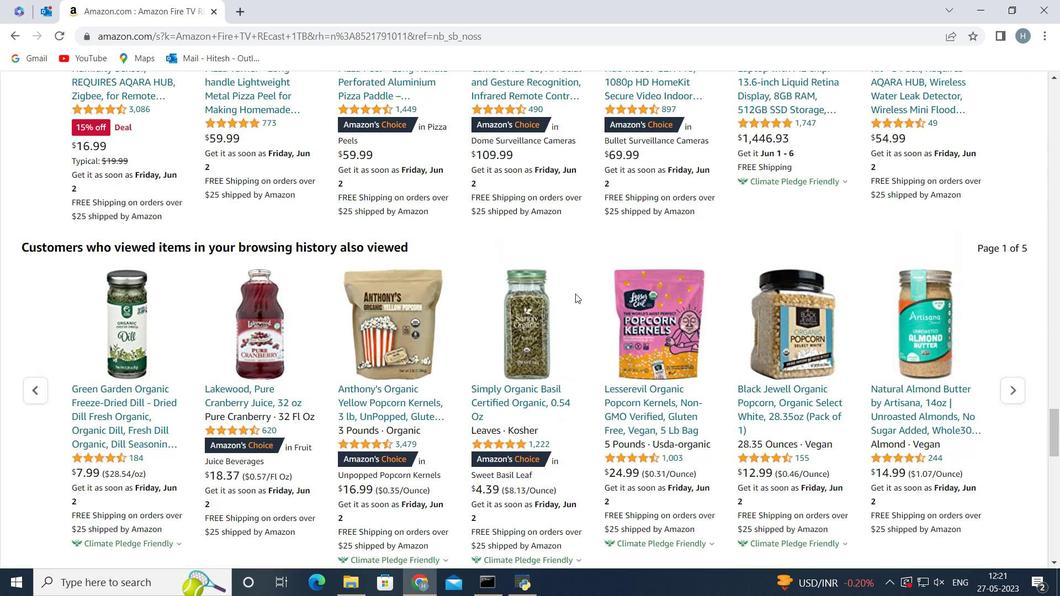 
Action: Mouse scrolled (575, 294) with delta (0, 0)
Screenshot: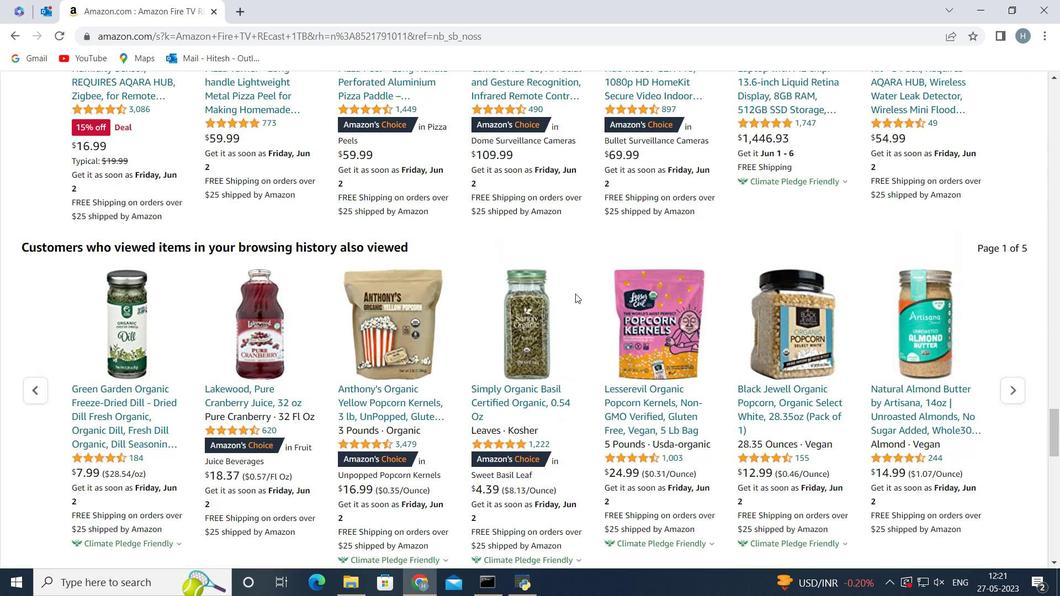 
Action: Mouse scrolled (575, 294) with delta (0, 0)
Screenshot: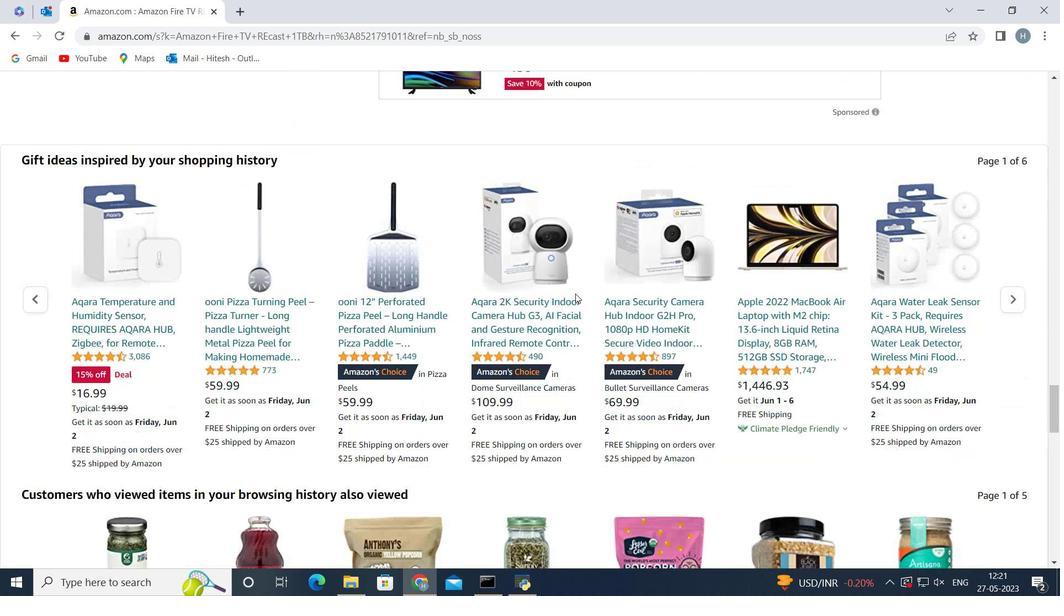 
Action: Mouse scrolled (575, 294) with delta (0, 0)
Screenshot: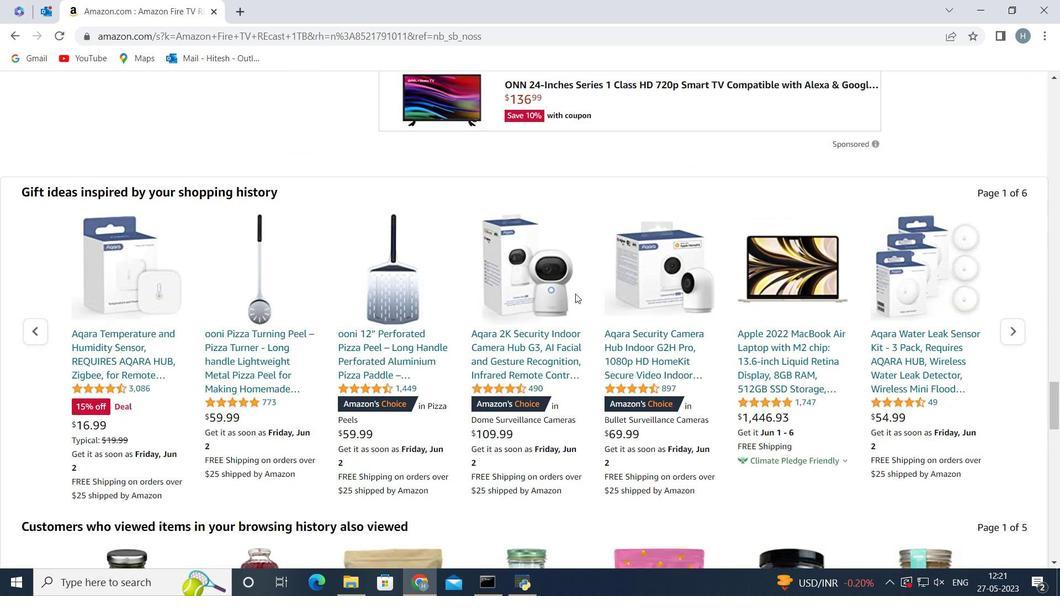 
Action: Mouse scrolled (575, 294) with delta (0, 0)
Screenshot: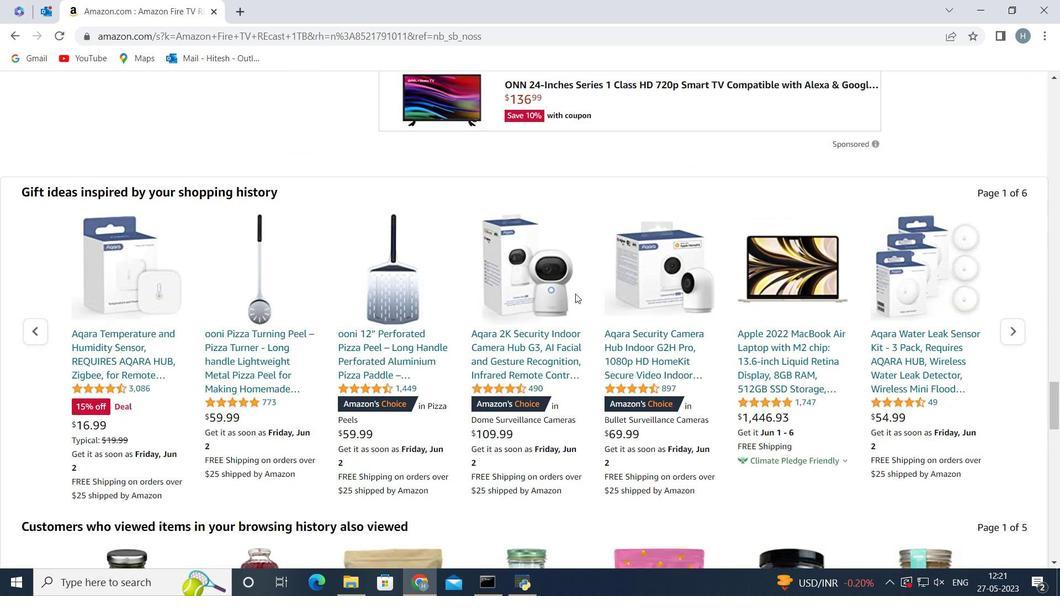 
Action: Mouse moved to (574, 293)
Screenshot: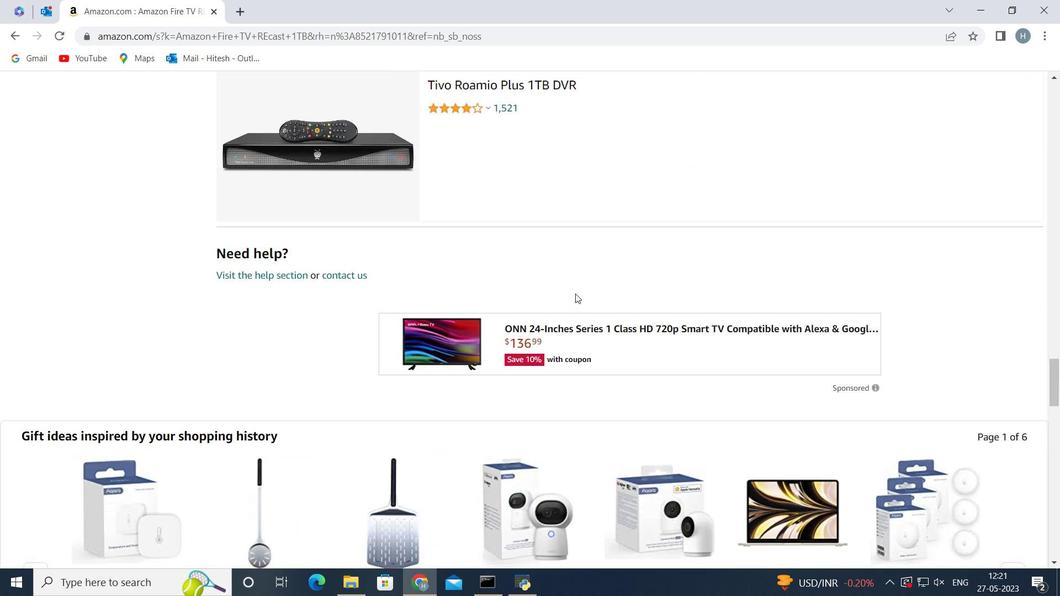 
Action: Mouse scrolled (574, 294) with delta (0, 0)
Screenshot: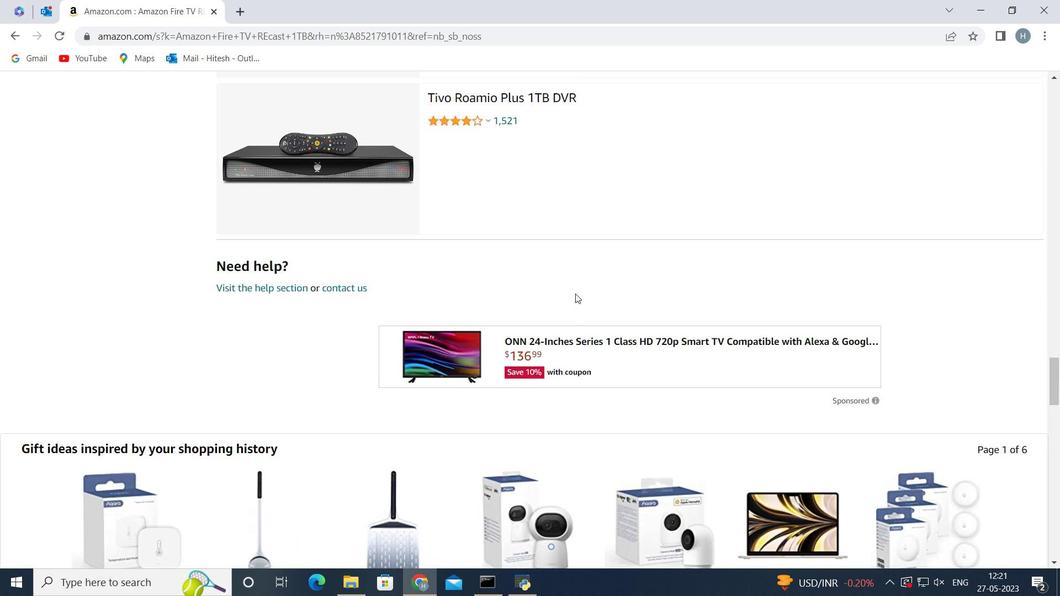 
Action: Mouse scrolled (574, 294) with delta (0, 0)
Screenshot: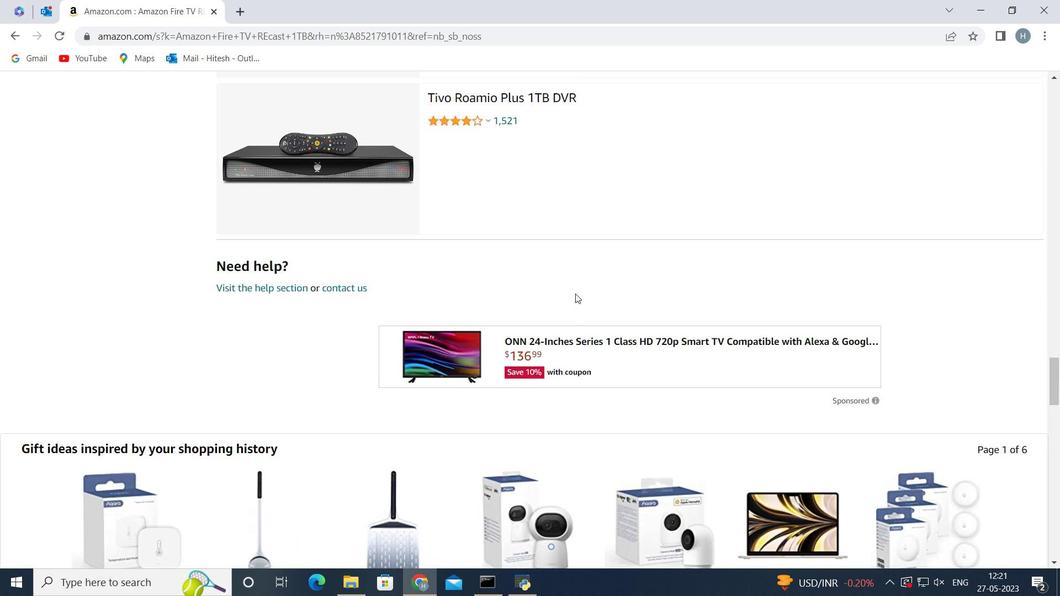 
Action: Mouse scrolled (574, 294) with delta (0, 0)
Screenshot: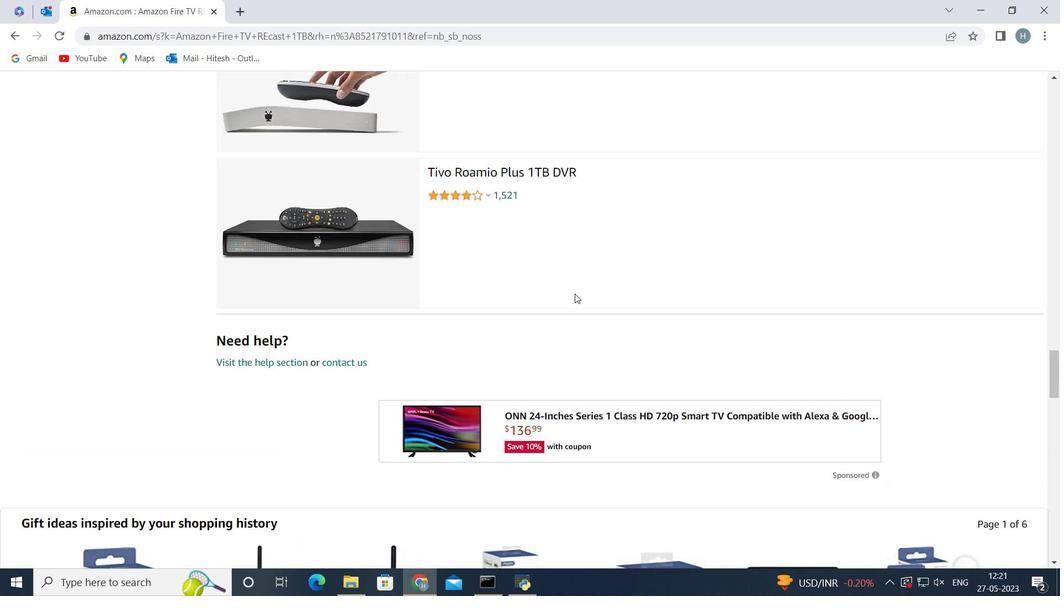 
Action: Mouse scrolled (574, 294) with delta (0, 0)
Screenshot: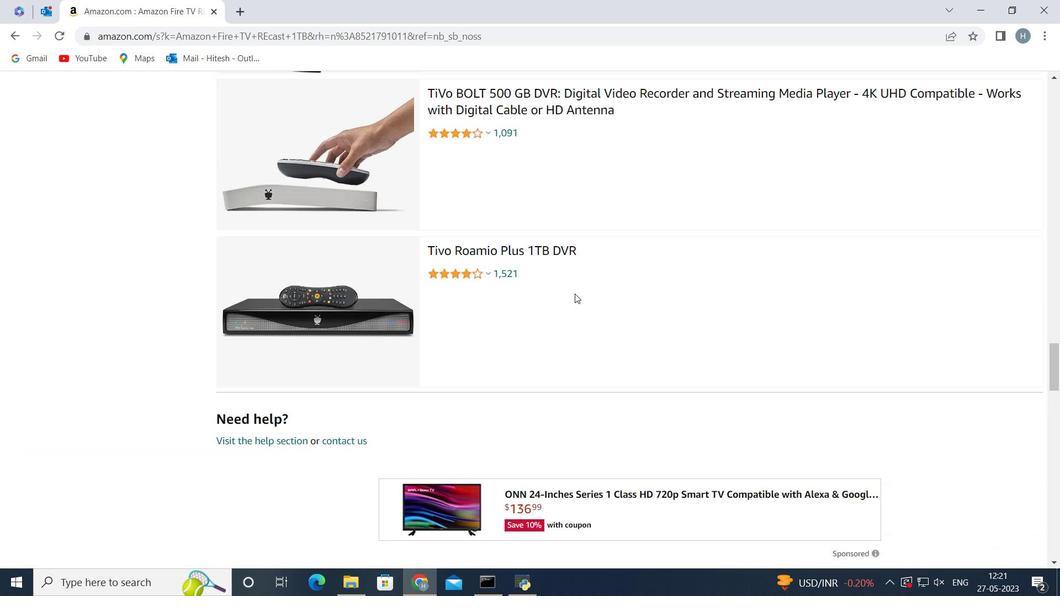 
Action: Mouse scrolled (574, 294) with delta (0, 0)
Screenshot: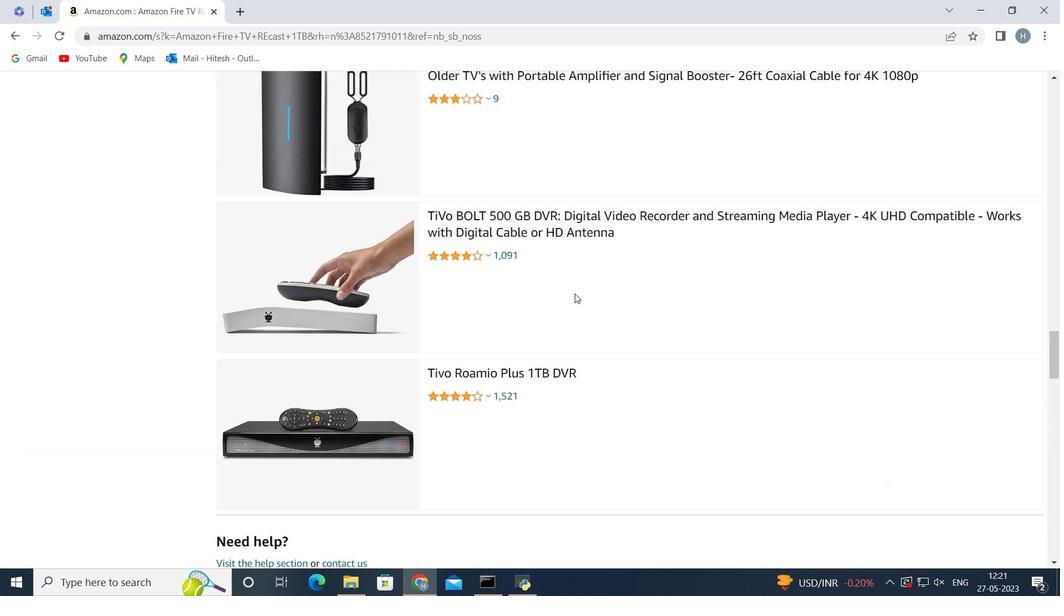 
Action: Mouse scrolled (574, 294) with delta (0, 0)
Screenshot: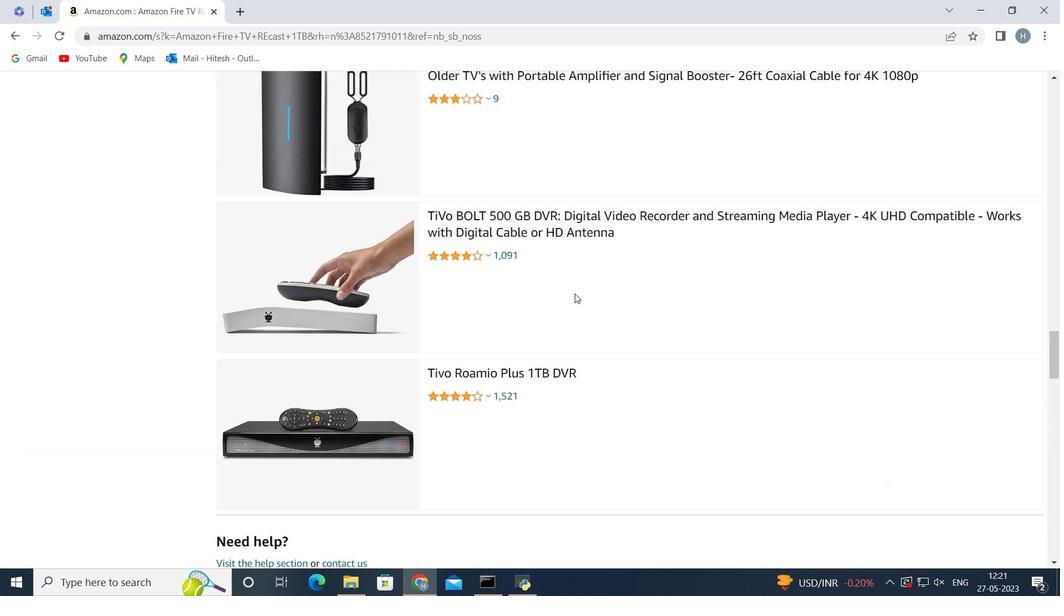 
Action: Mouse scrolled (574, 294) with delta (0, 0)
Screenshot: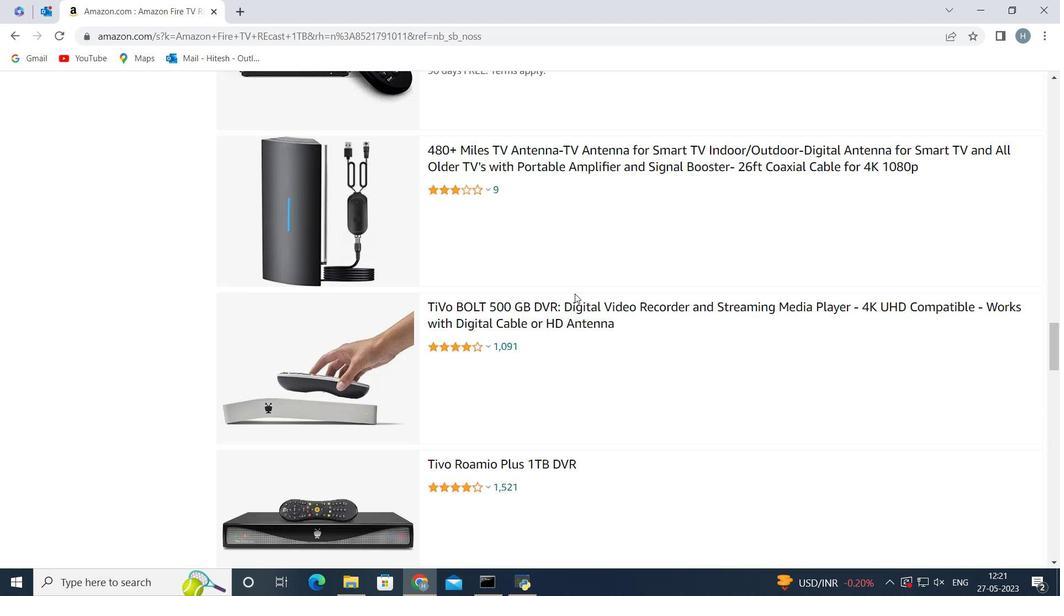 
Action: Mouse scrolled (574, 294) with delta (0, 0)
Screenshot: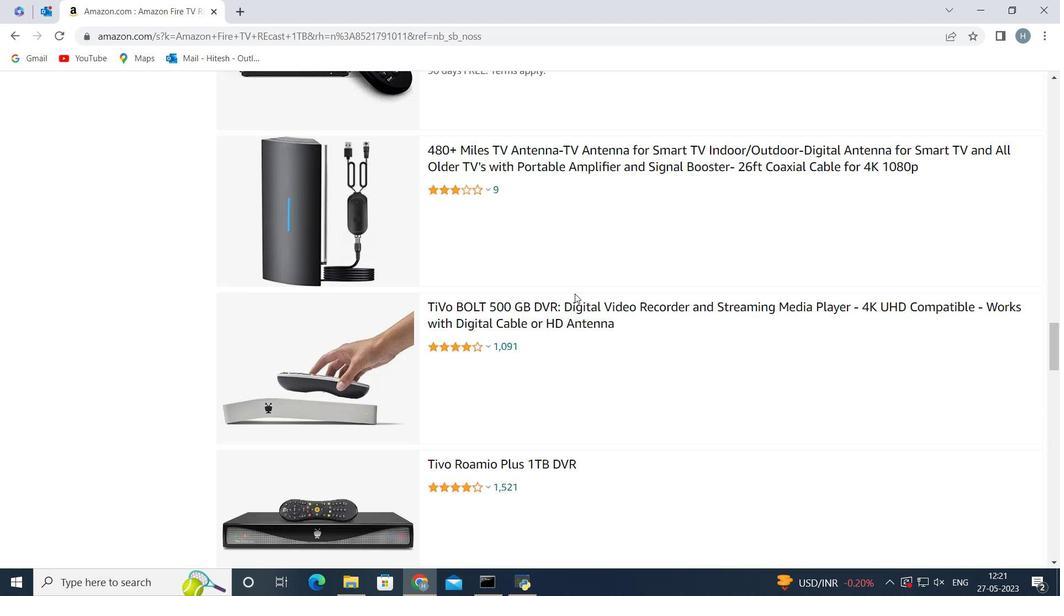 
Action: Mouse scrolled (574, 294) with delta (0, 0)
Screenshot: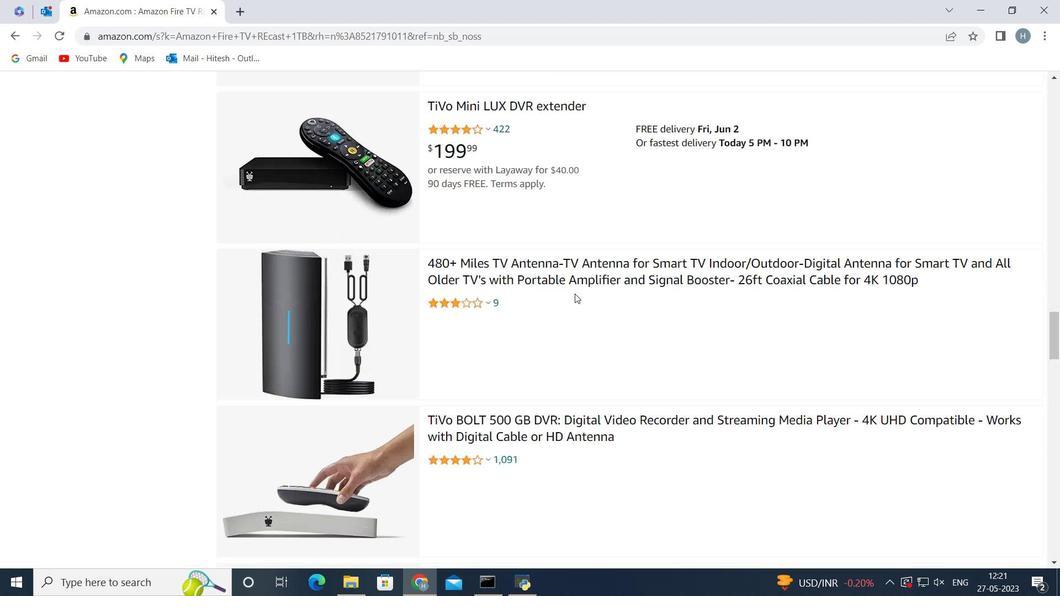 
Action: Mouse scrolled (574, 294) with delta (0, 0)
Screenshot: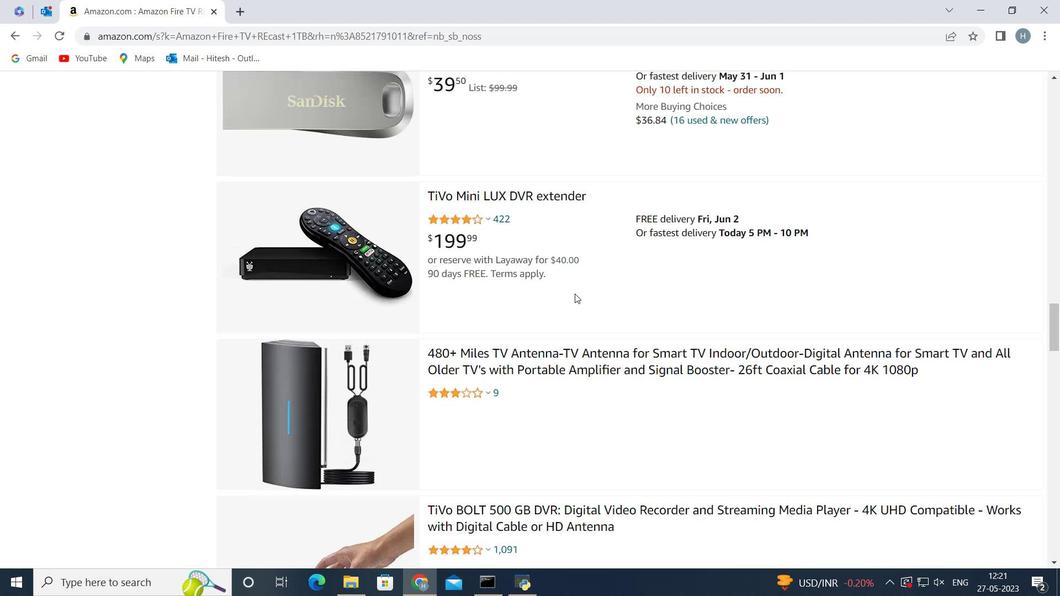 
Action: Mouse scrolled (574, 294) with delta (0, 0)
Screenshot: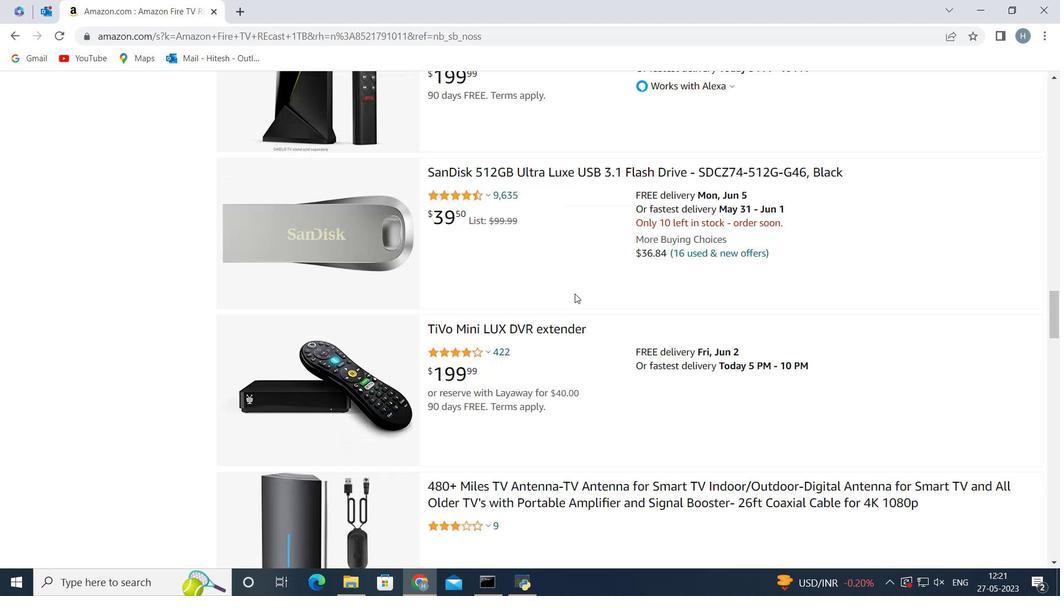 
Action: Mouse scrolled (574, 294) with delta (0, 0)
Screenshot: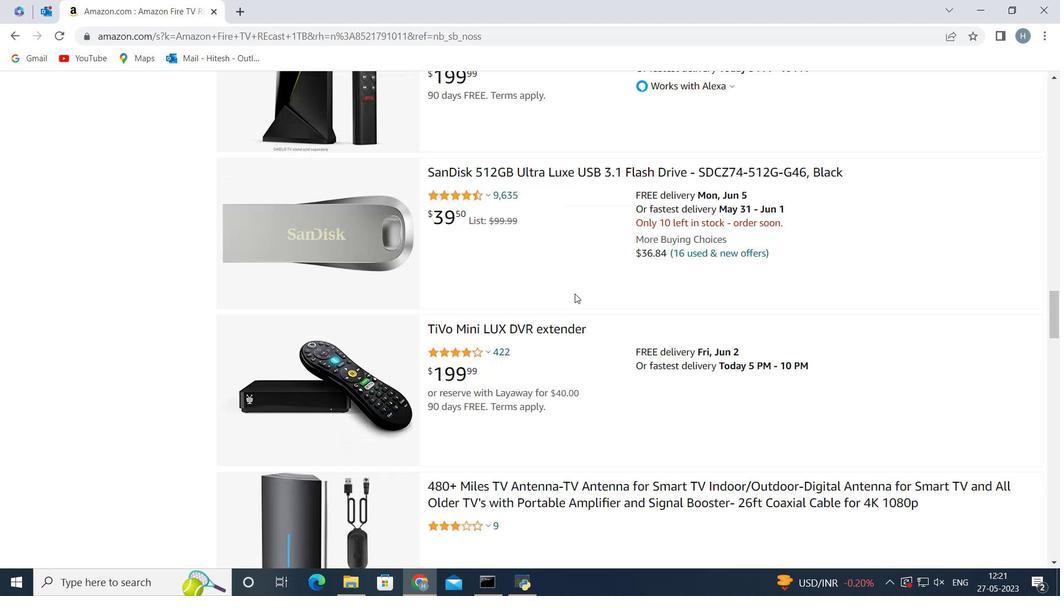 
Action: Mouse scrolled (574, 294) with delta (0, 0)
Screenshot: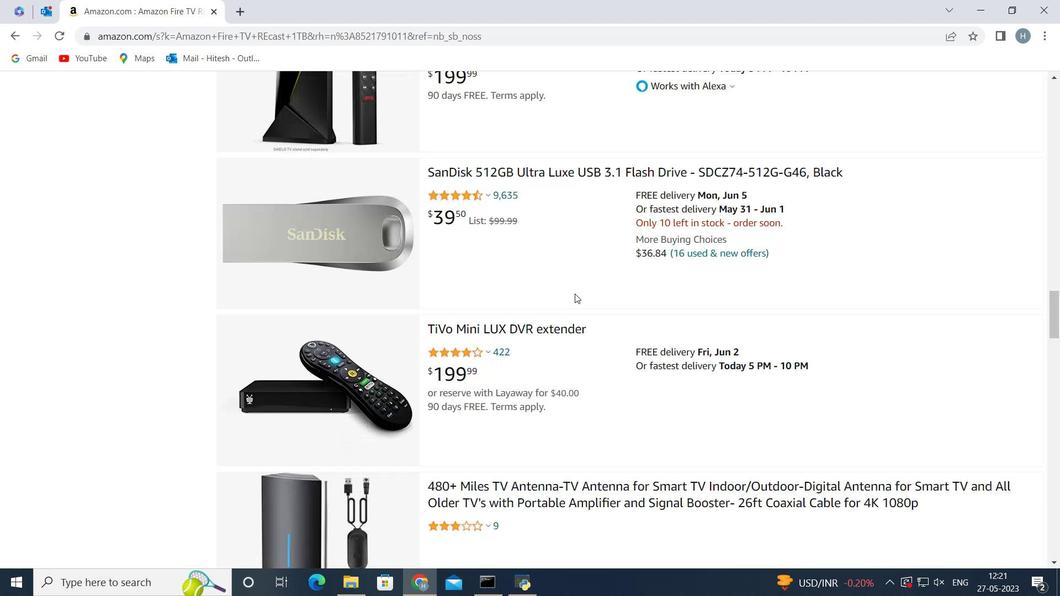 
Action: Mouse scrolled (574, 294) with delta (0, 0)
Screenshot: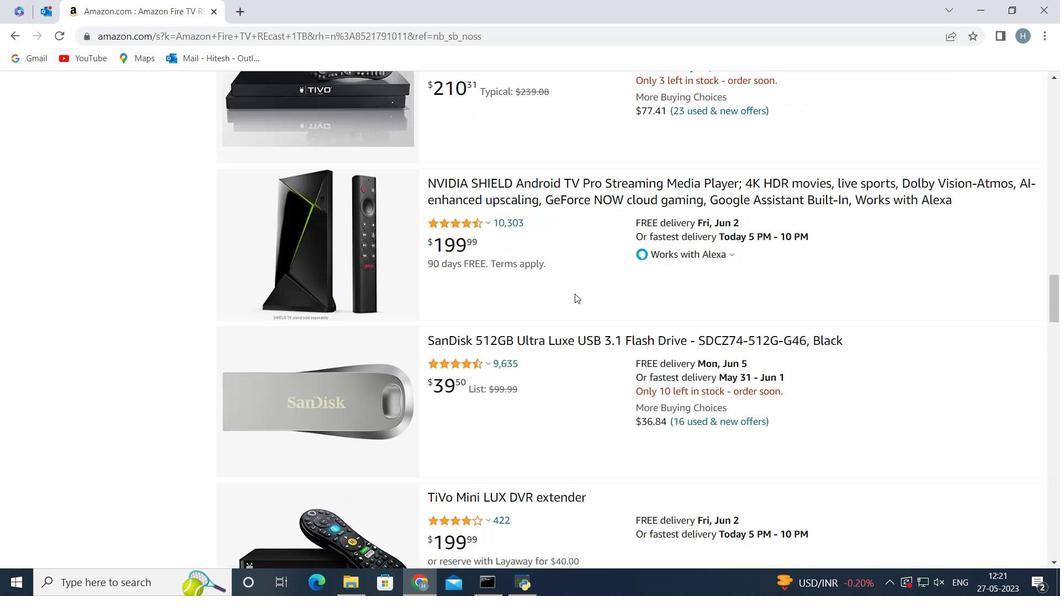 
Action: Mouse scrolled (574, 294) with delta (0, 0)
Screenshot: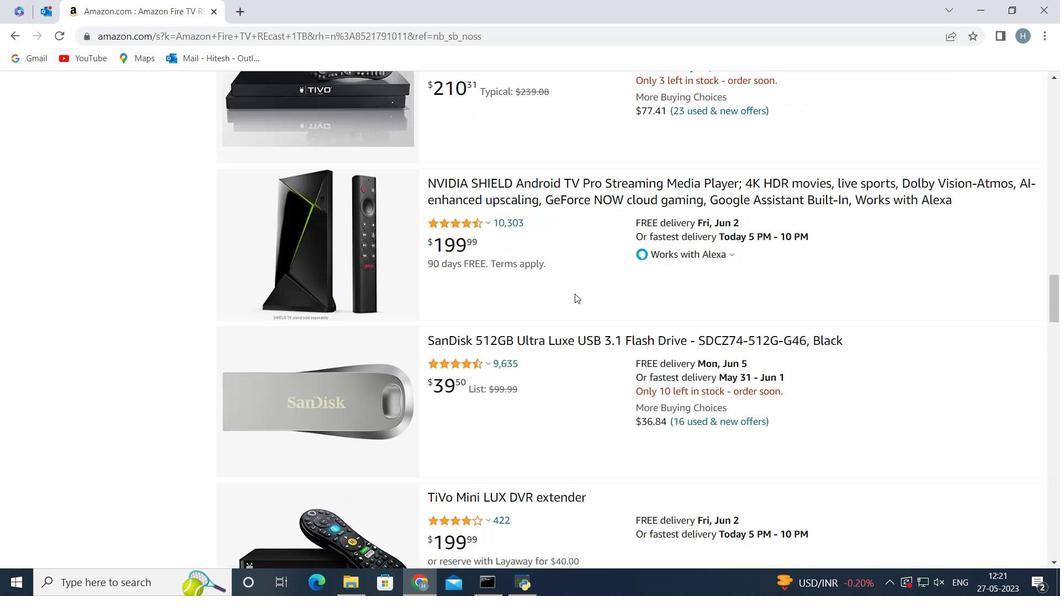 
Action: Mouse scrolled (574, 294) with delta (0, 0)
Screenshot: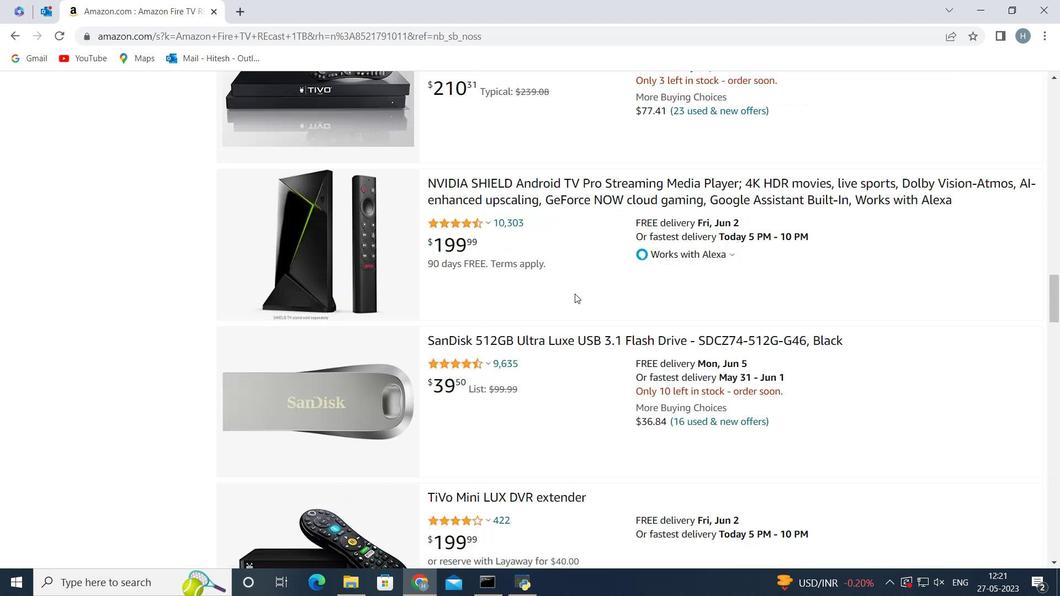 
Action: Mouse scrolled (574, 294) with delta (0, 0)
Screenshot: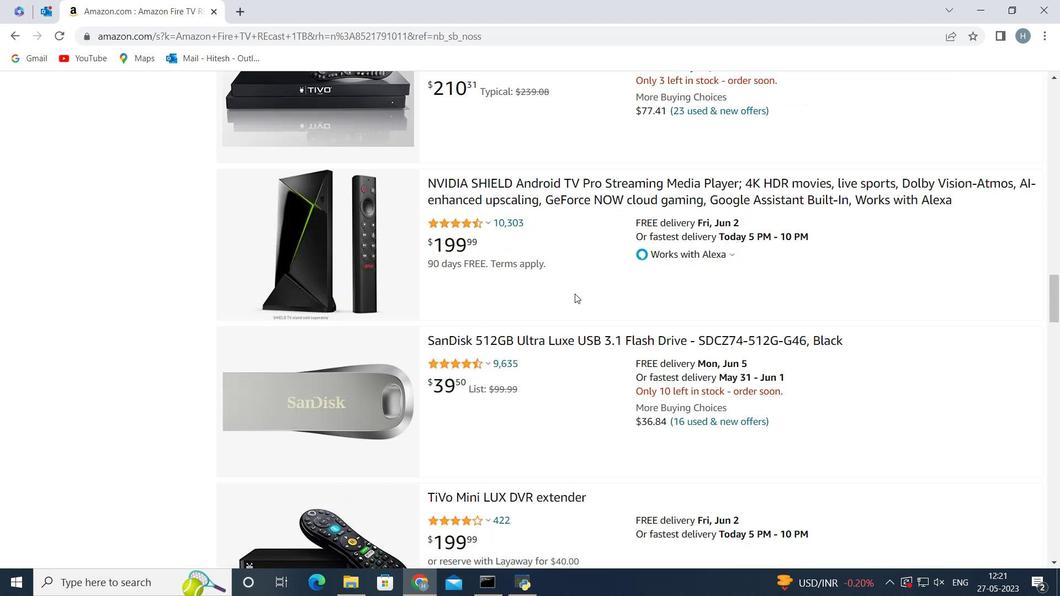
Action: Mouse scrolled (574, 294) with delta (0, 0)
Screenshot: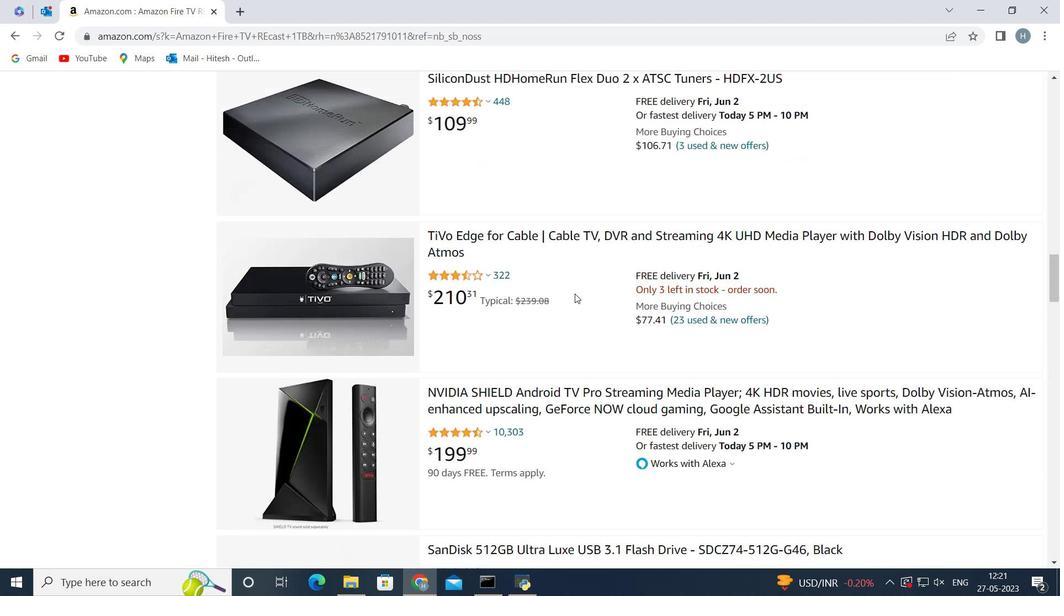 
Action: Mouse scrolled (574, 294) with delta (0, 0)
Screenshot: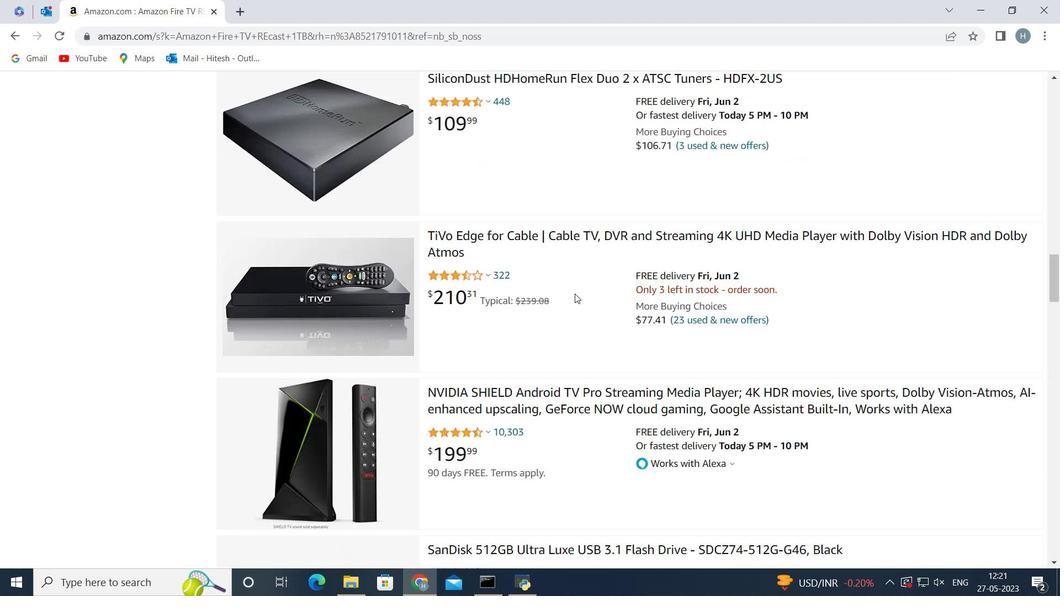 
Action: Mouse scrolled (574, 294) with delta (0, 0)
Screenshot: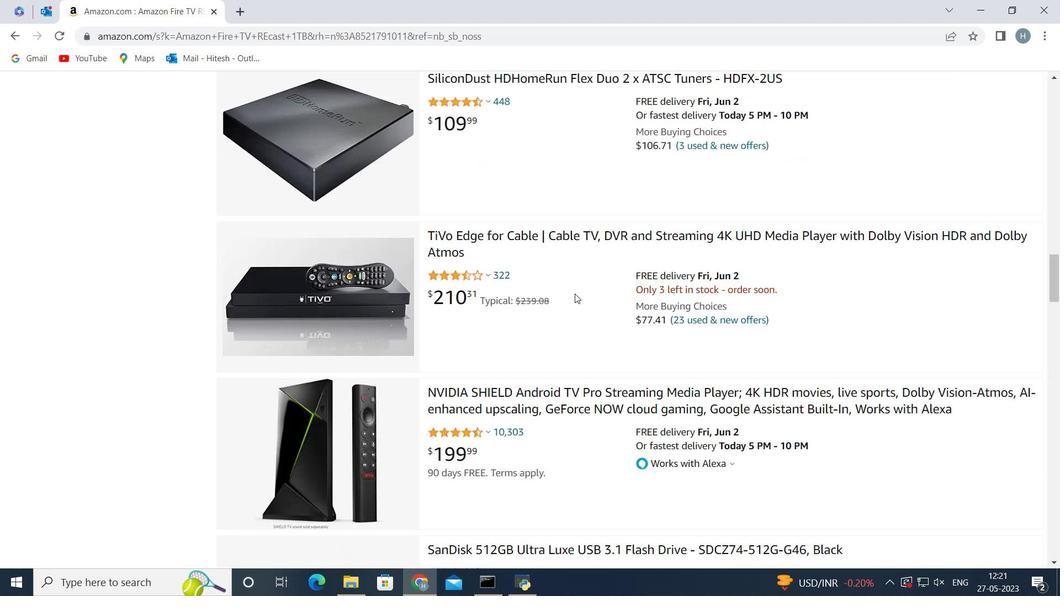 
Action: Mouse scrolled (574, 294) with delta (0, 0)
Screenshot: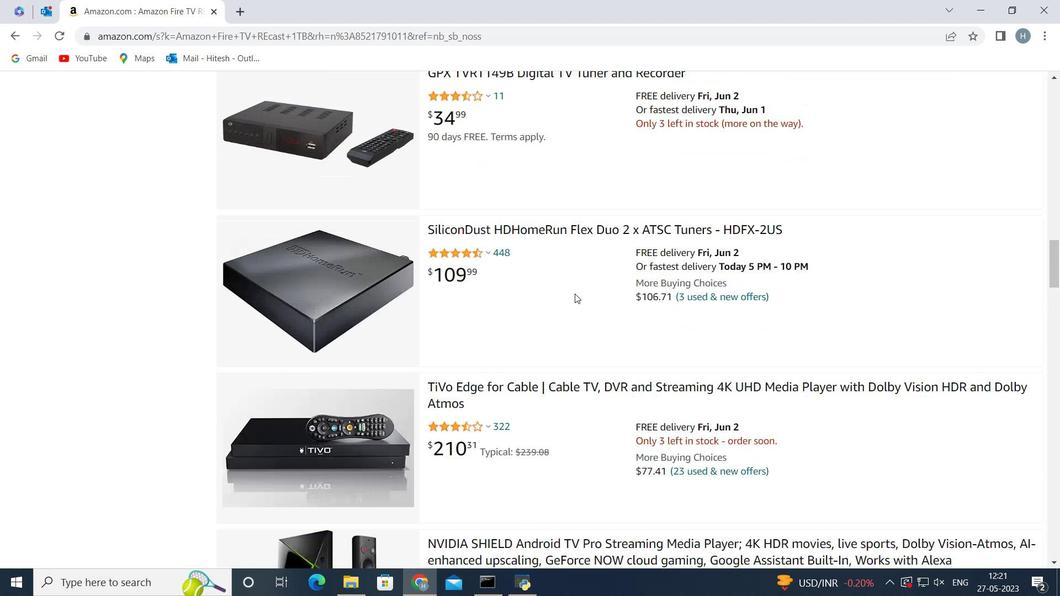 
Action: Mouse scrolled (574, 294) with delta (0, 0)
Screenshot: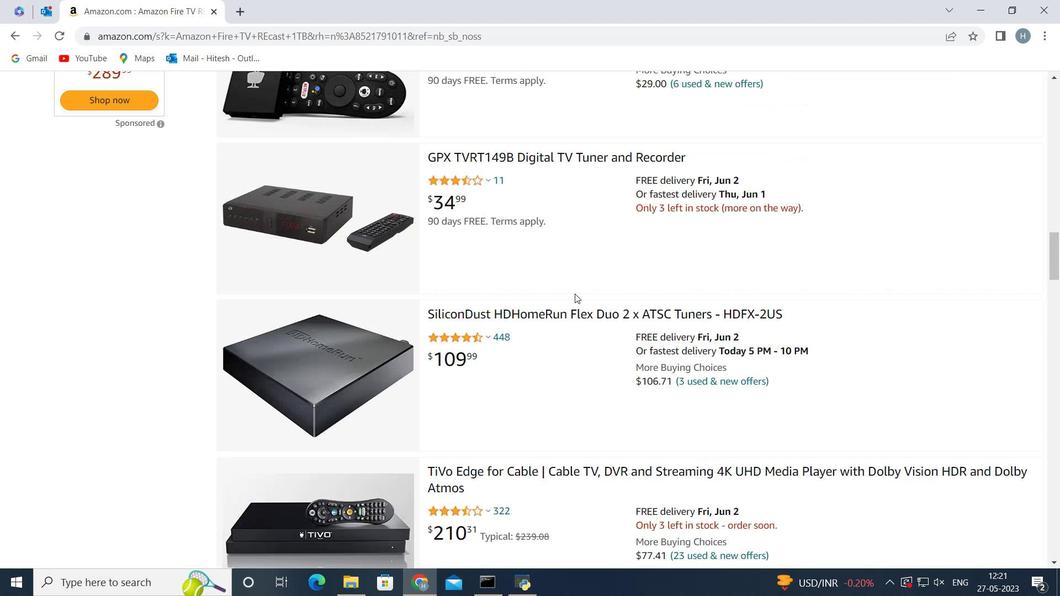 
Action: Mouse scrolled (574, 294) with delta (0, 0)
Screenshot: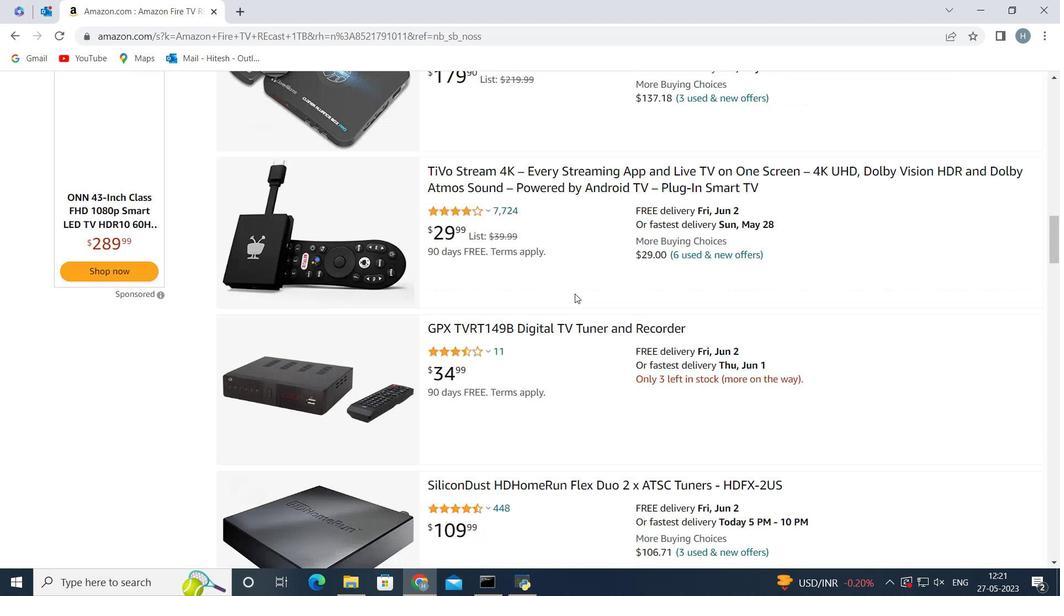 
Action: Mouse scrolled (574, 294) with delta (0, 0)
Screenshot: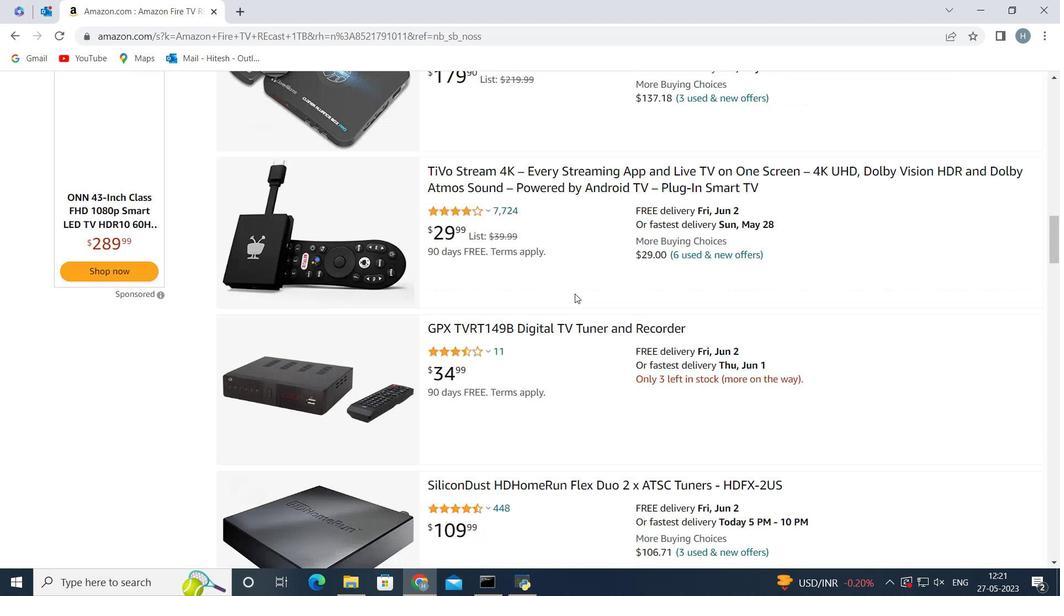 
Action: Mouse scrolled (574, 294) with delta (0, 0)
Screenshot: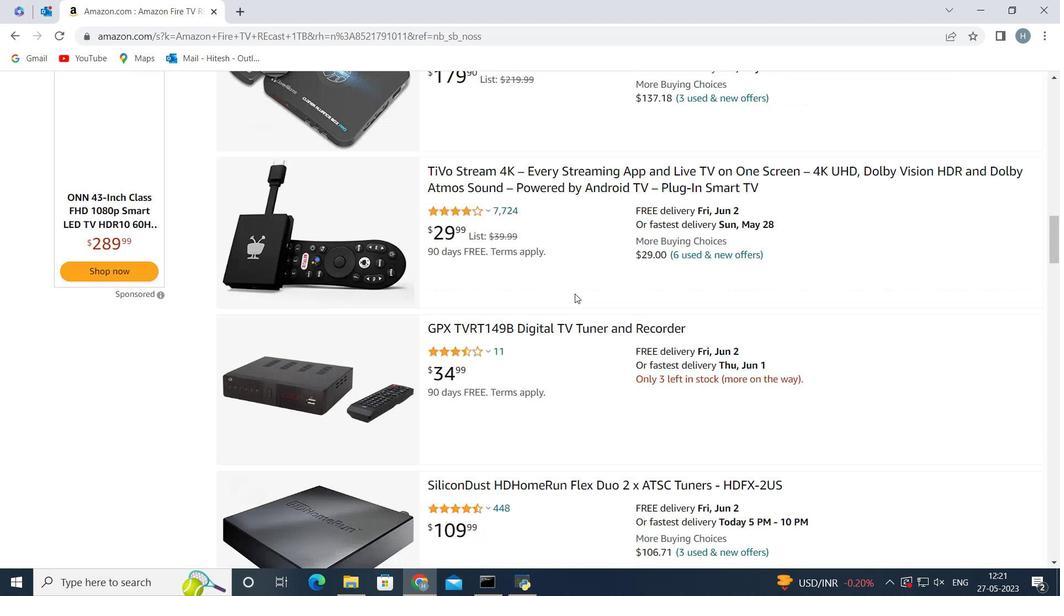 
Action: Mouse scrolled (574, 294) with delta (0, 0)
Screenshot: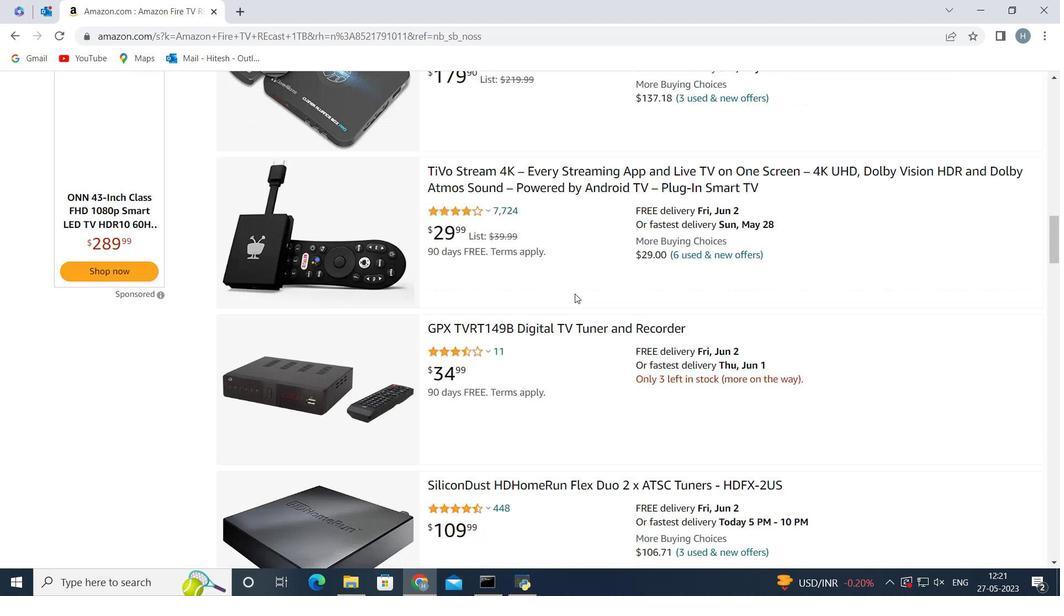 
Action: Mouse scrolled (574, 294) with delta (0, 0)
Screenshot: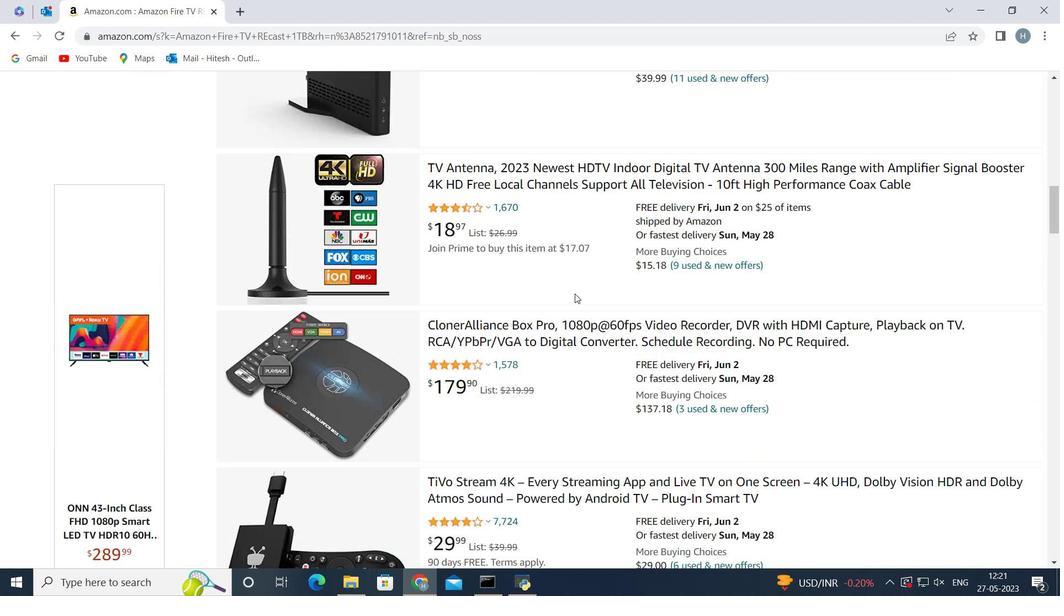 
Action: Mouse scrolled (574, 294) with delta (0, 0)
Screenshot: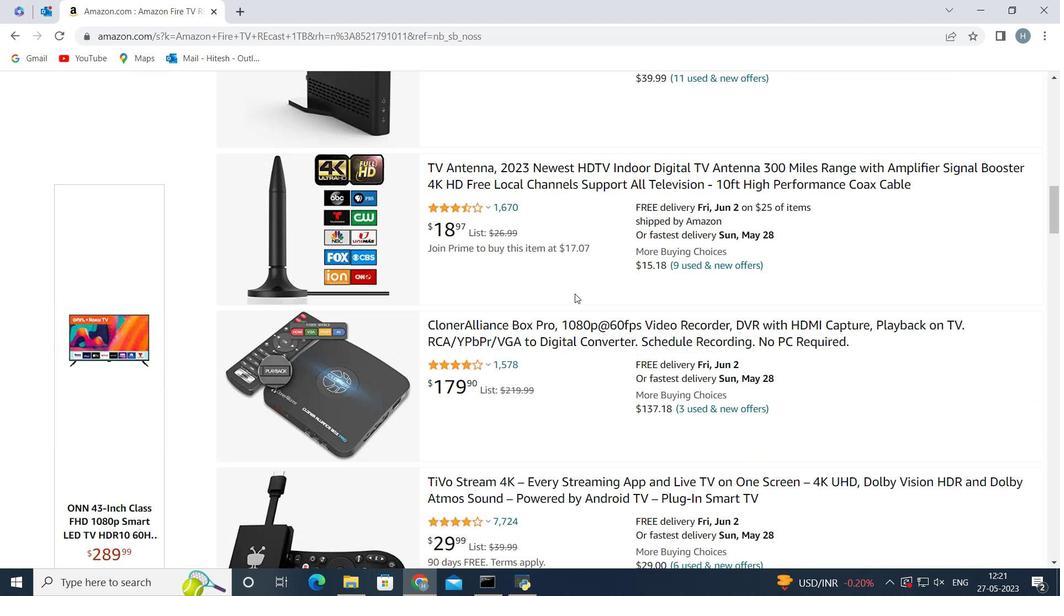 
Action: Mouse scrolled (574, 294) with delta (0, 0)
Screenshot: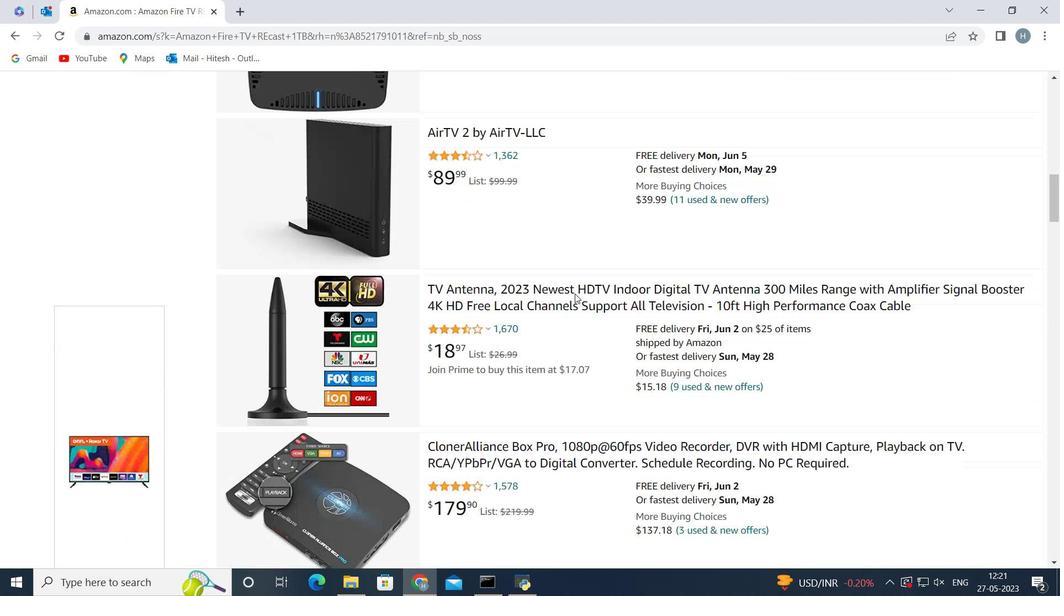 
Action: Mouse scrolled (574, 294) with delta (0, 0)
Screenshot: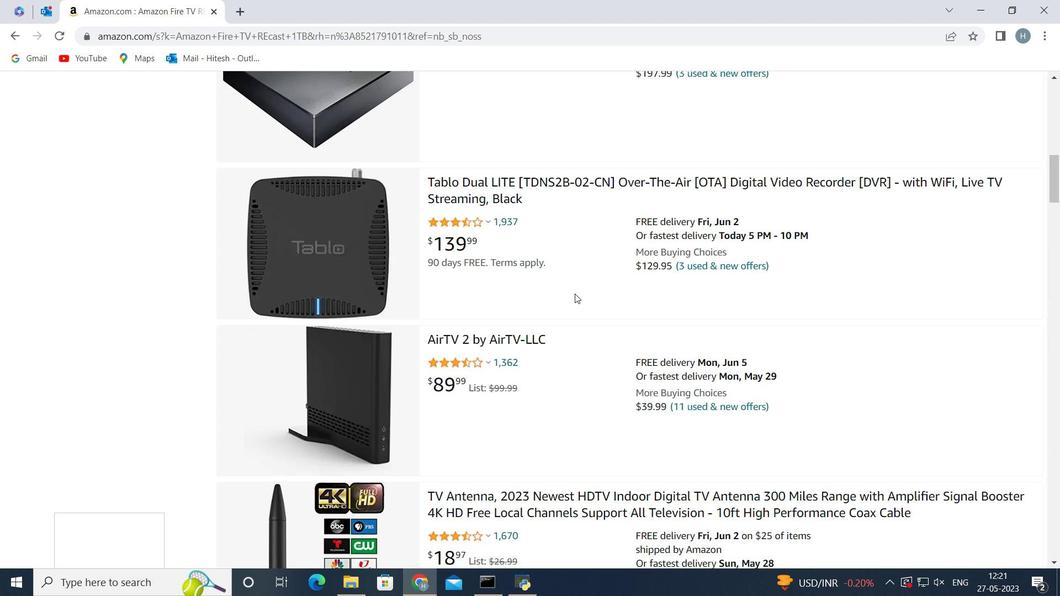 
Action: Mouse scrolled (574, 294) with delta (0, 0)
Screenshot: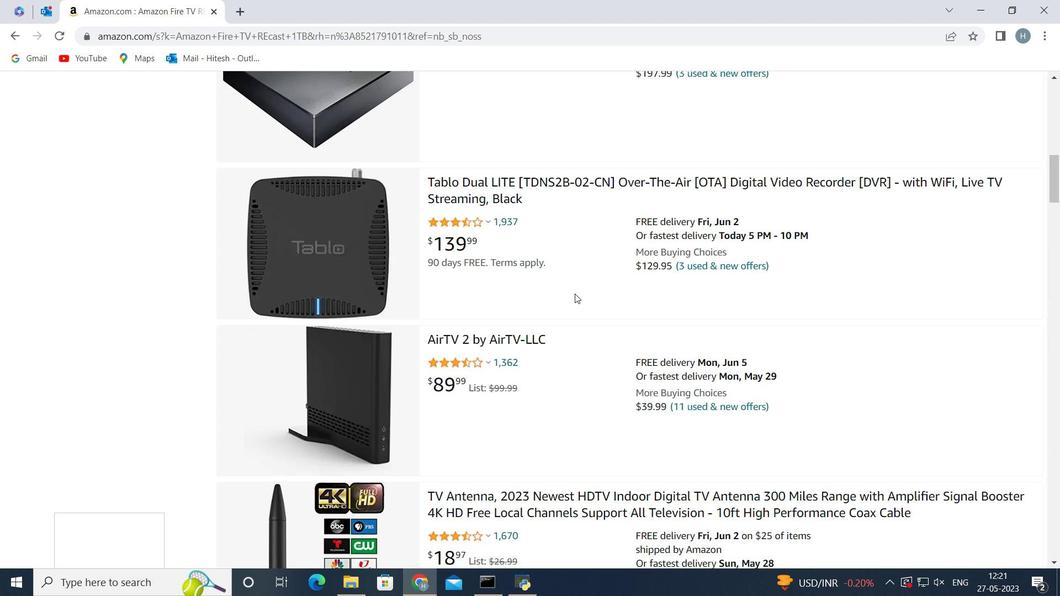 
Action: Mouse scrolled (574, 294) with delta (0, 0)
Screenshot: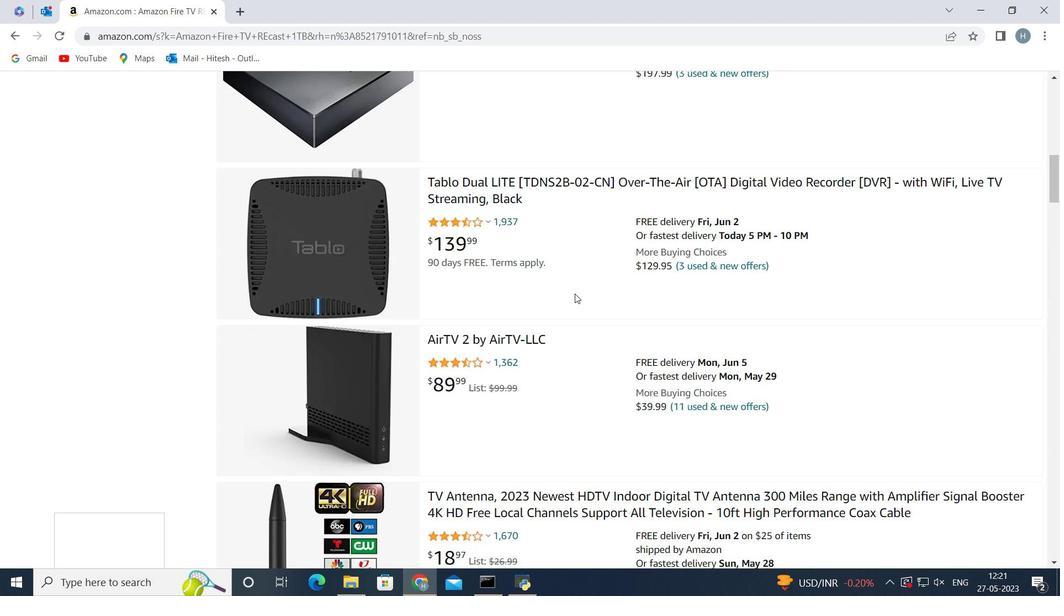 
Action: Mouse scrolled (574, 294) with delta (0, 0)
Screenshot: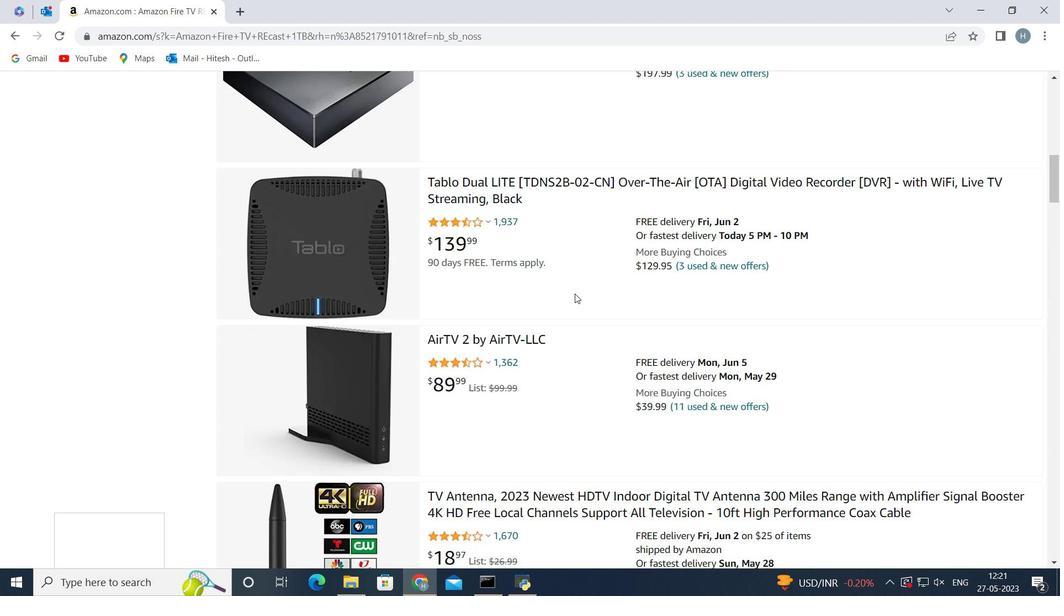 
Action: Mouse scrolled (574, 294) with delta (0, 0)
Screenshot: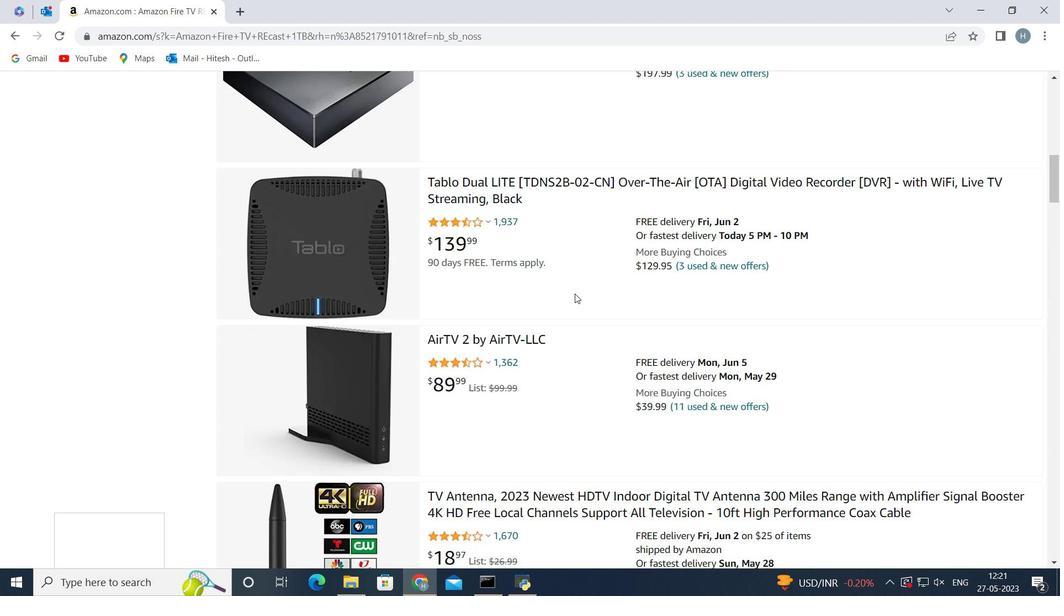 
Action: Mouse scrolled (574, 294) with delta (0, 0)
Screenshot: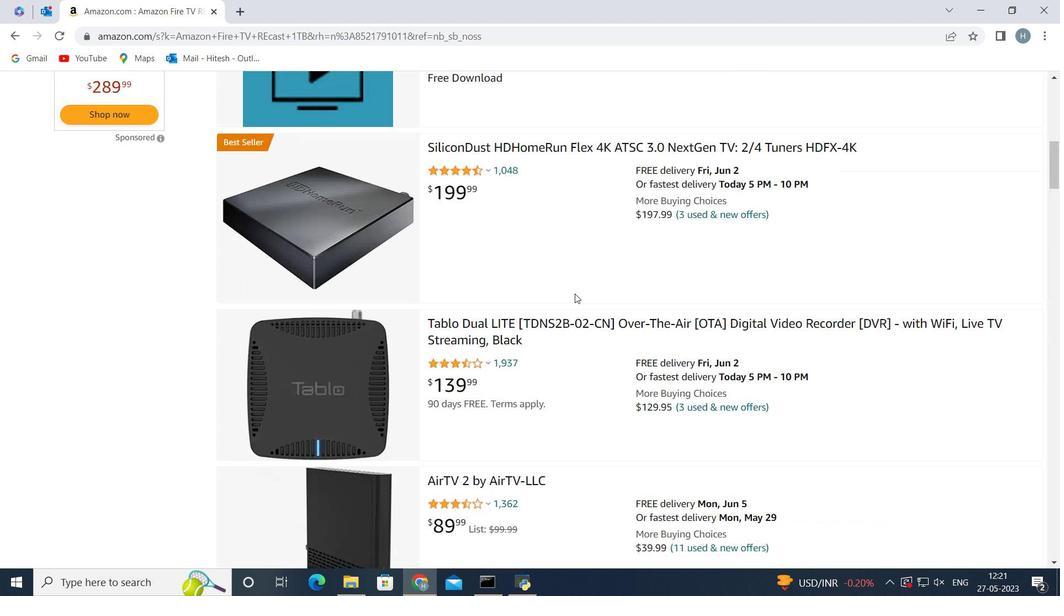 
Action: Mouse scrolled (574, 294) with delta (0, 0)
Screenshot: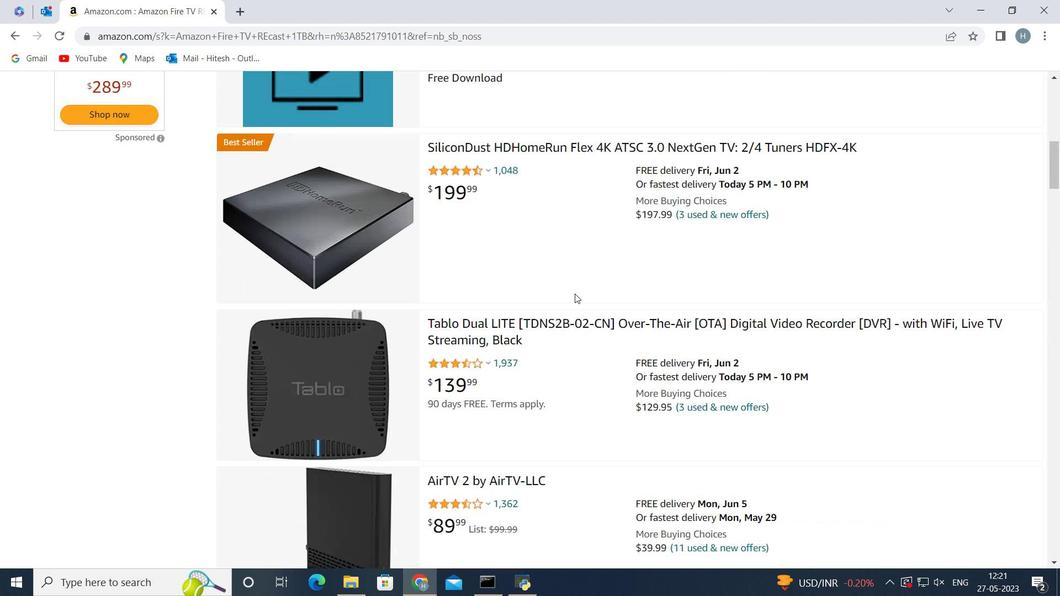 
Action: Mouse scrolled (574, 294) with delta (0, 0)
Screenshot: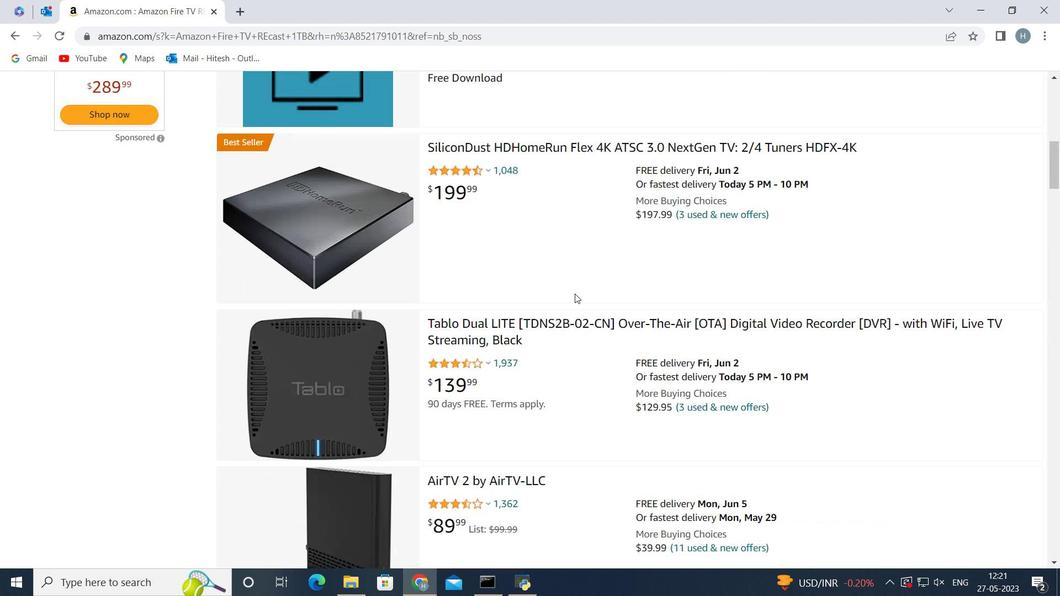 
Action: Mouse scrolled (574, 294) with delta (0, 0)
Screenshot: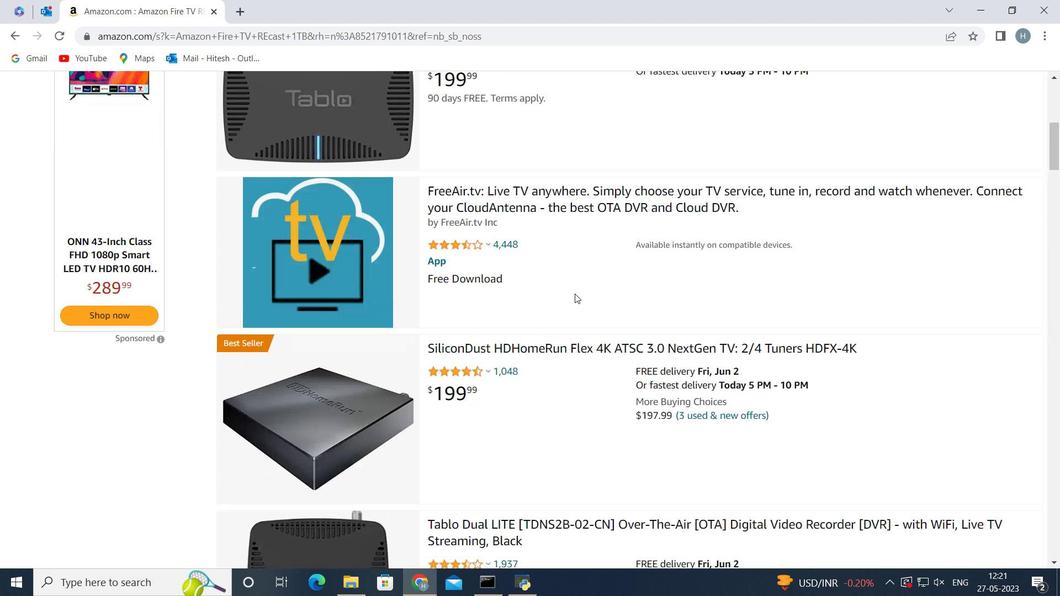 
Action: Mouse scrolled (574, 294) with delta (0, 0)
Screenshot: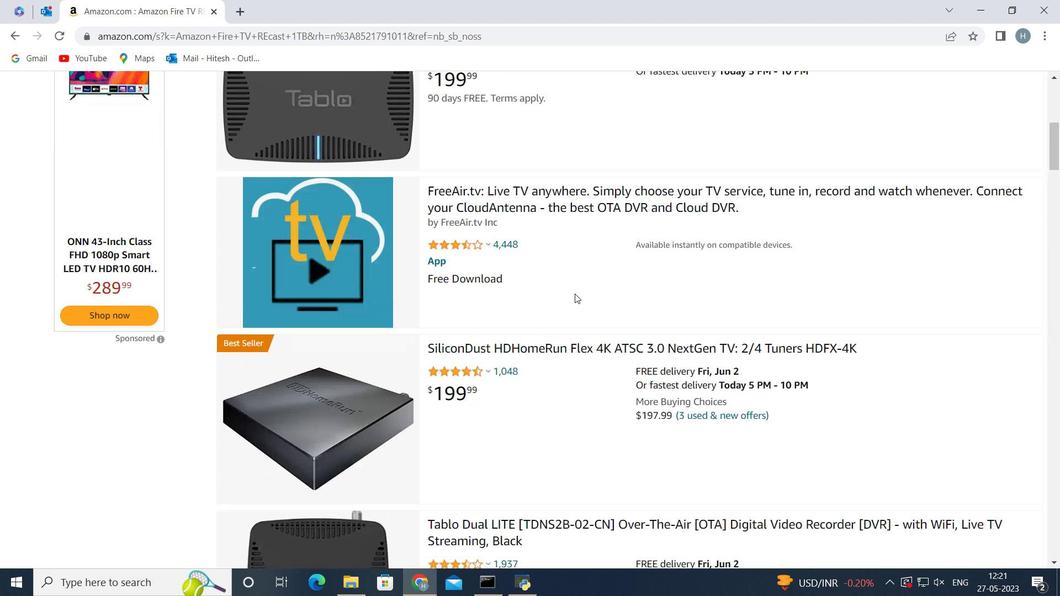 
Action: Mouse scrolled (574, 294) with delta (0, 0)
Screenshot: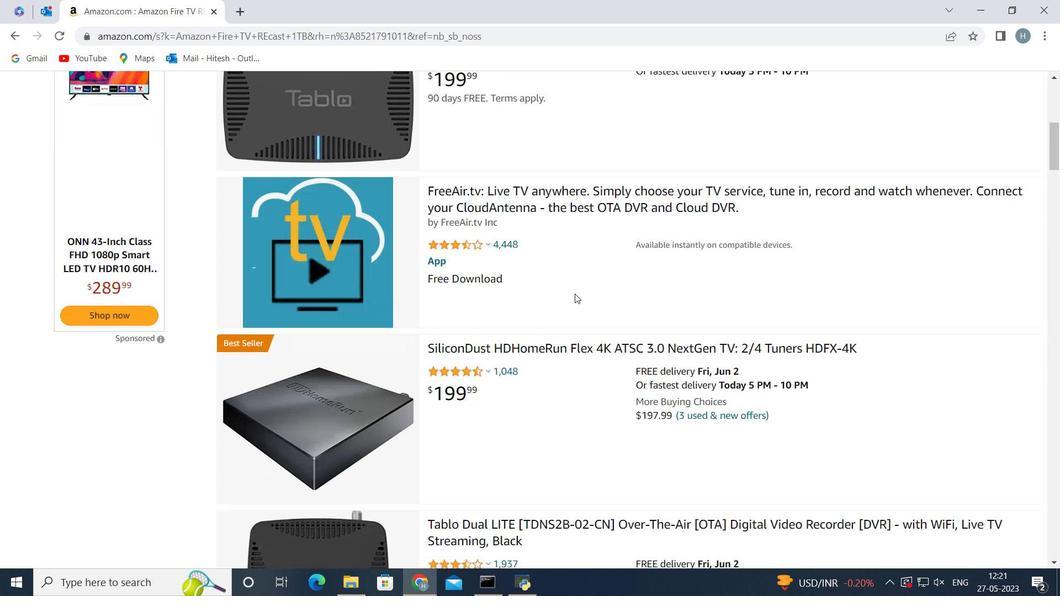 
Action: Mouse scrolled (574, 294) with delta (0, 0)
Screenshot: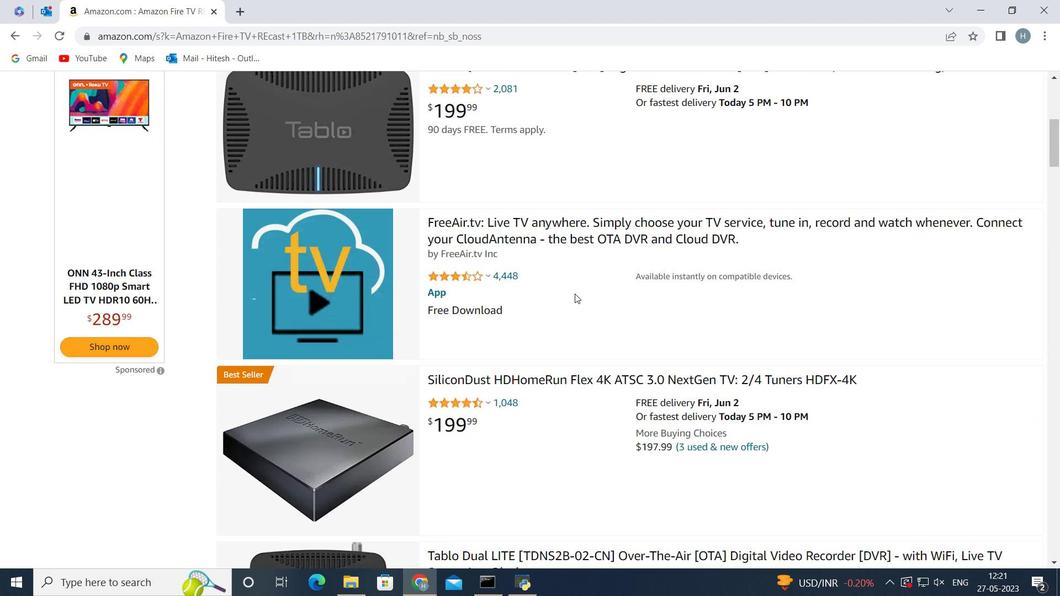 
Action: Mouse scrolled (574, 294) with delta (0, 0)
Screenshot: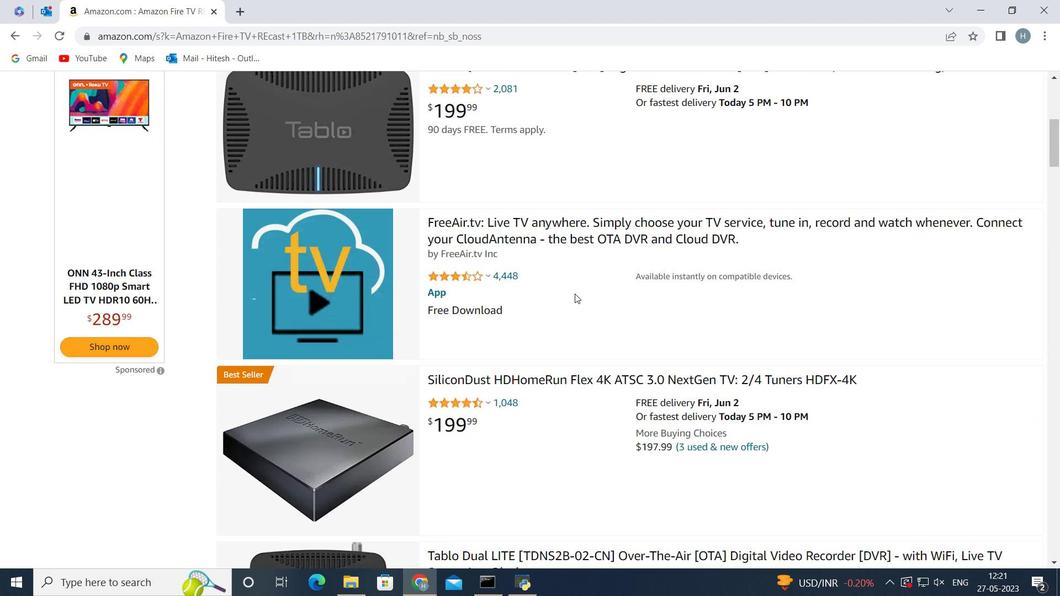 
Action: Mouse scrolled (574, 294) with delta (0, 0)
Screenshot: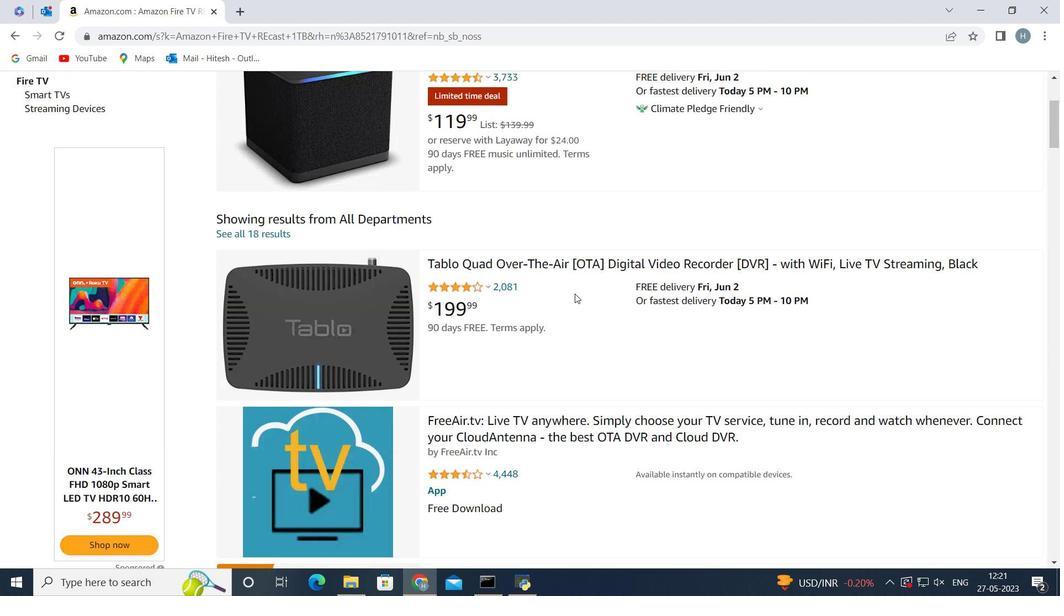 
Action: Mouse scrolled (574, 294) with delta (0, 0)
Screenshot: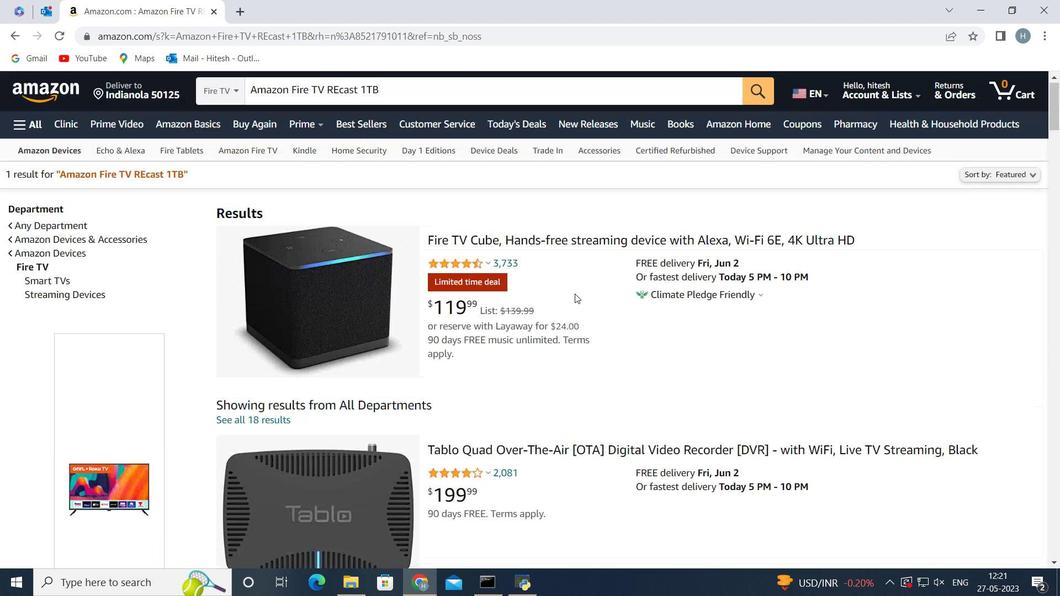 
Action: Mouse scrolled (574, 294) with delta (0, 0)
Screenshot: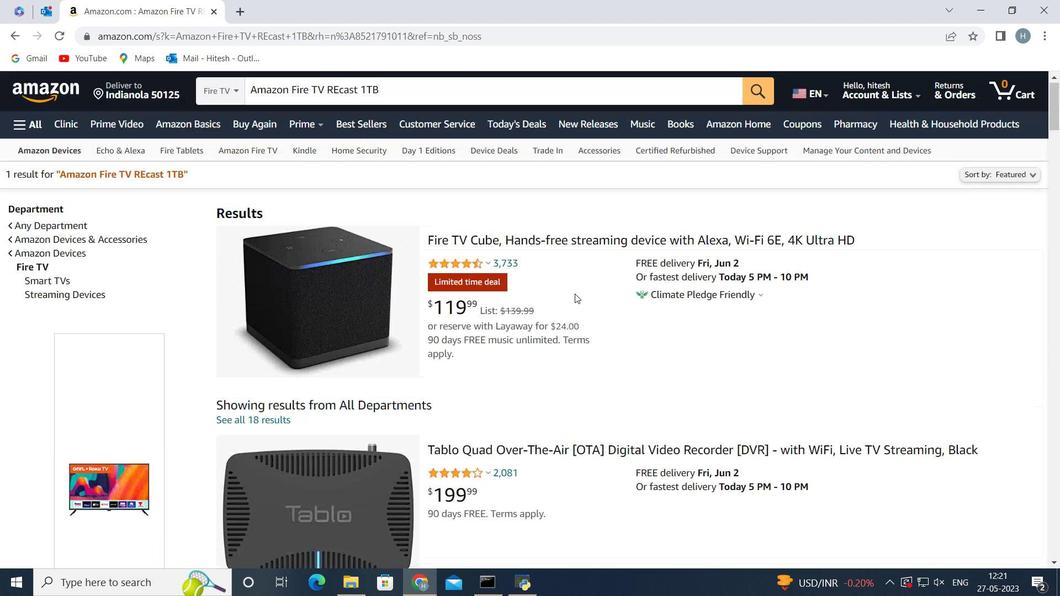 
Action: Mouse scrolled (574, 294) with delta (0, 0)
Screenshot: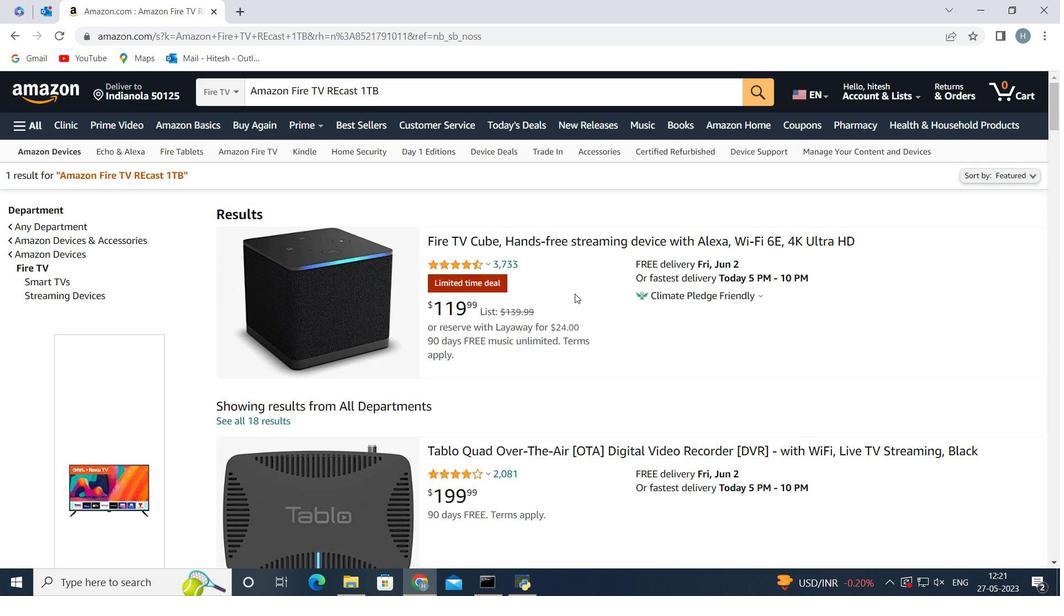 
Action: Mouse scrolled (574, 294) with delta (0, 0)
Screenshot: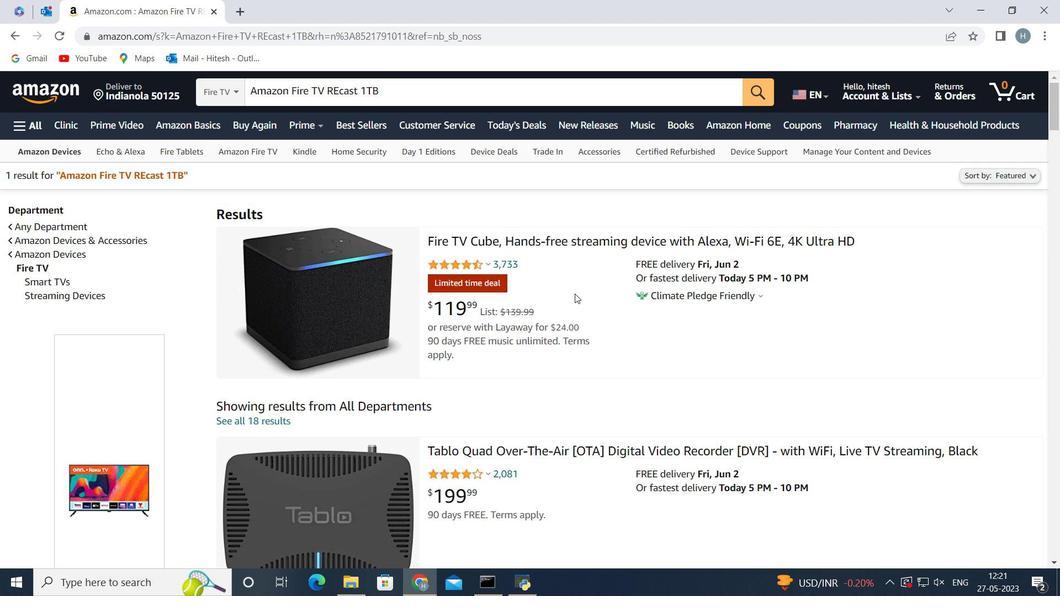 
Action: Mouse scrolled (574, 294) with delta (0, 0)
Screenshot: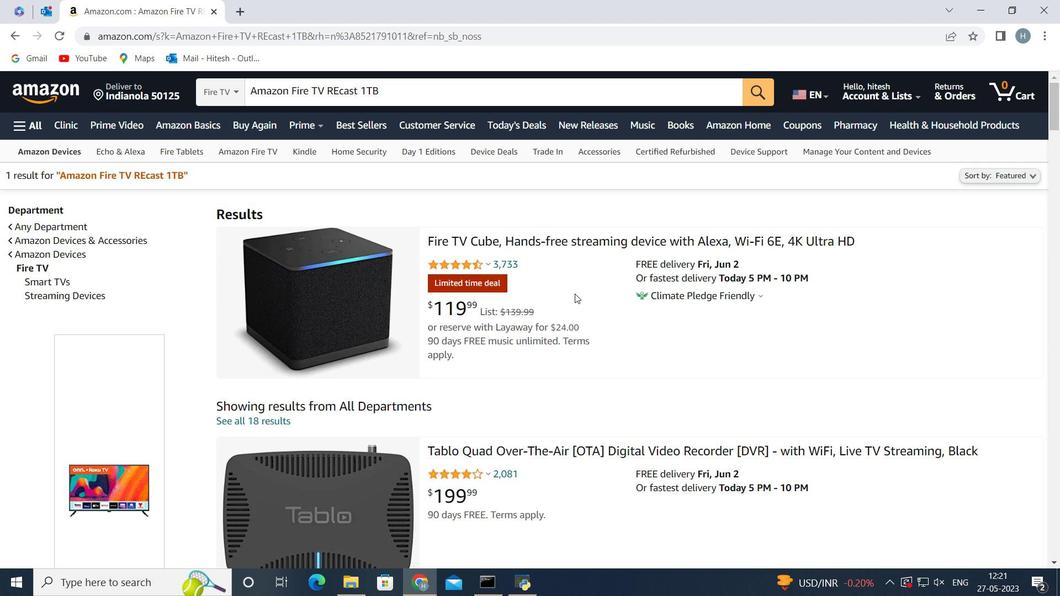 
Action: Mouse moved to (617, 257)
Screenshot: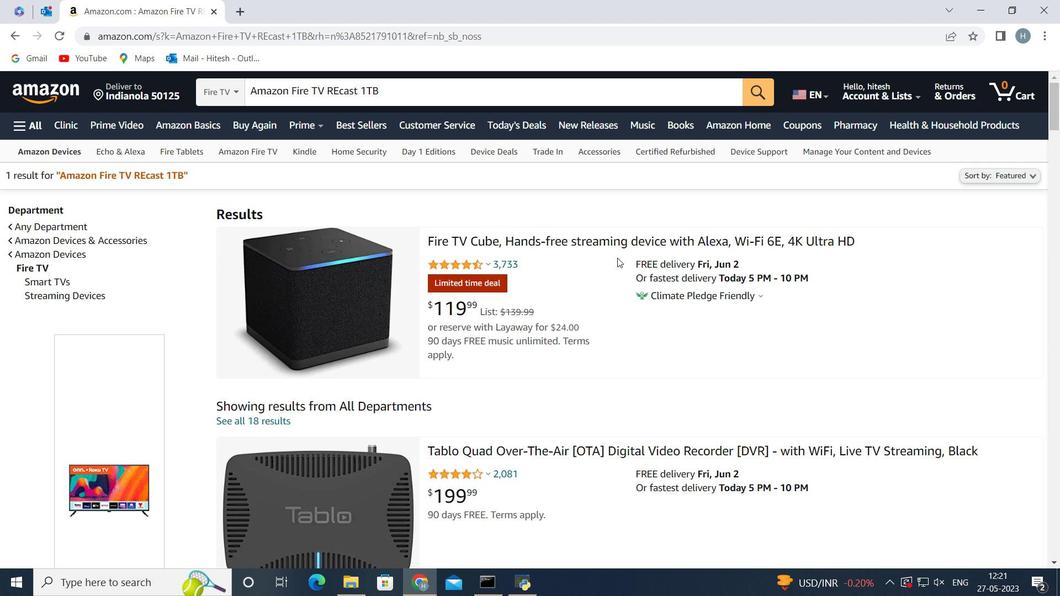 
